Task: Look for space in North Olmsted, United States from 14th June, 2023 to 30th June, 2023 for 5 adults in price range Rs.8000 to Rs.12000. Place can be entire place or private room with 5 bedrooms having 5 beds and 5 bathrooms. Property type can be house, flat, guest house. Amenities needed are: wifi, TV, free parkinig on premises, gym, breakfast. Booking option can be shelf check-in. Required host language is English.
Action: Mouse moved to (554, 116)
Screenshot: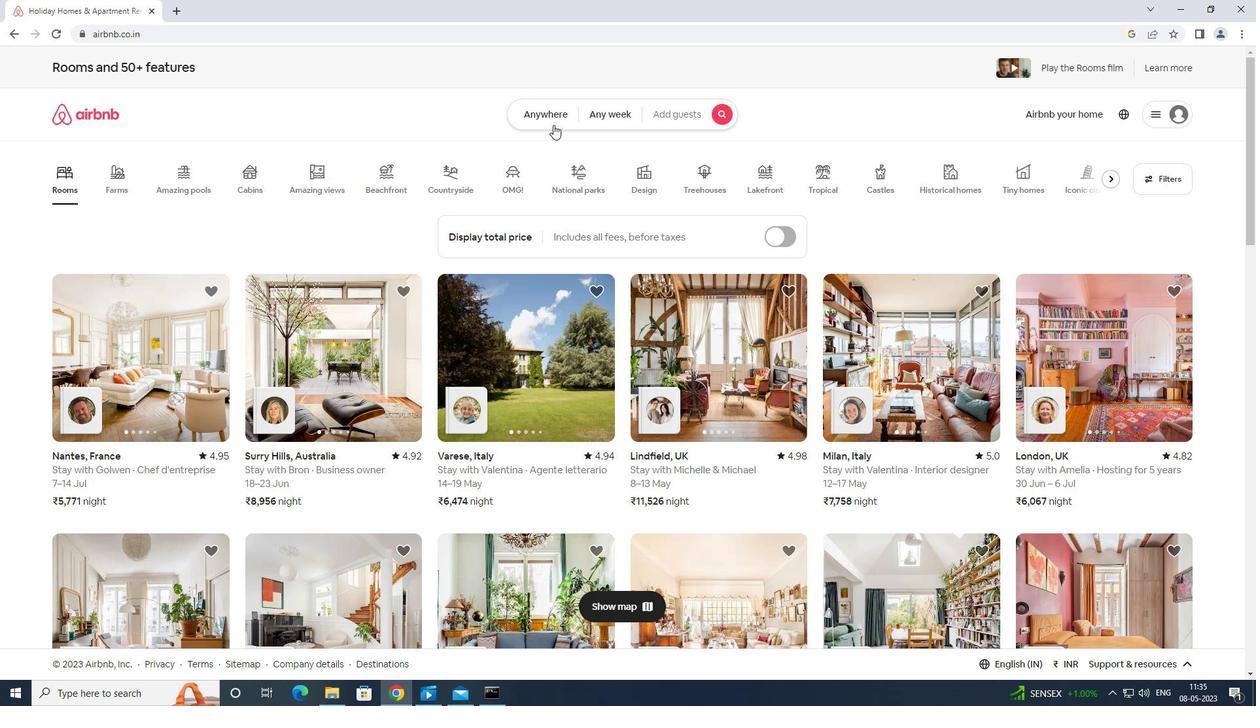 
Action: Mouse pressed left at (554, 116)
Screenshot: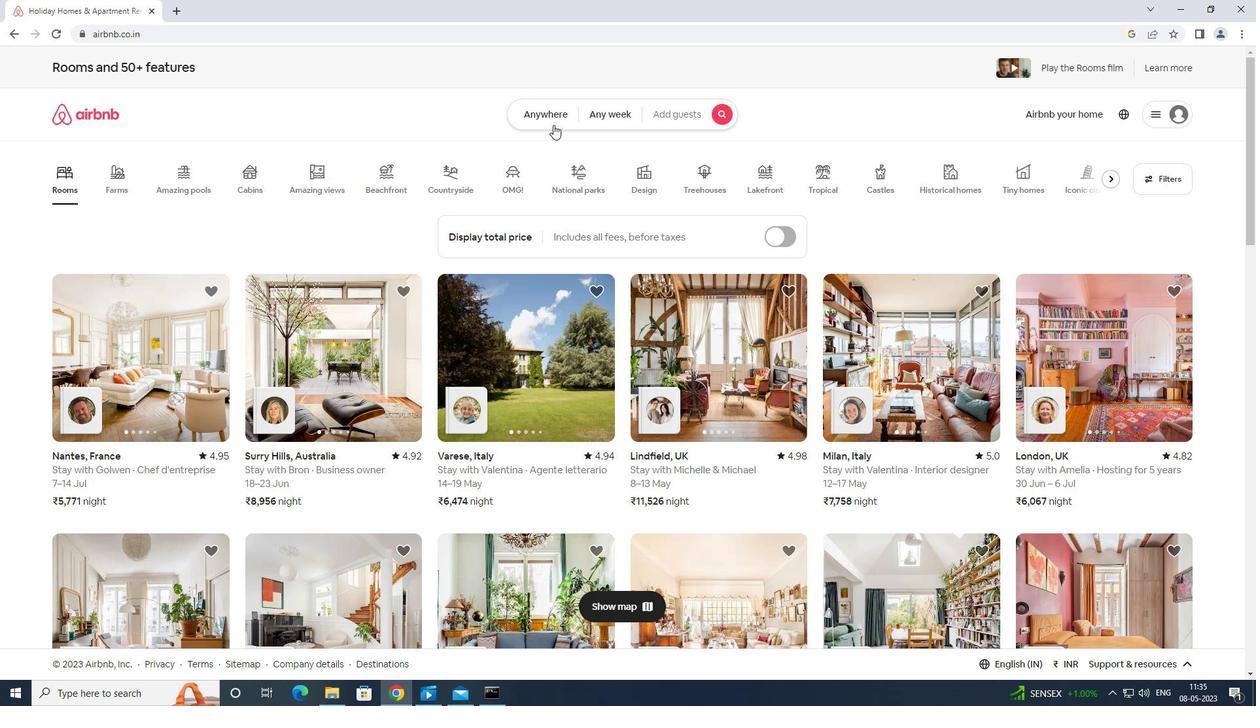 
Action: Mouse moved to (490, 164)
Screenshot: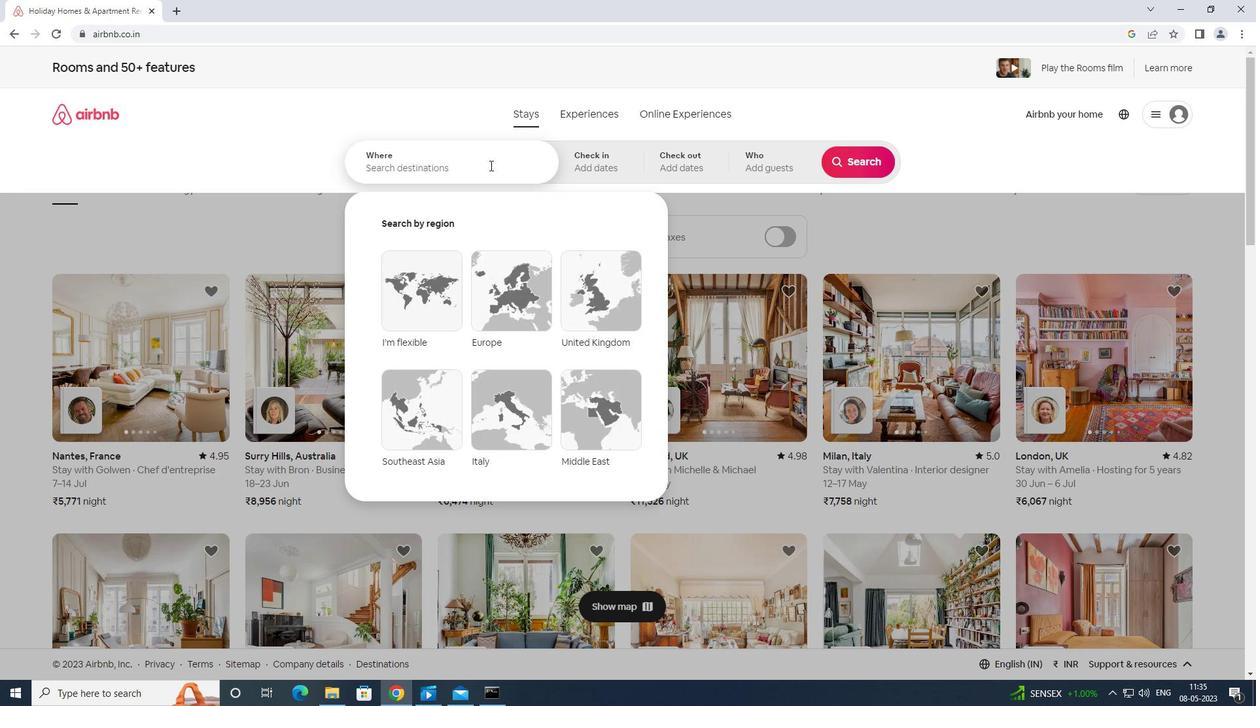 
Action: Mouse pressed left at (490, 164)
Screenshot: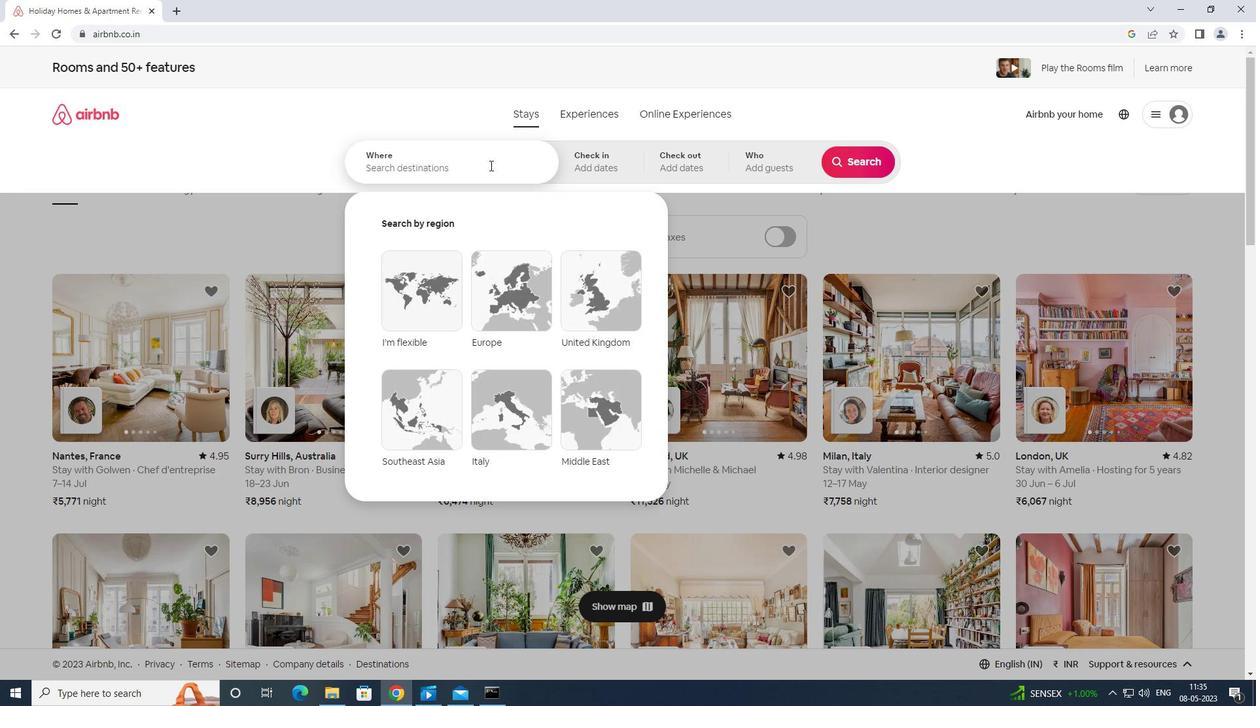 
Action: Mouse moved to (488, 164)
Screenshot: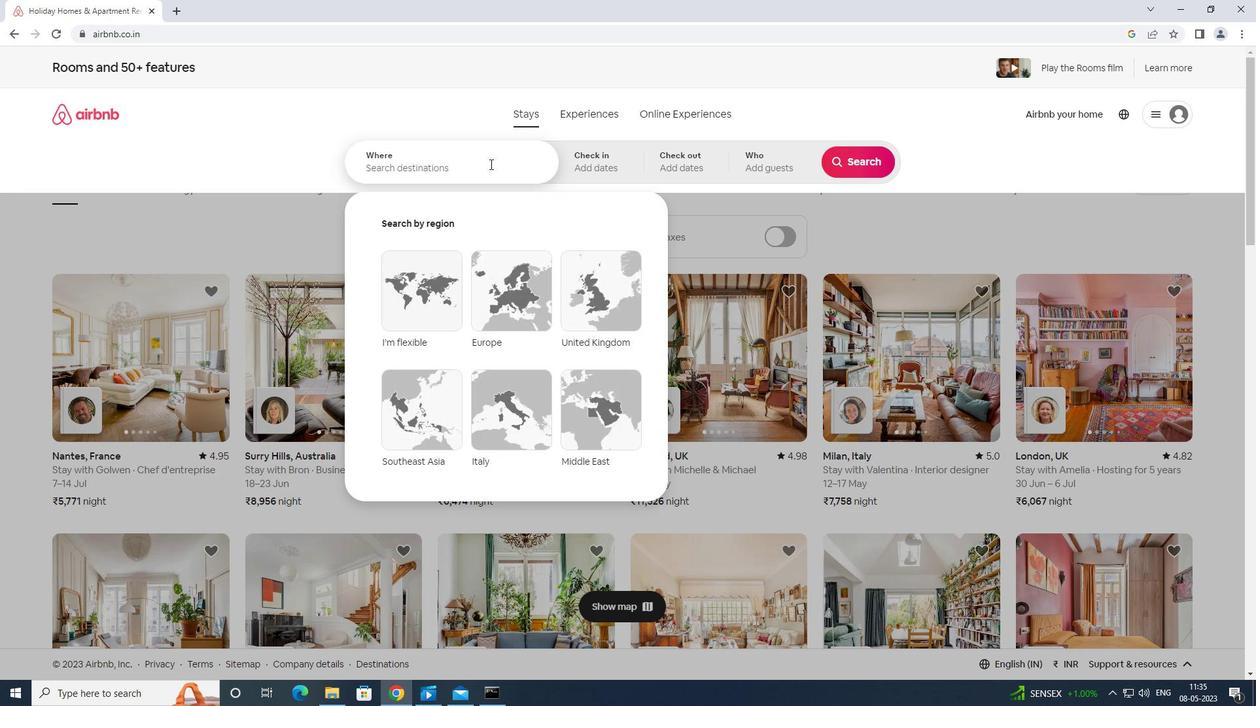
Action: Key pressed n<Key.backspace><Key.shift>NORTH<Key.space>OLMSTED<Key.space>UNITED<Key.space>STATES<Key.enter>
Screenshot: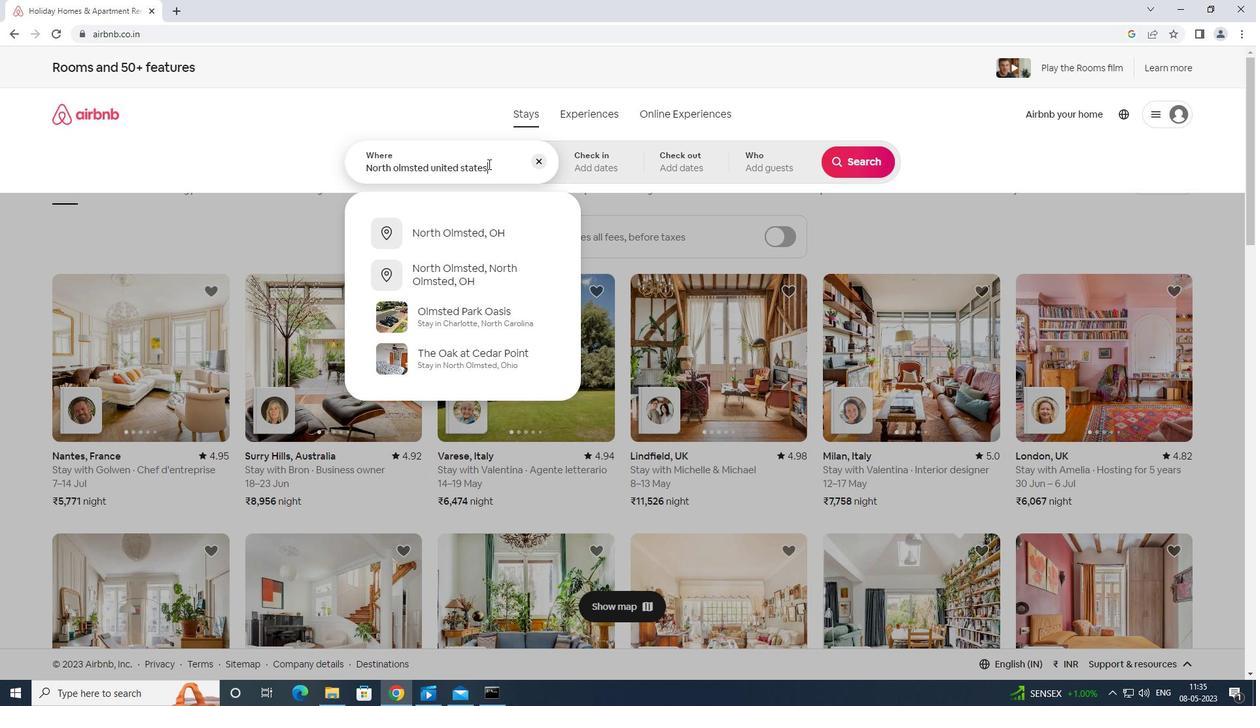 
Action: Mouse moved to (749, 376)
Screenshot: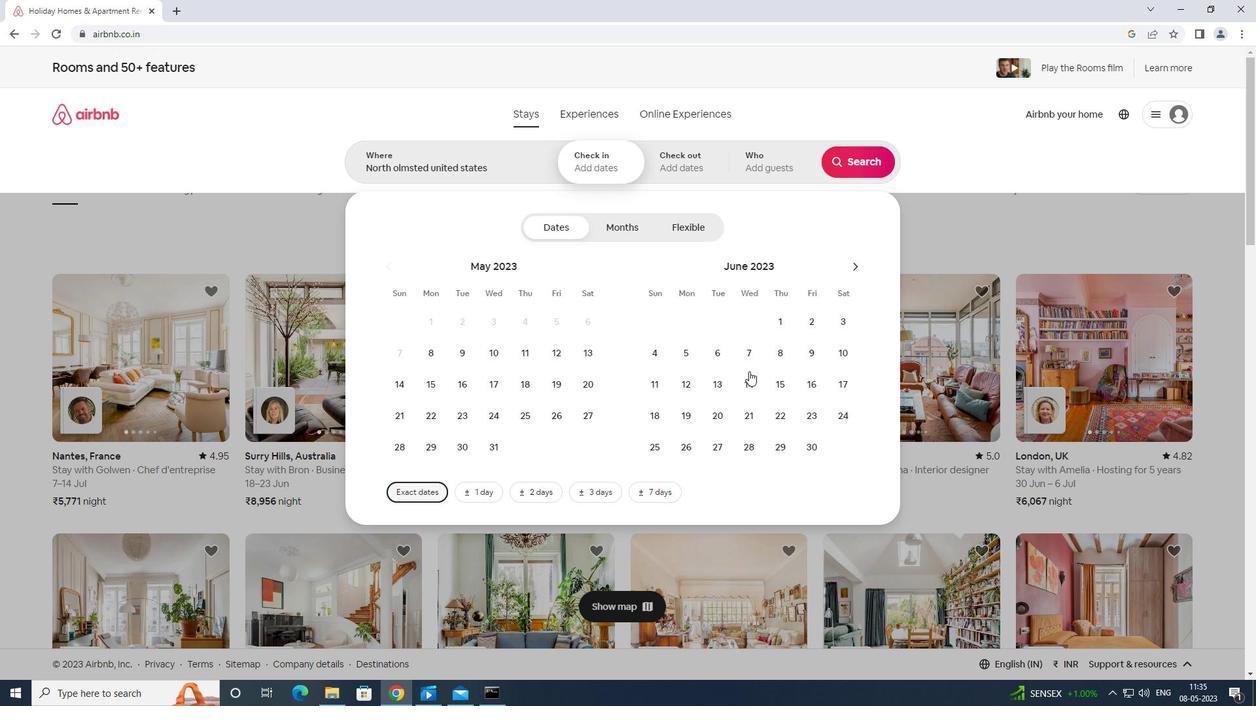 
Action: Mouse pressed left at (749, 376)
Screenshot: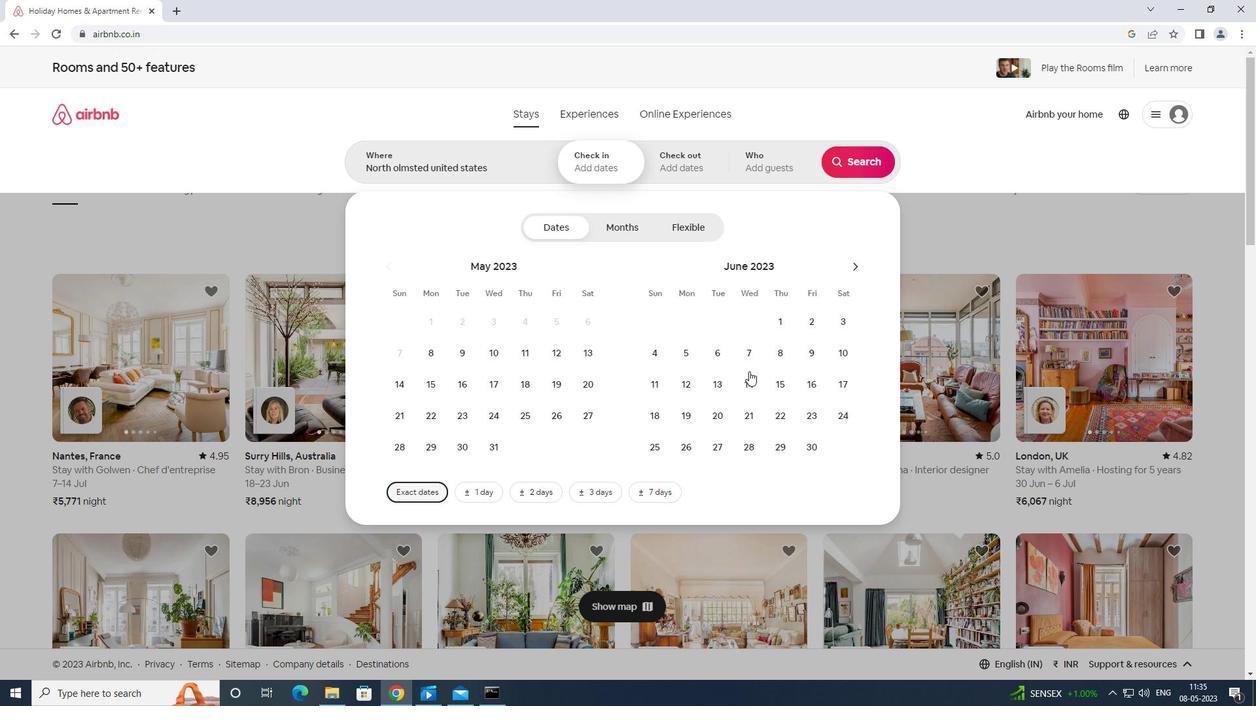
Action: Mouse moved to (810, 443)
Screenshot: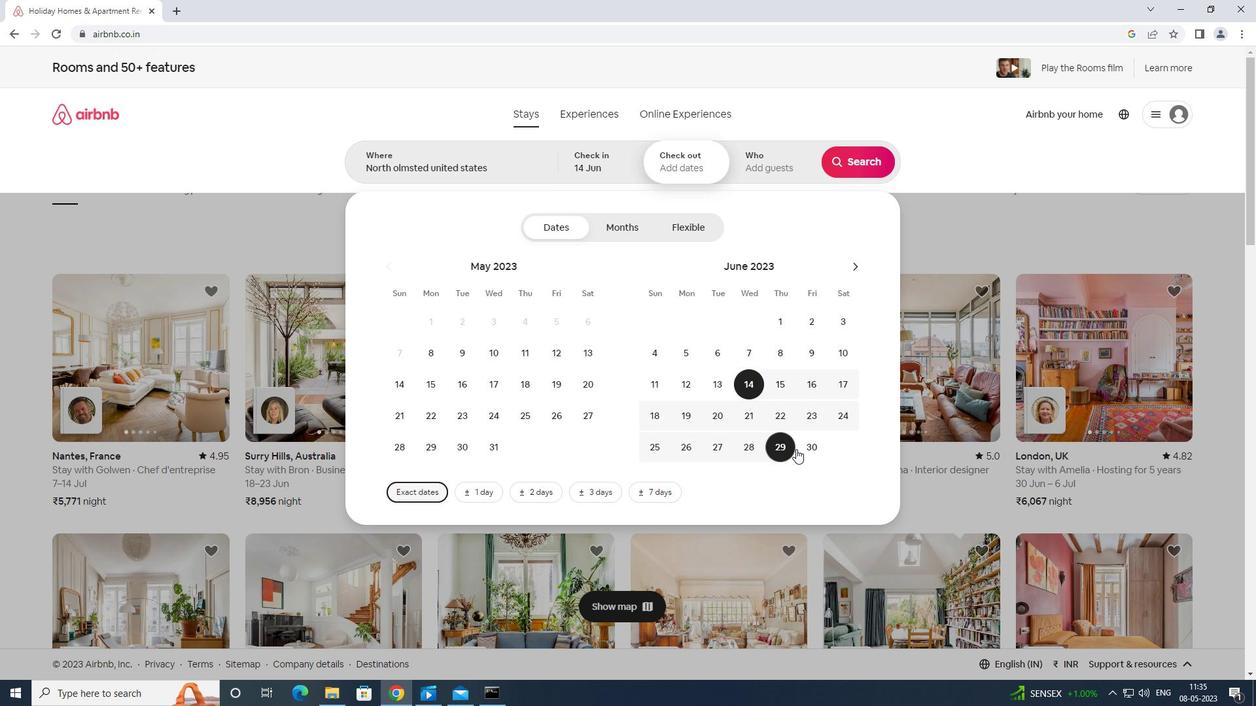 
Action: Mouse pressed left at (810, 443)
Screenshot: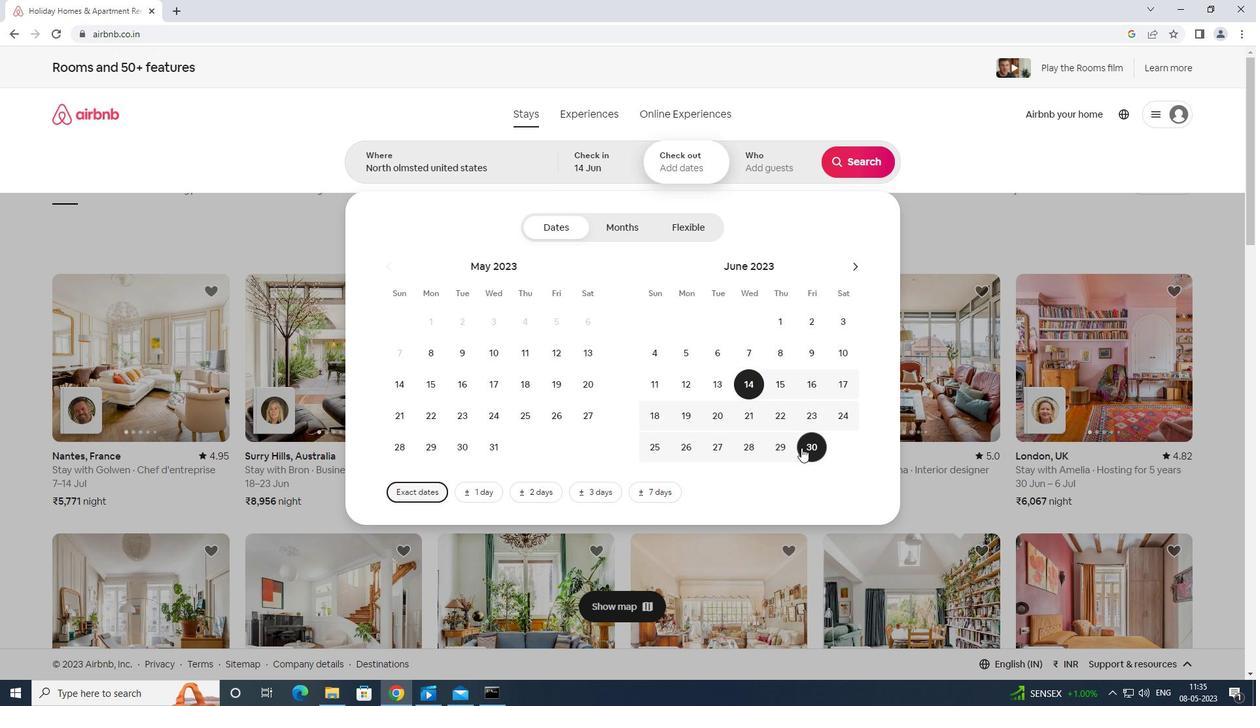 
Action: Mouse moved to (772, 164)
Screenshot: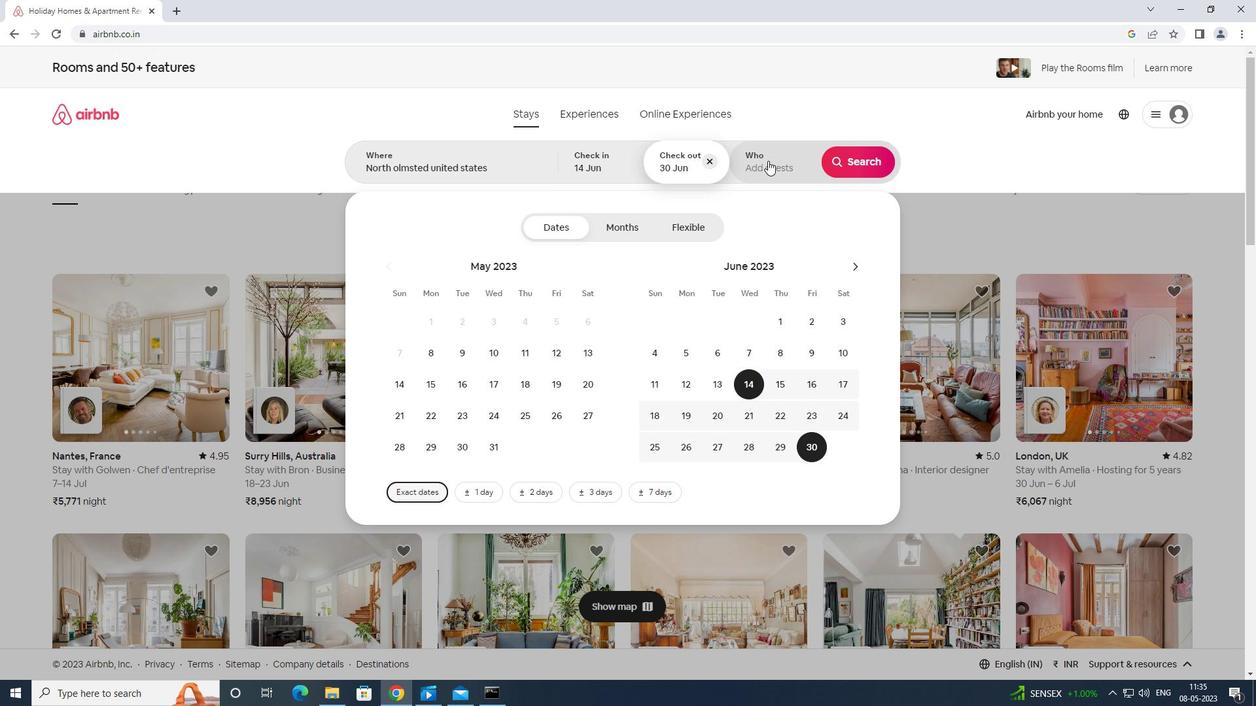 
Action: Mouse pressed left at (772, 164)
Screenshot: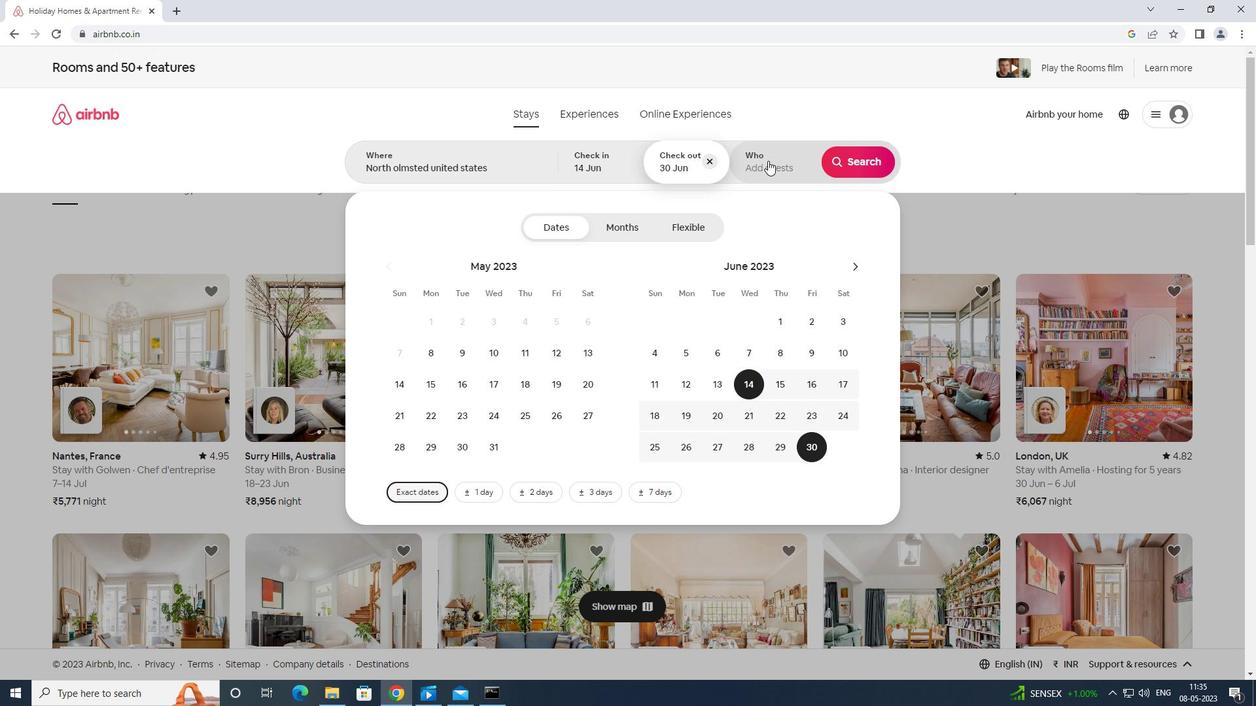 
Action: Mouse moved to (861, 231)
Screenshot: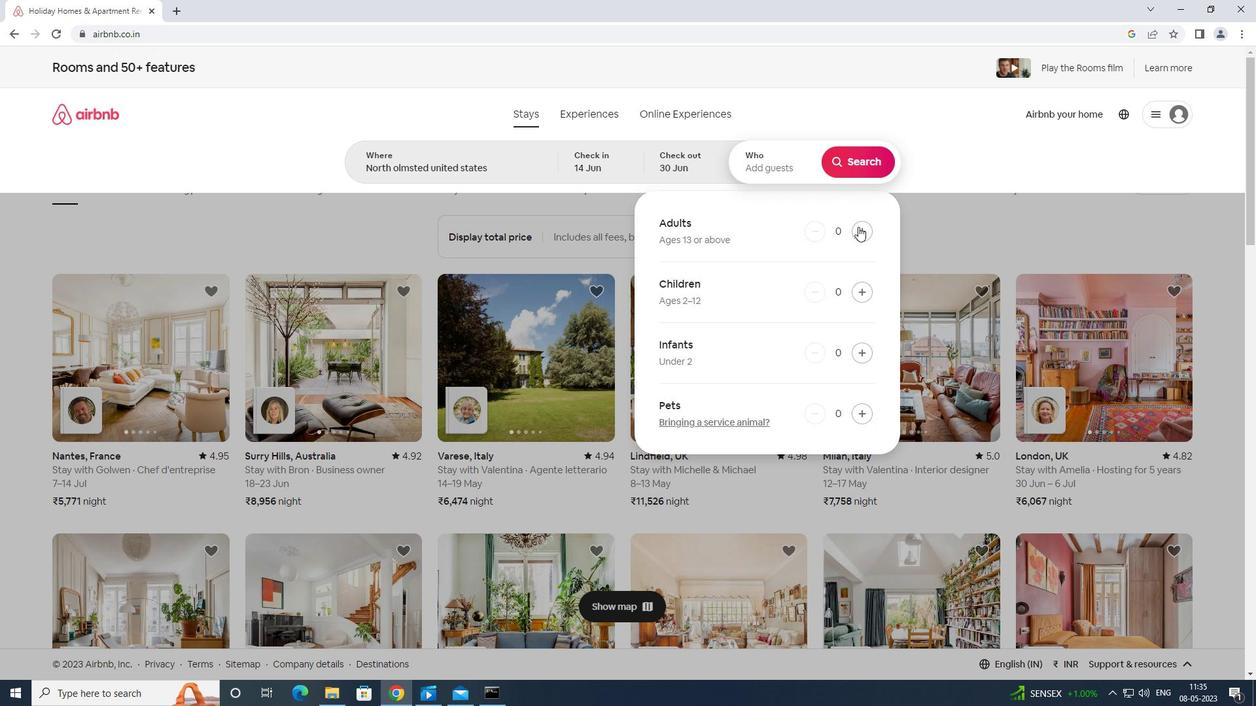 
Action: Mouse pressed left at (861, 231)
Screenshot: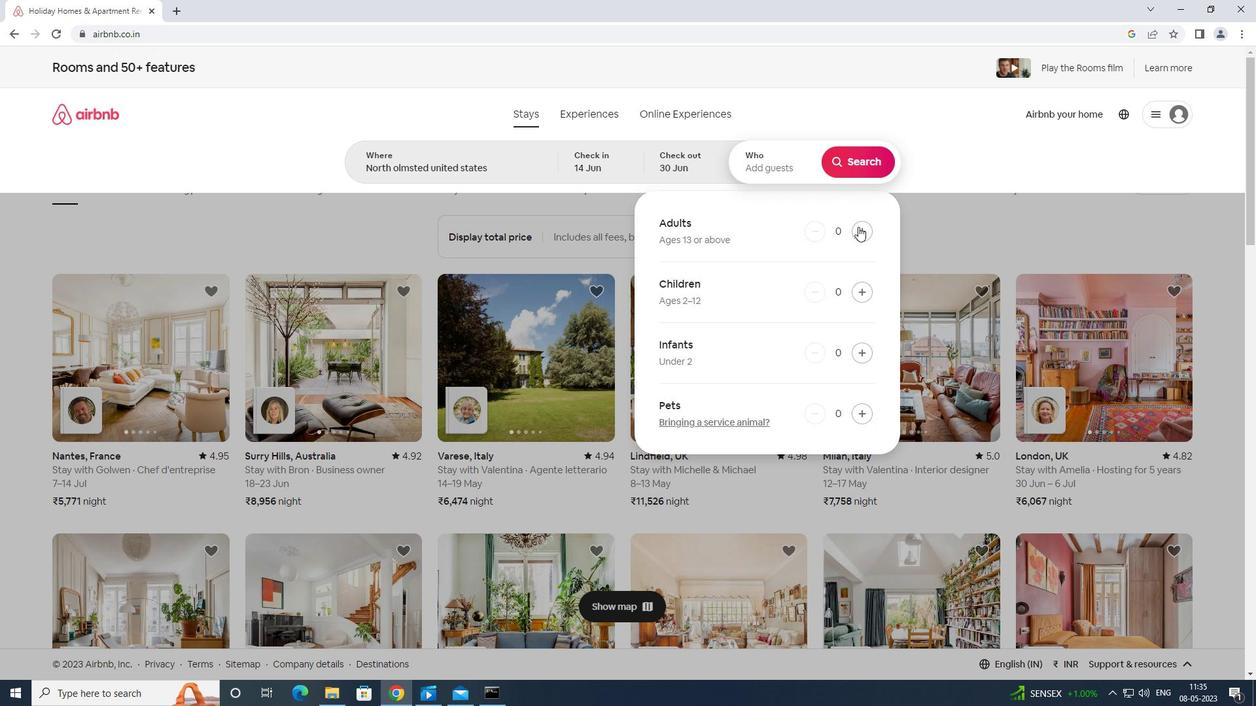 
Action: Mouse moved to (862, 227)
Screenshot: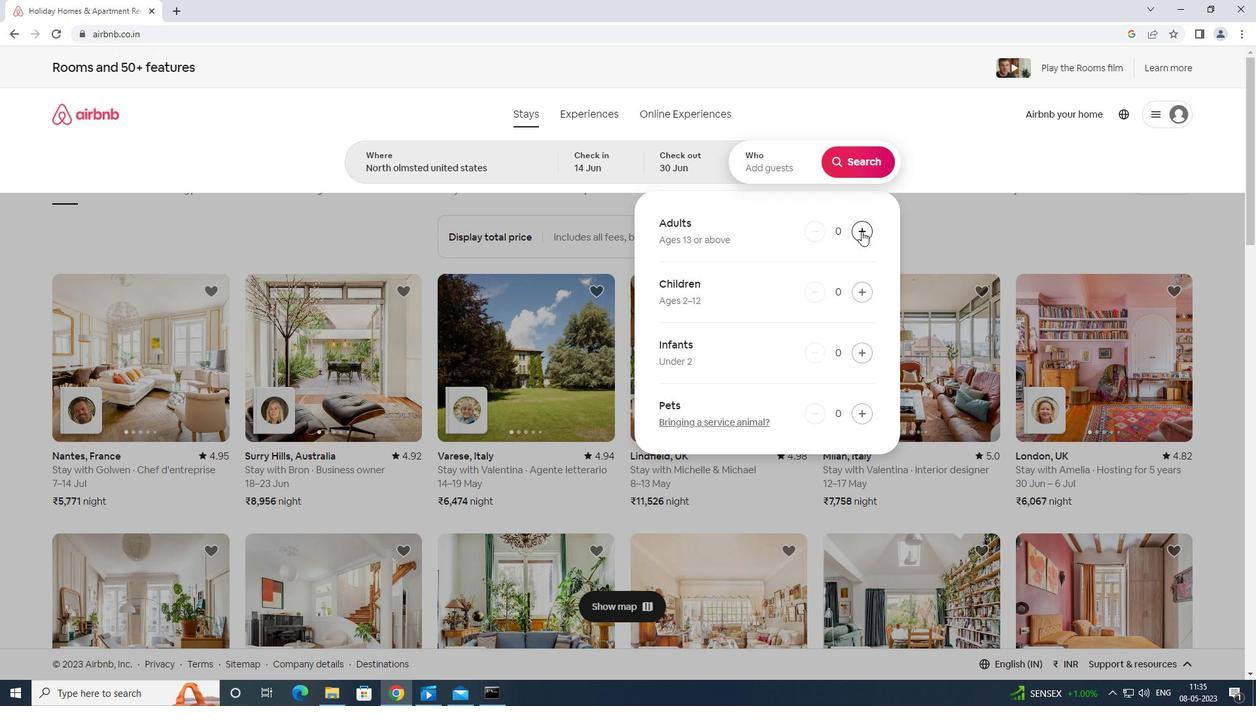 
Action: Mouse pressed left at (862, 227)
Screenshot: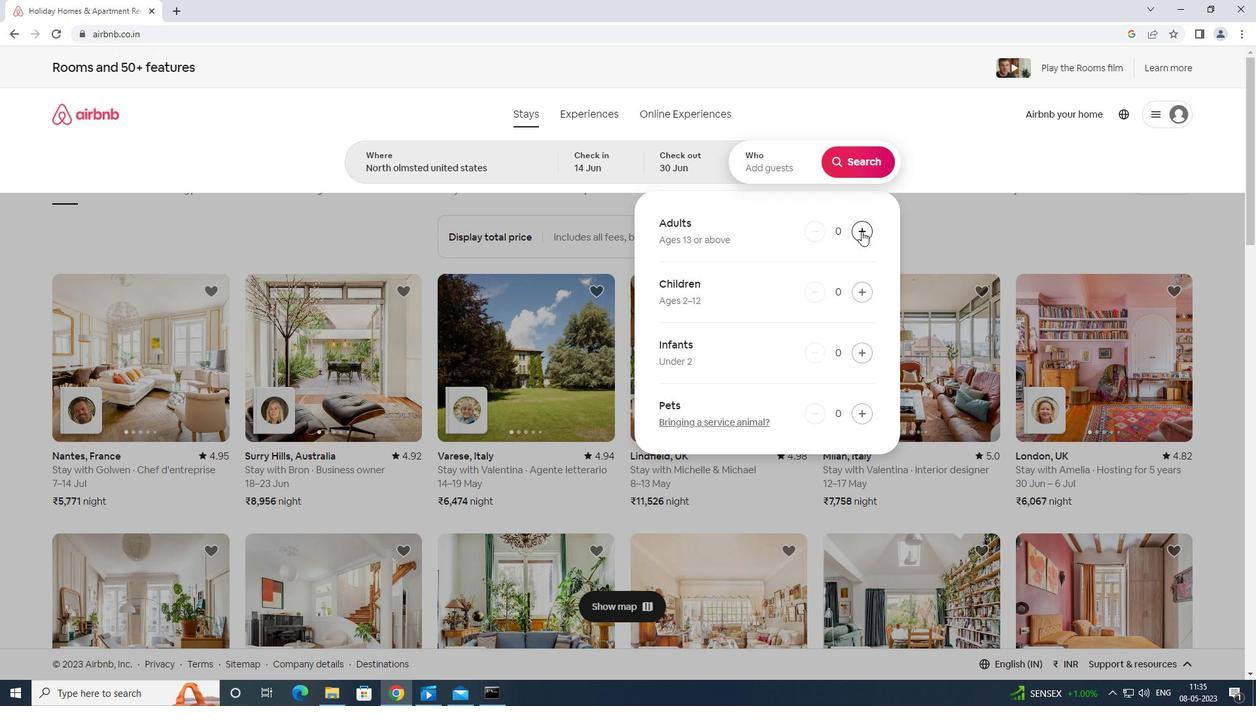 
Action: Mouse moved to (863, 227)
Screenshot: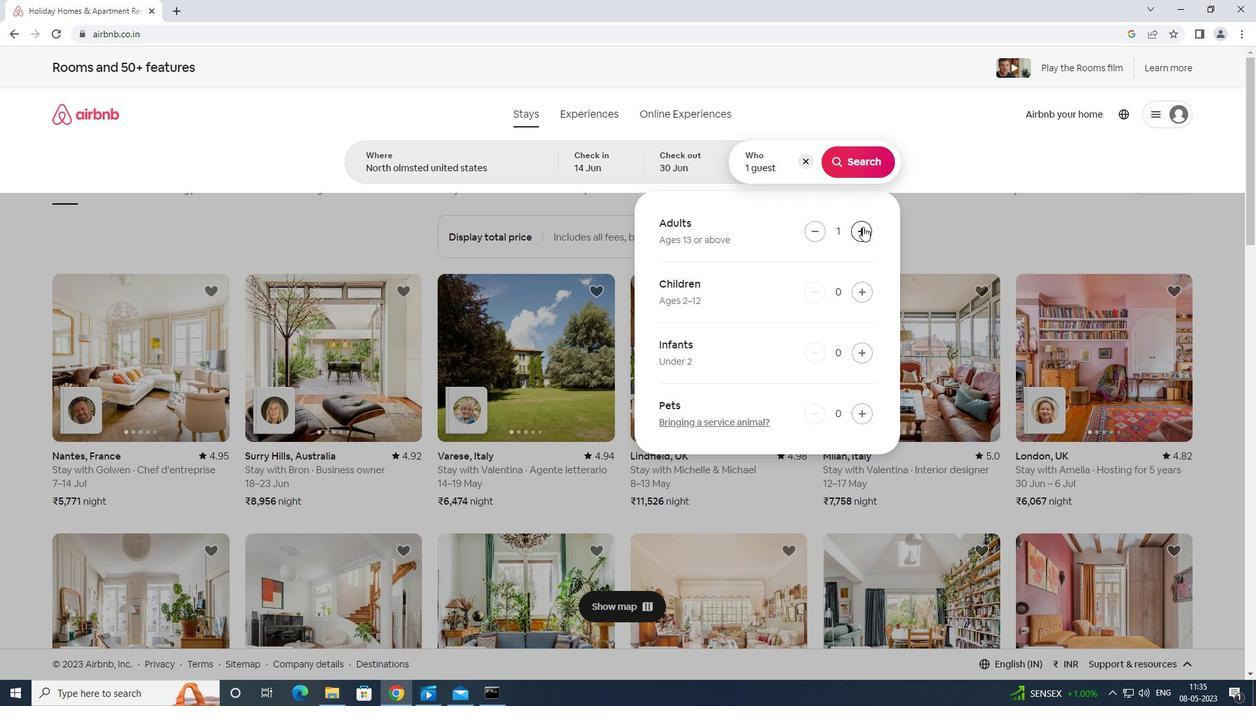 
Action: Mouse pressed left at (863, 227)
Screenshot: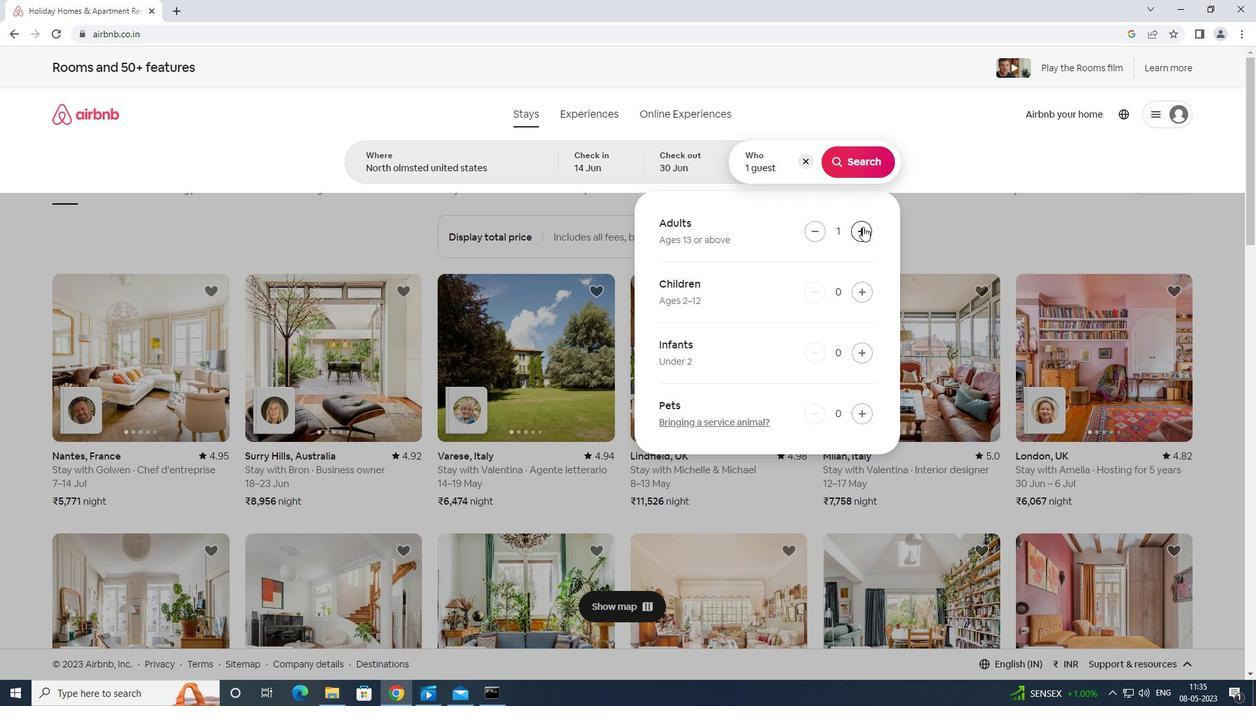 
Action: Mouse moved to (864, 226)
Screenshot: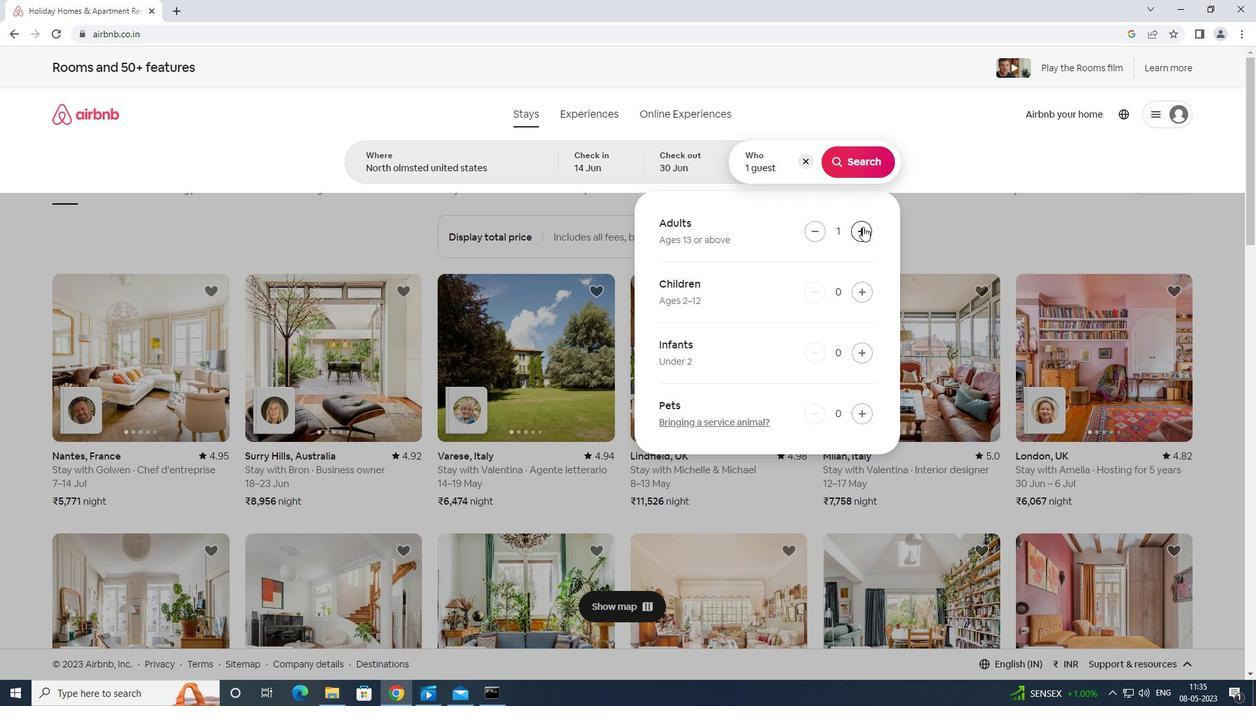 
Action: Mouse pressed left at (864, 226)
Screenshot: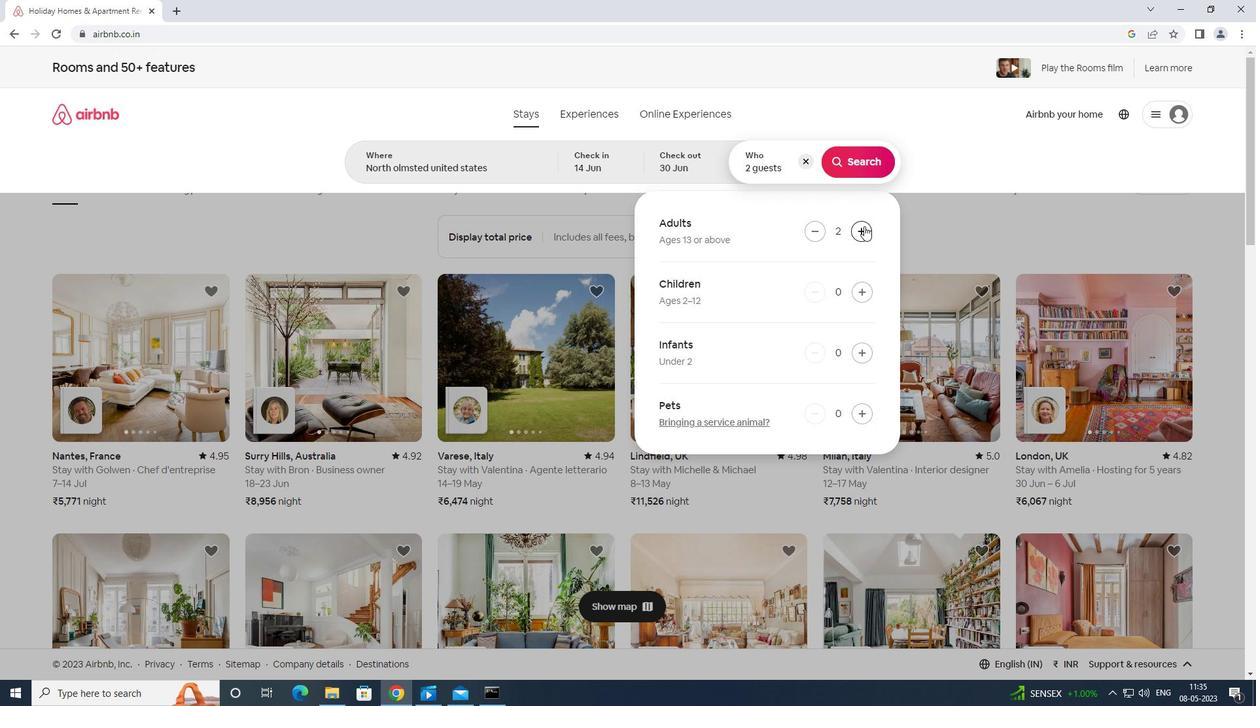 
Action: Mouse pressed left at (864, 226)
Screenshot: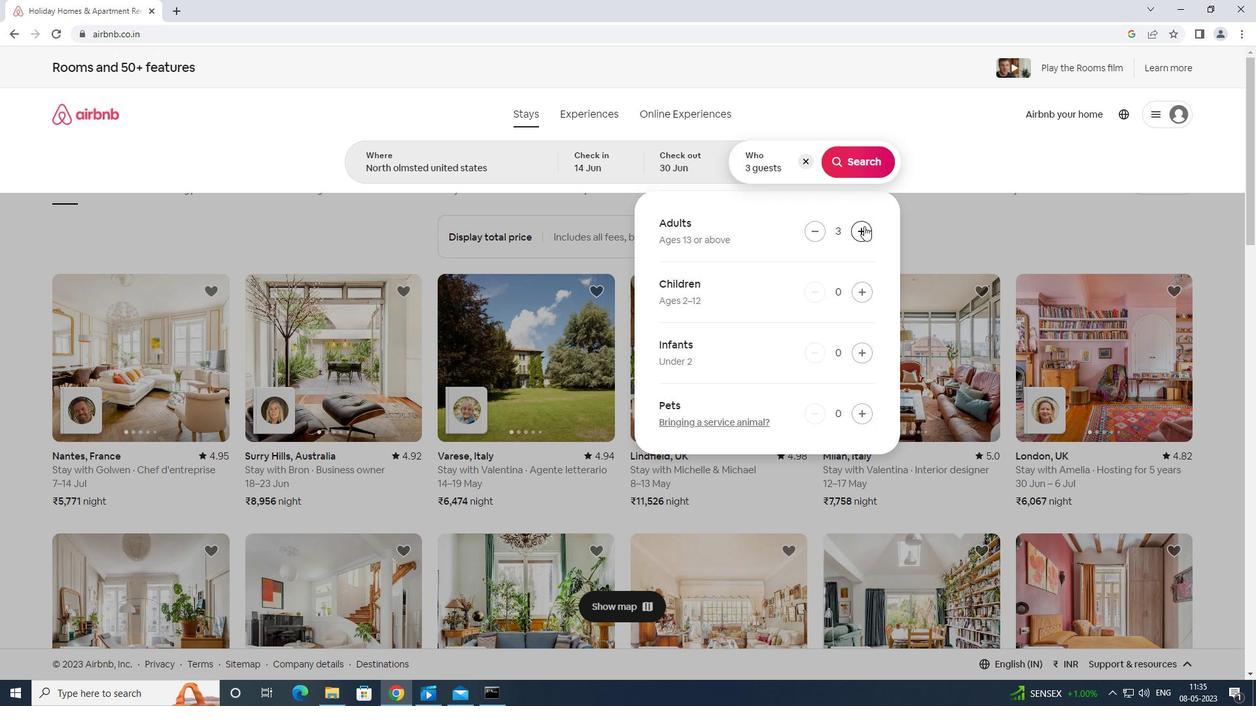 
Action: Mouse moved to (846, 149)
Screenshot: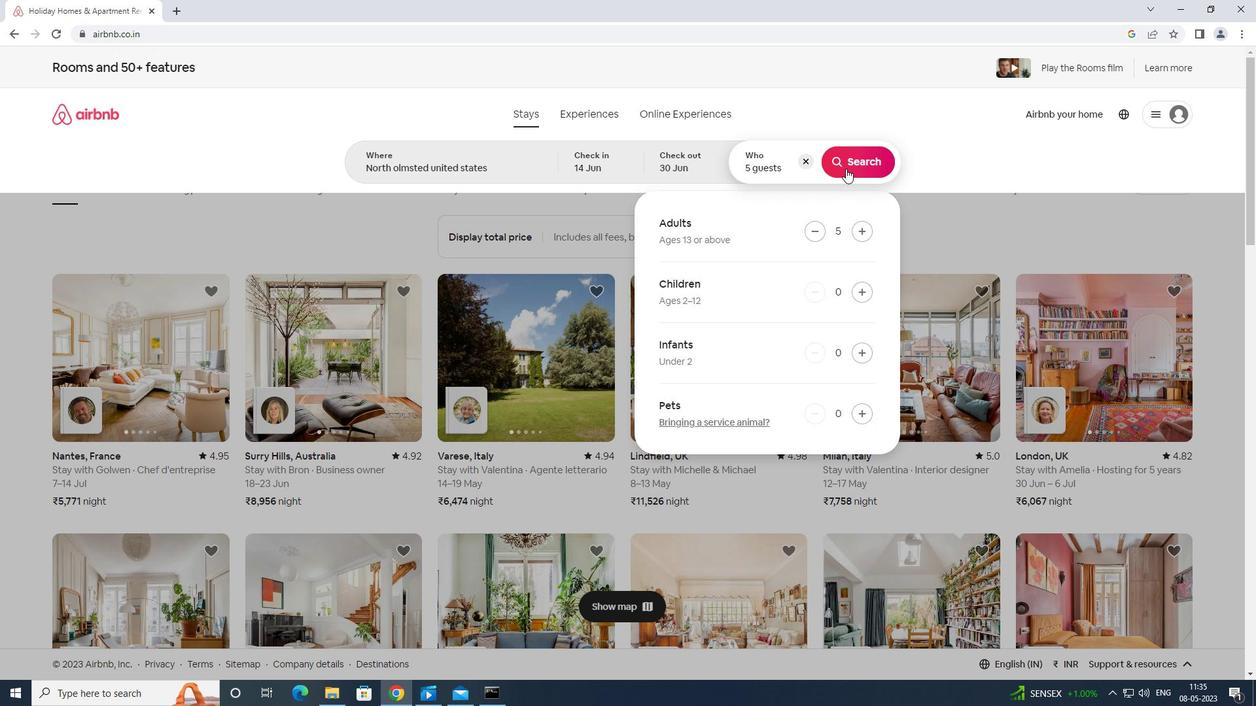 
Action: Mouse pressed left at (846, 149)
Screenshot: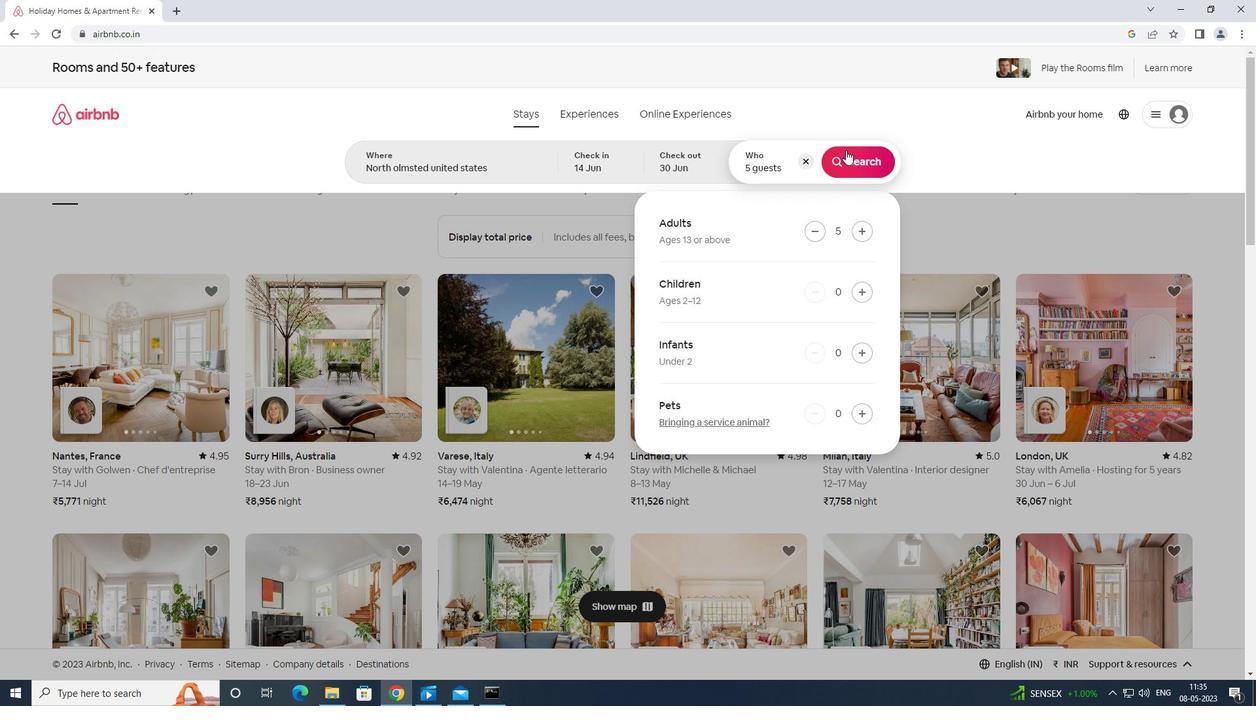 
Action: Mouse moved to (1206, 129)
Screenshot: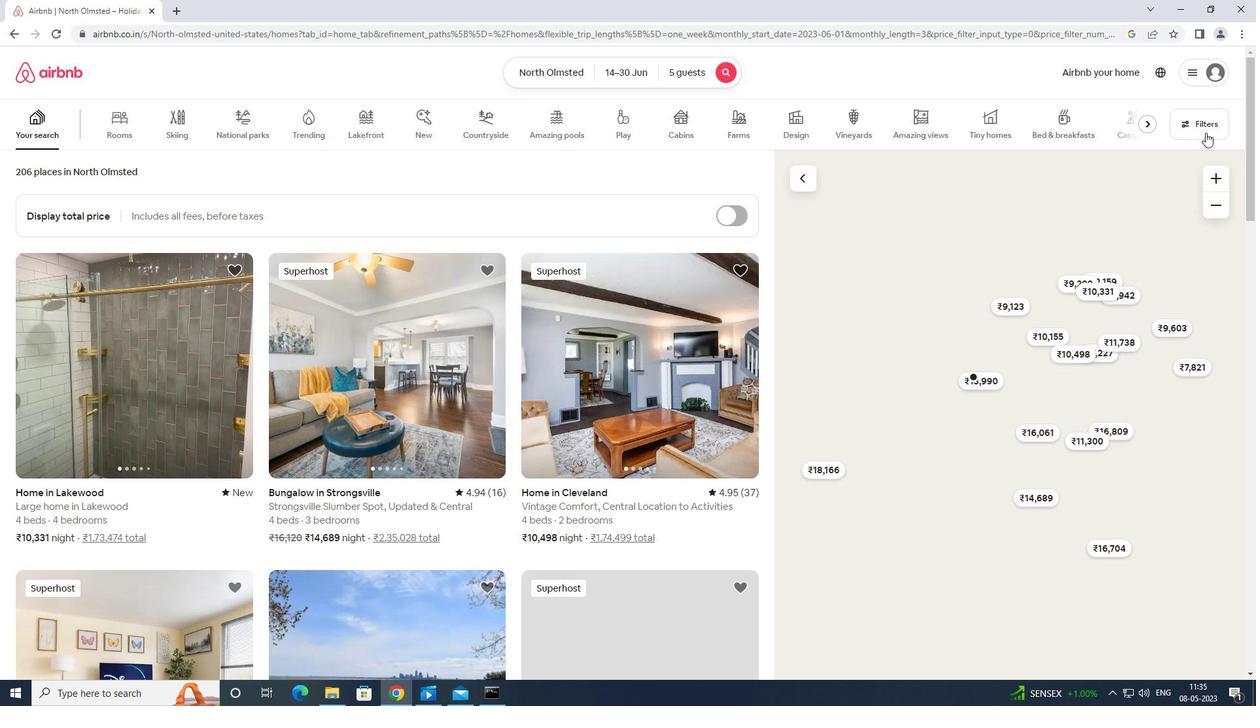 
Action: Mouse pressed left at (1206, 129)
Screenshot: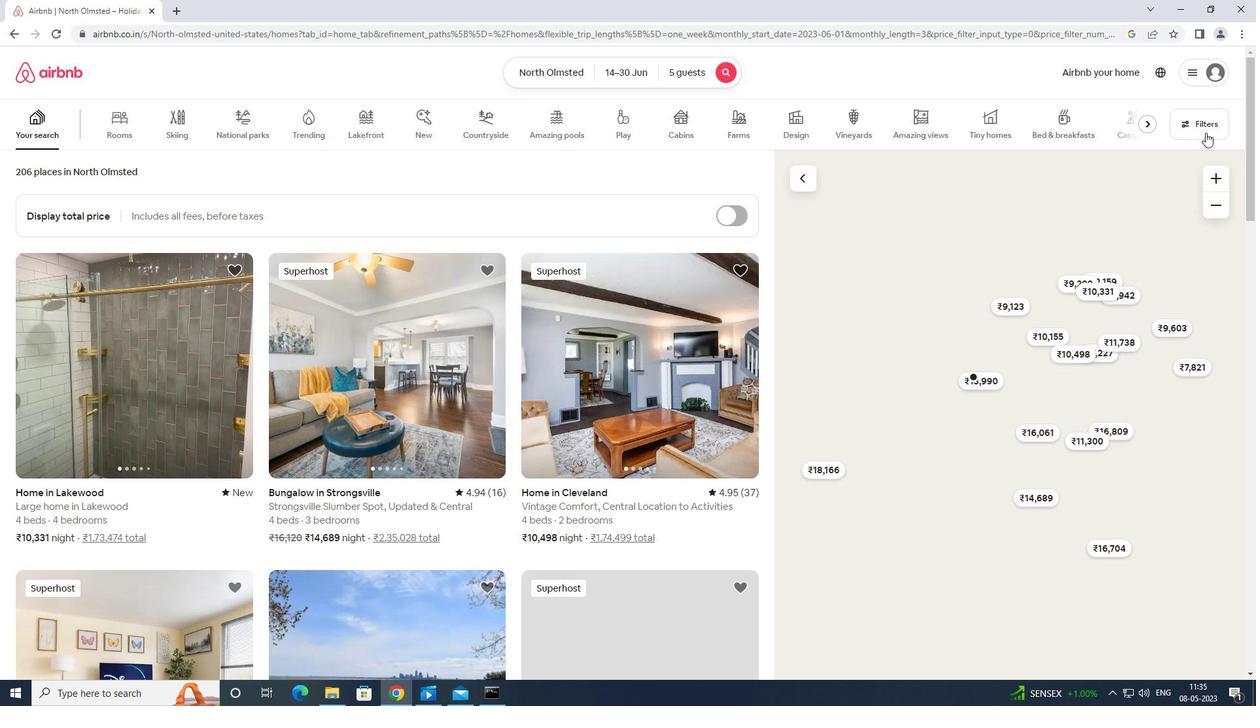 
Action: Mouse moved to (497, 438)
Screenshot: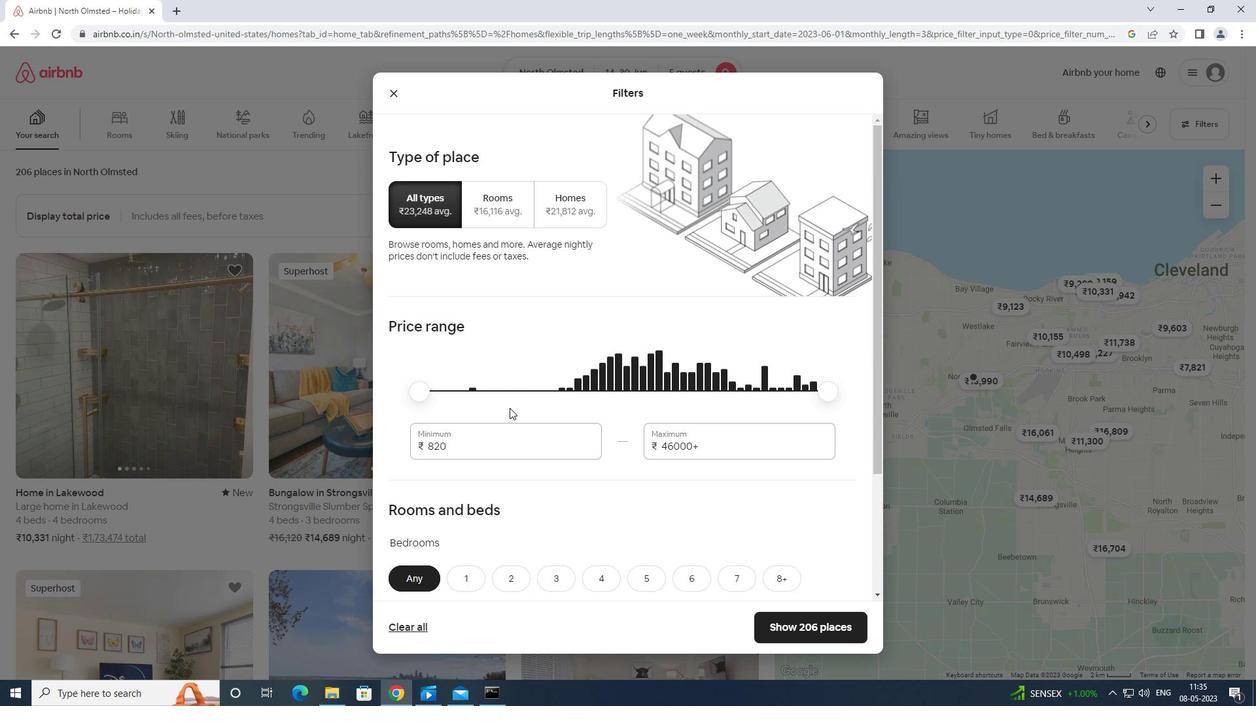 
Action: Mouse pressed left at (497, 438)
Screenshot: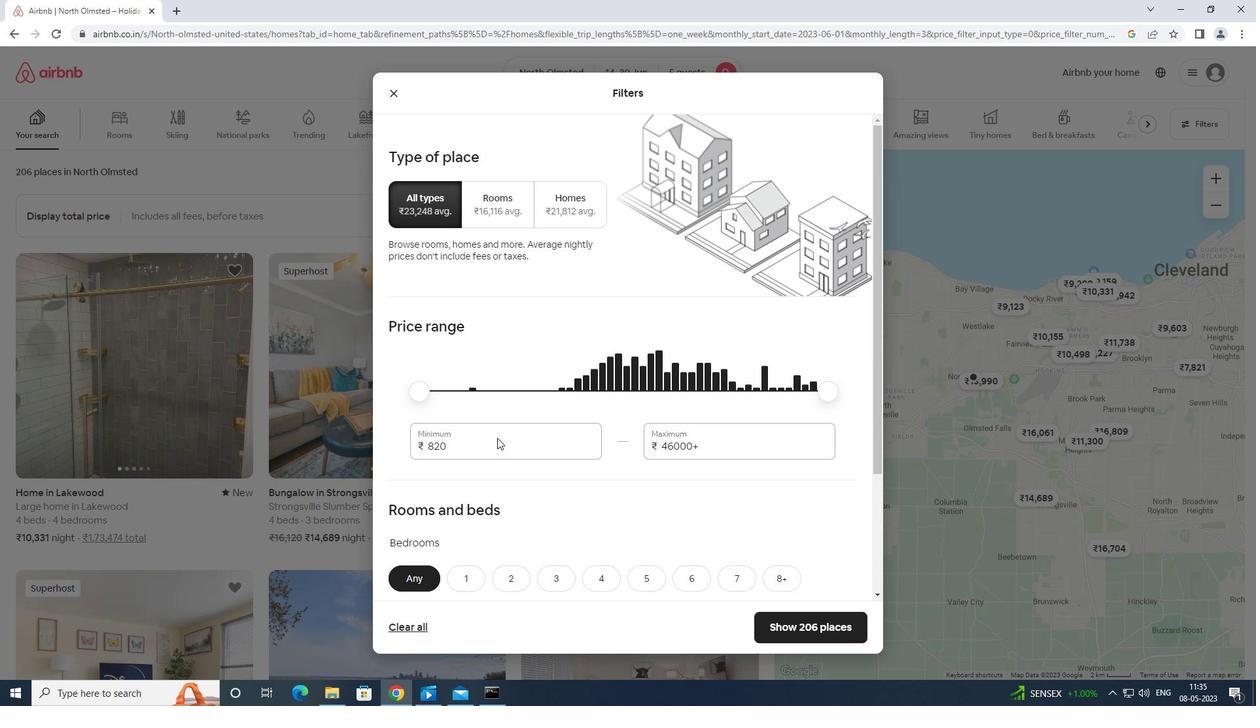 
Action: Mouse moved to (554, 420)
Screenshot: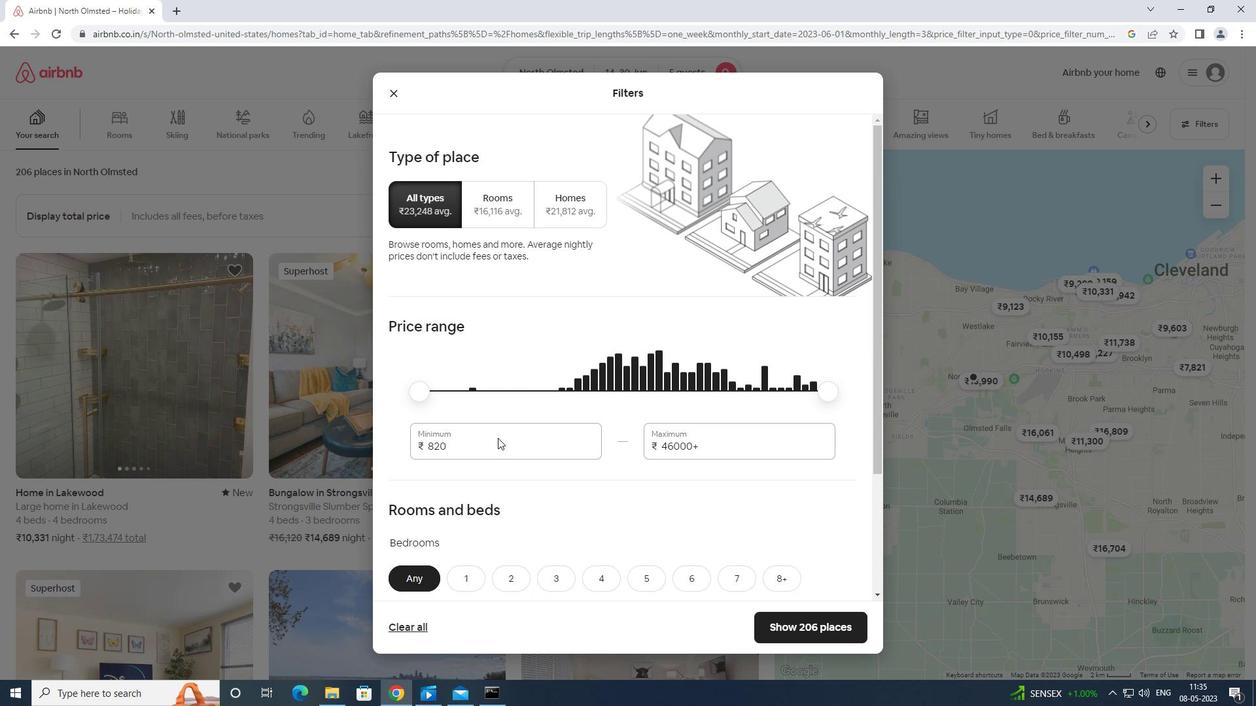 
Action: Key pressed <Key.backspace><Key.backspace><Key.backspace><Key.backspace><Key.backspace><Key.backspace><Key.backspace>8000
Screenshot: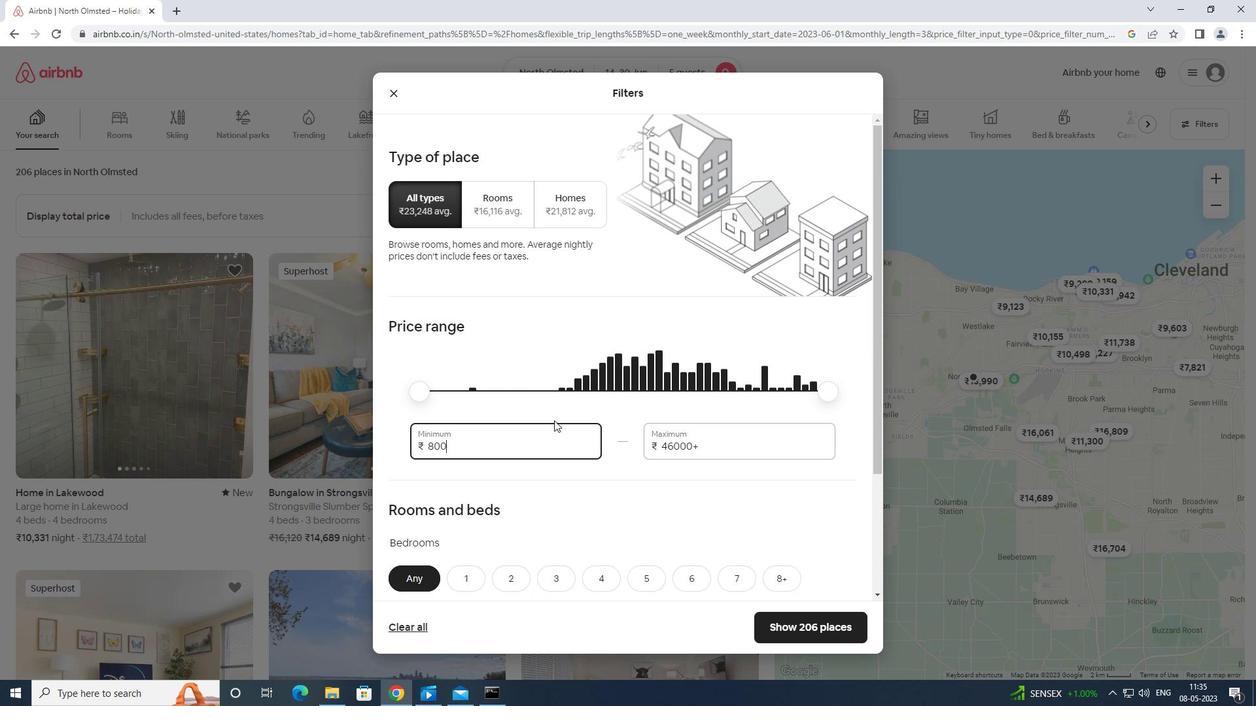 
Action: Mouse moved to (701, 443)
Screenshot: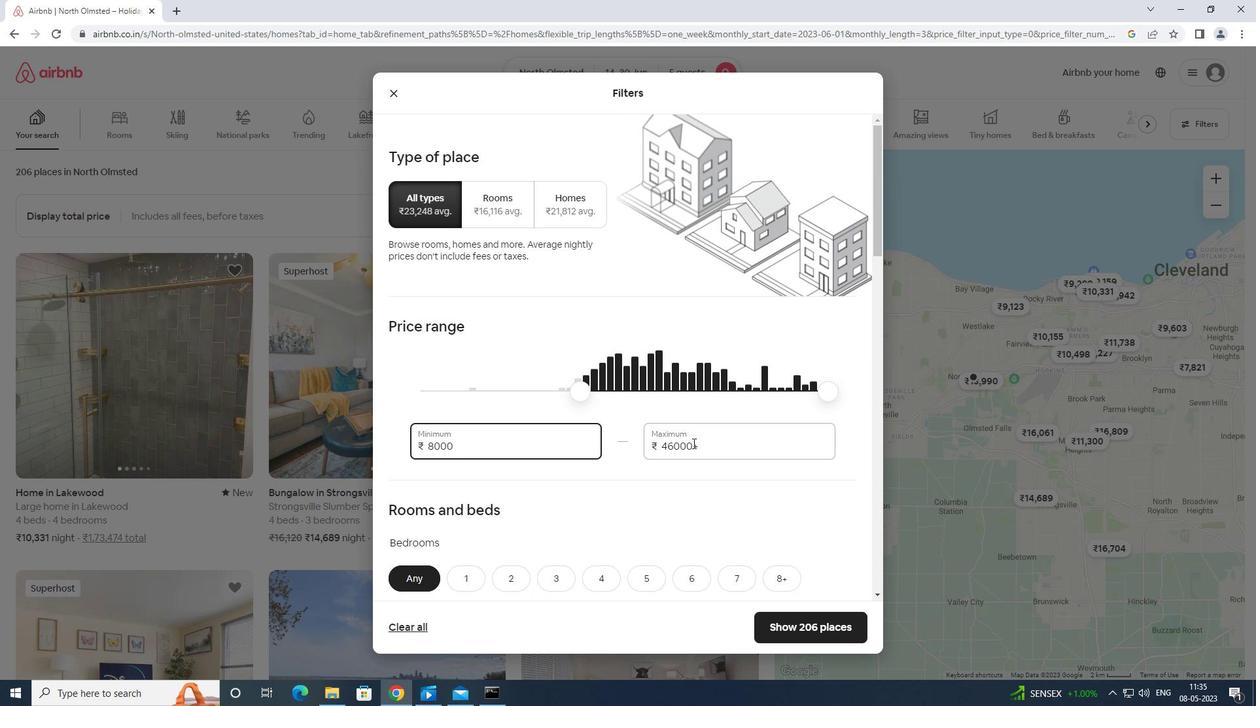 
Action: Mouse pressed left at (701, 443)
Screenshot: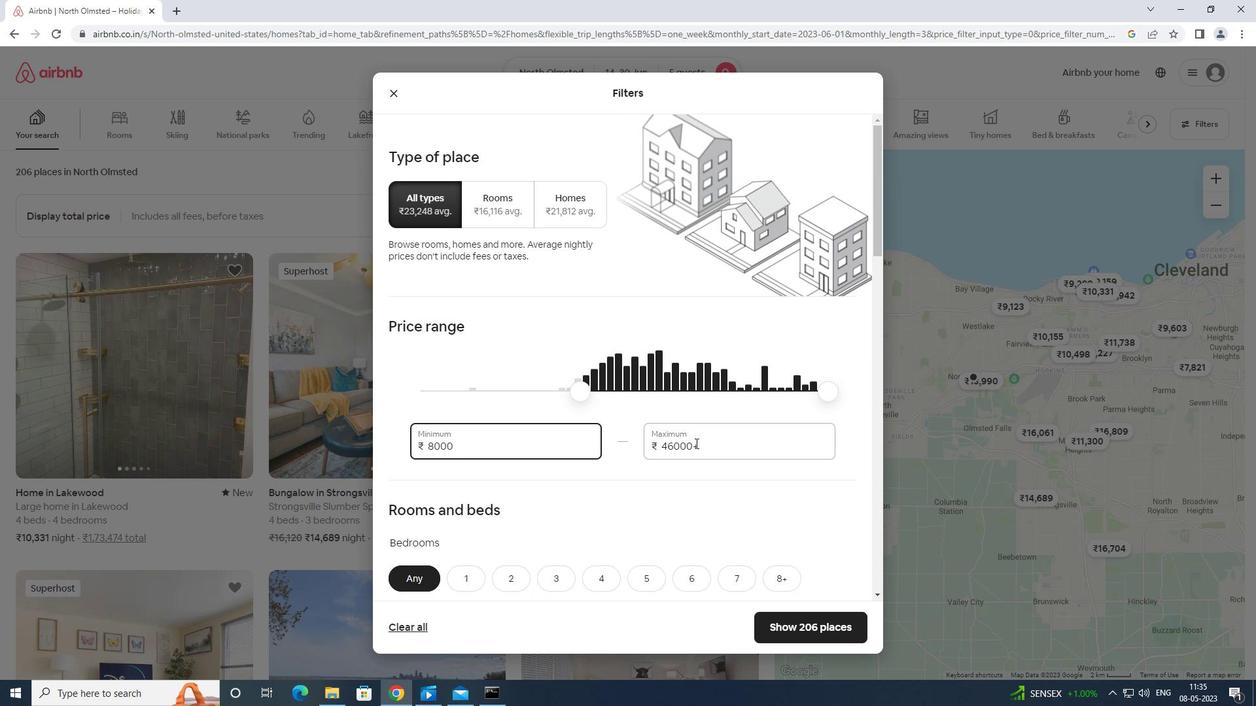
Action: Mouse moved to (710, 437)
Screenshot: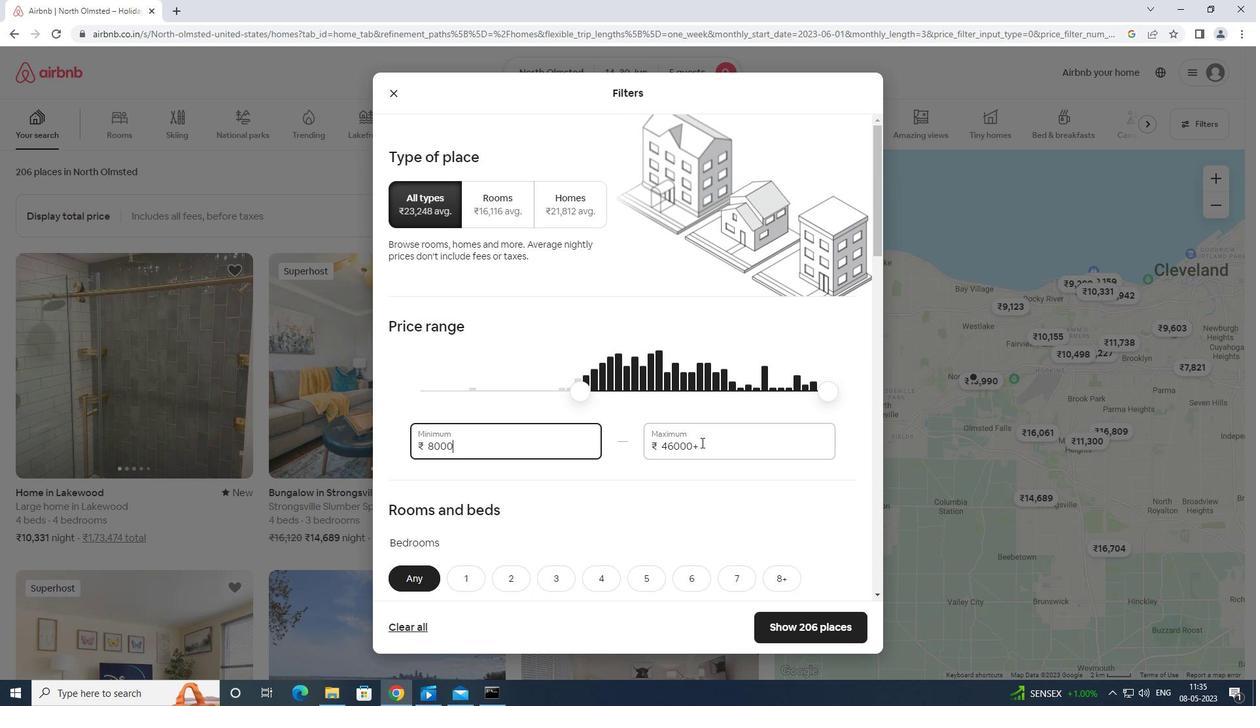 
Action: Key pressed <Key.backspace><Key.backspace><Key.backspace><Key.backspace><Key.backspace><Key.backspace><Key.backspace><Key.backspace><Key.backspace><Key.backspace><Key.backspace><Key.backspace><Key.backspace><Key.backspace><Key.backspace><Key.backspace>12000
Screenshot: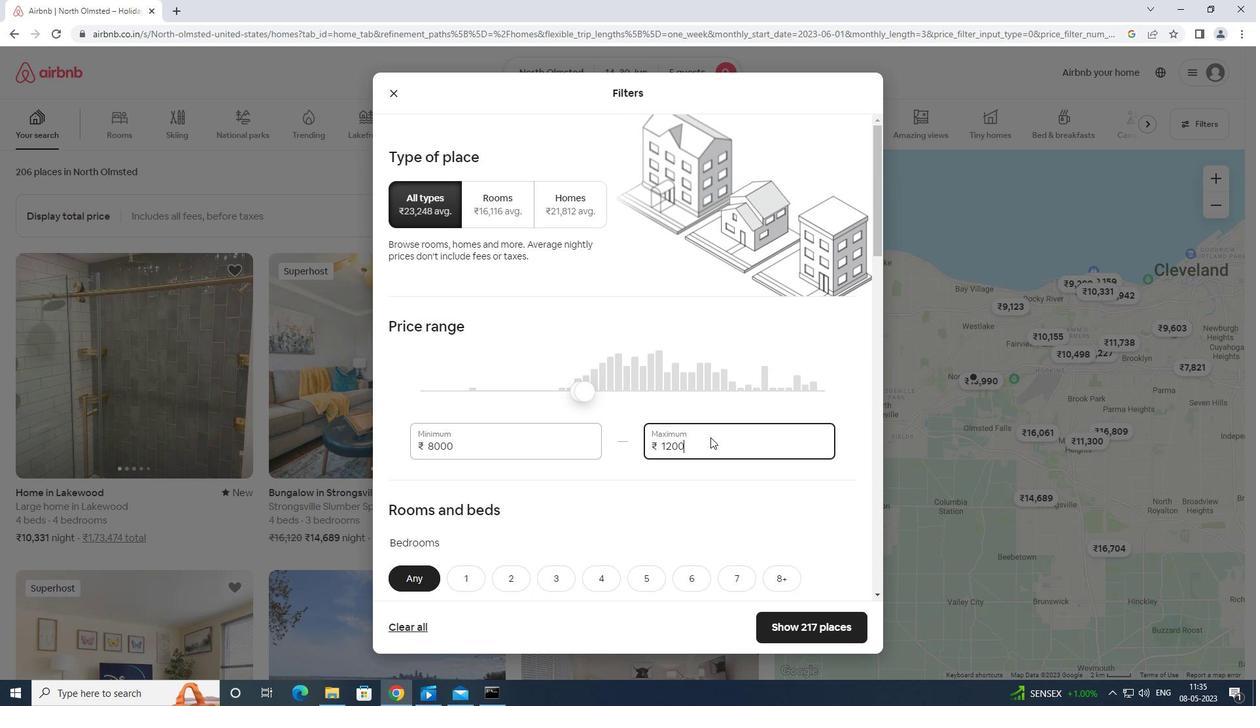 
Action: Mouse scrolled (710, 437) with delta (0, 0)
Screenshot: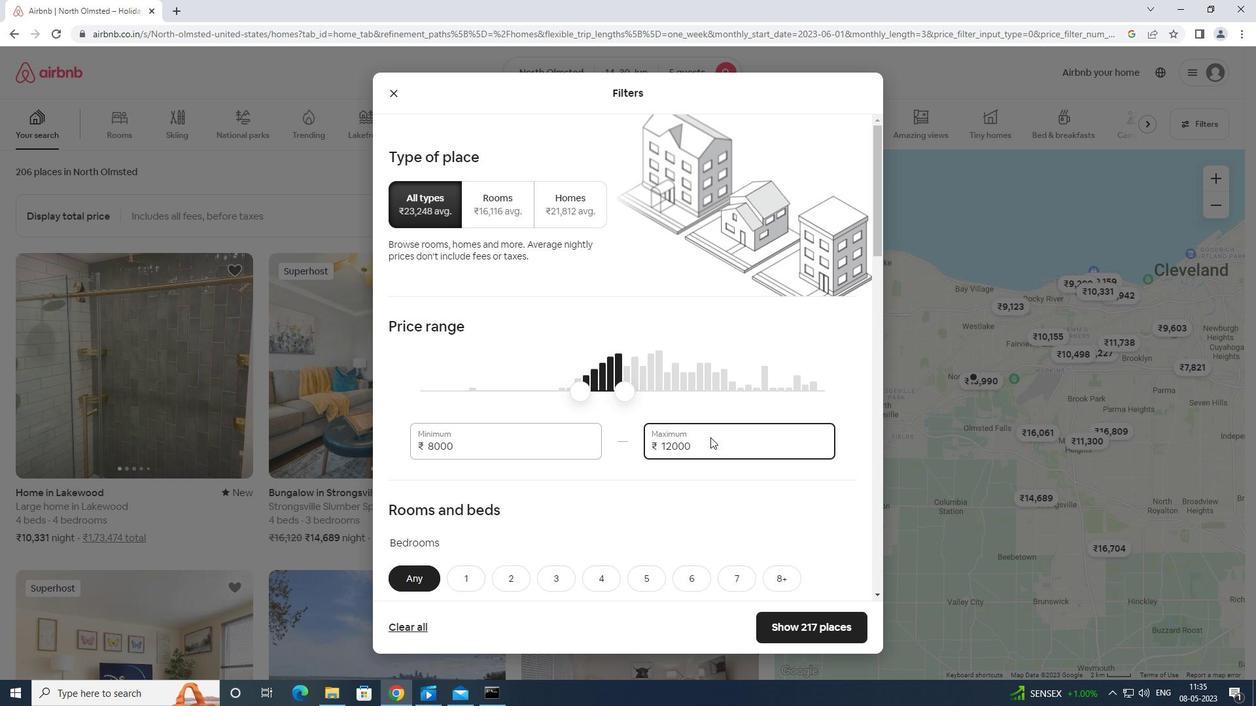 
Action: Mouse moved to (712, 437)
Screenshot: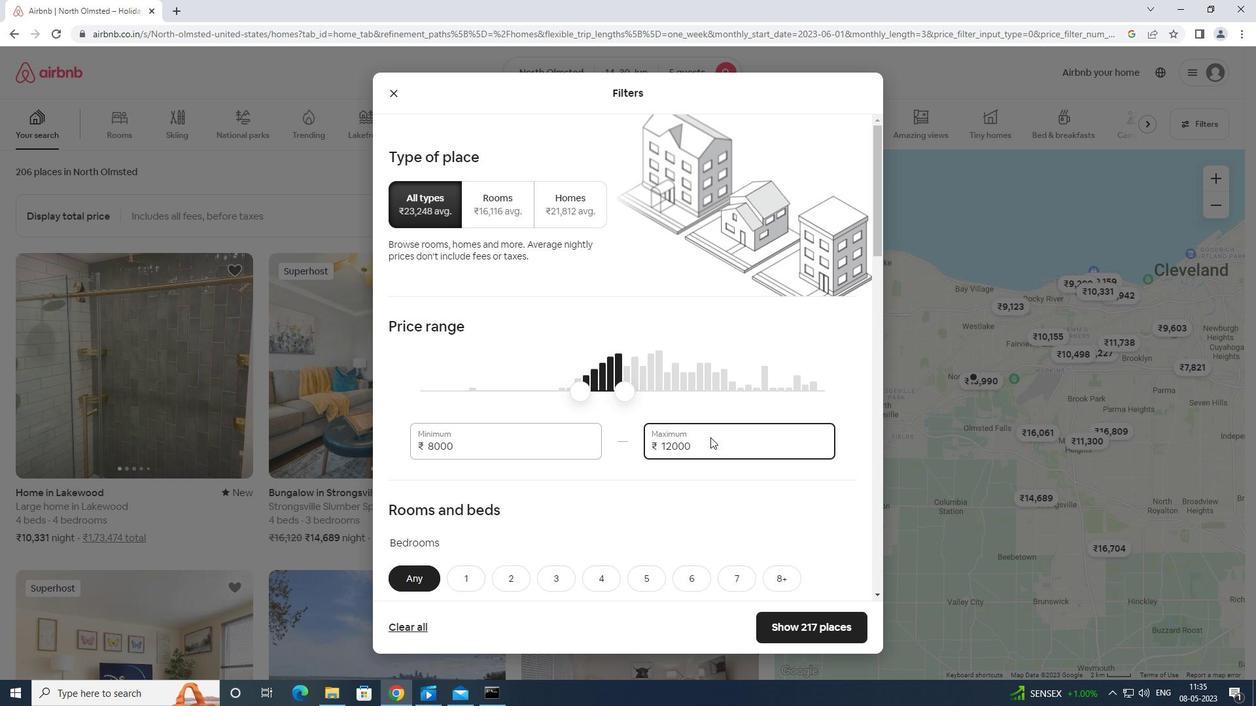
Action: Mouse scrolled (712, 437) with delta (0, 0)
Screenshot: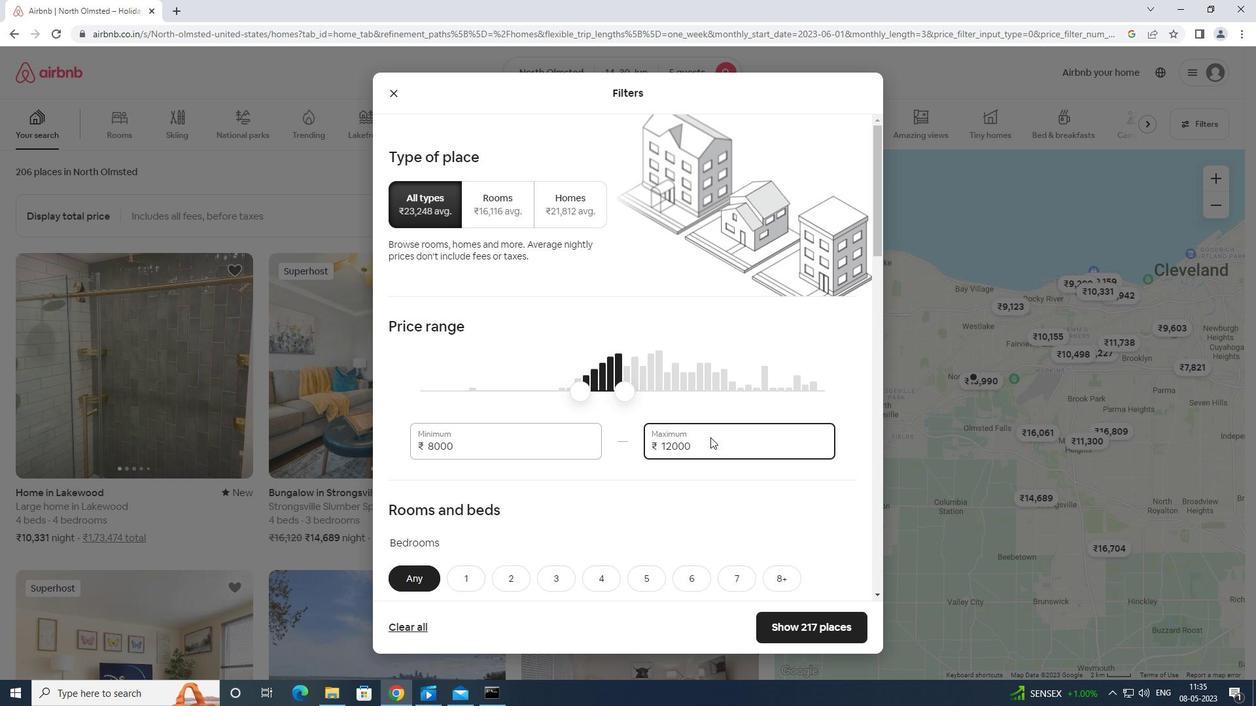 
Action: Mouse moved to (713, 437)
Screenshot: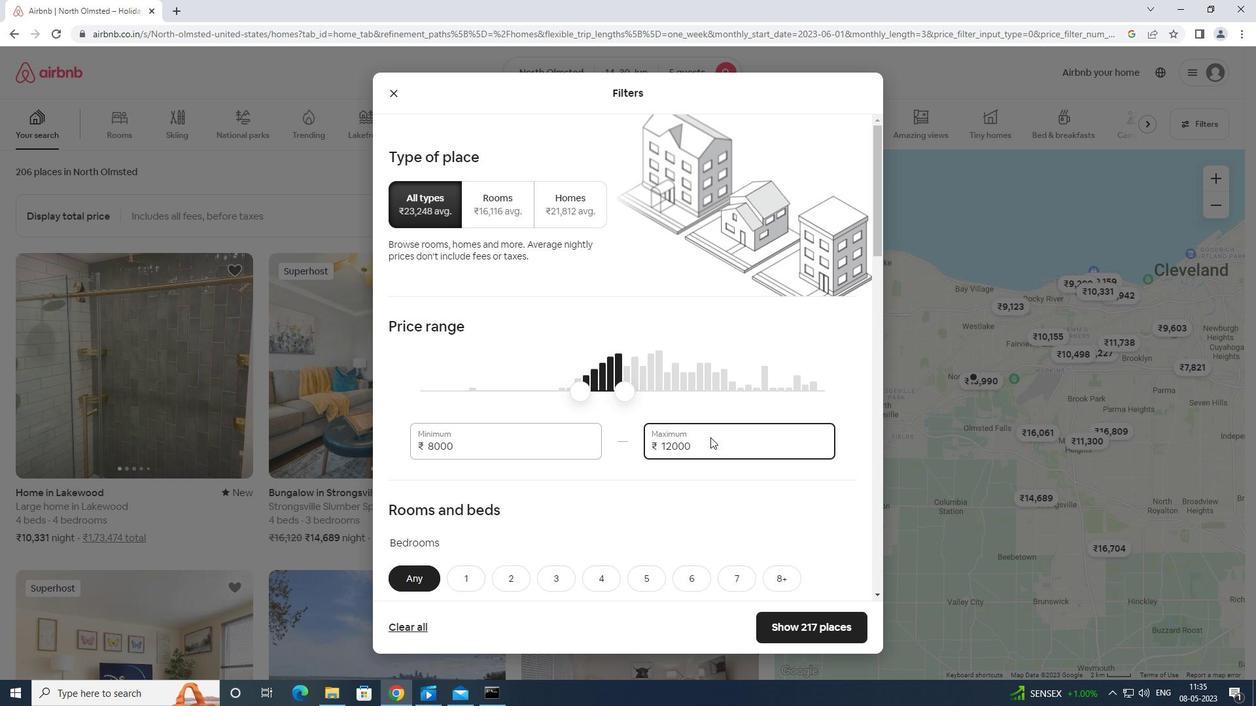 
Action: Mouse scrolled (713, 437) with delta (0, 0)
Screenshot: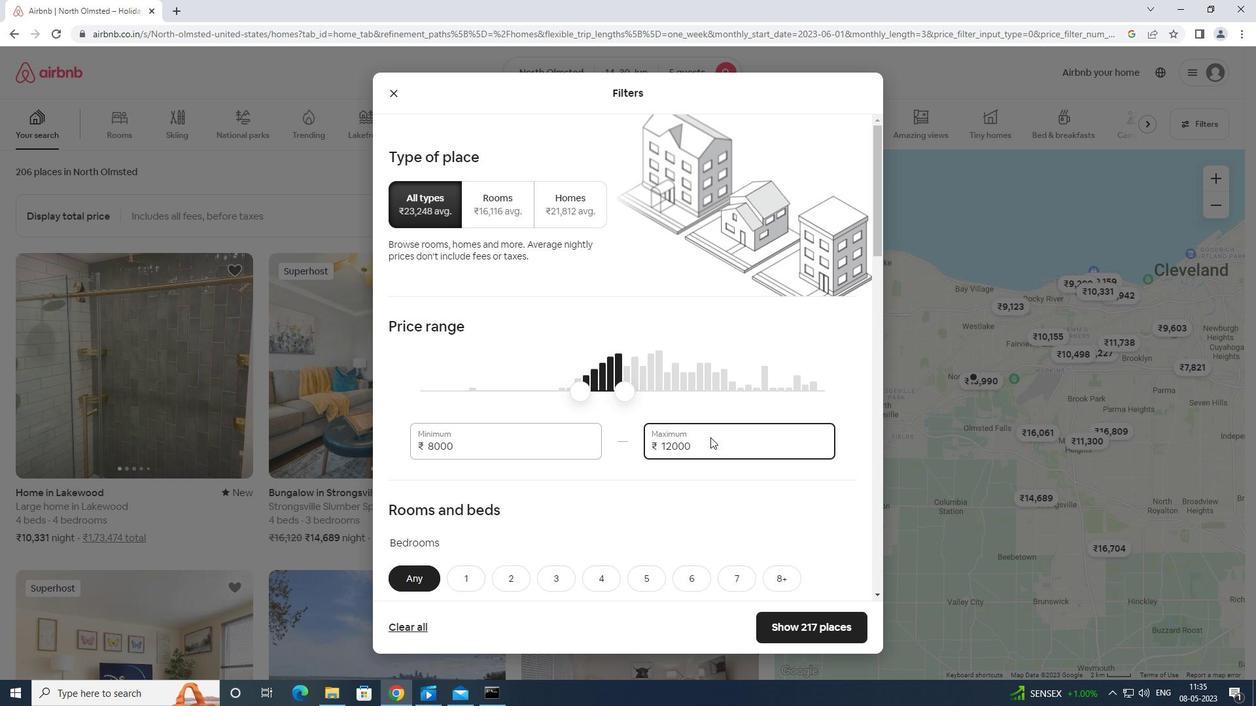 
Action: Mouse moved to (647, 382)
Screenshot: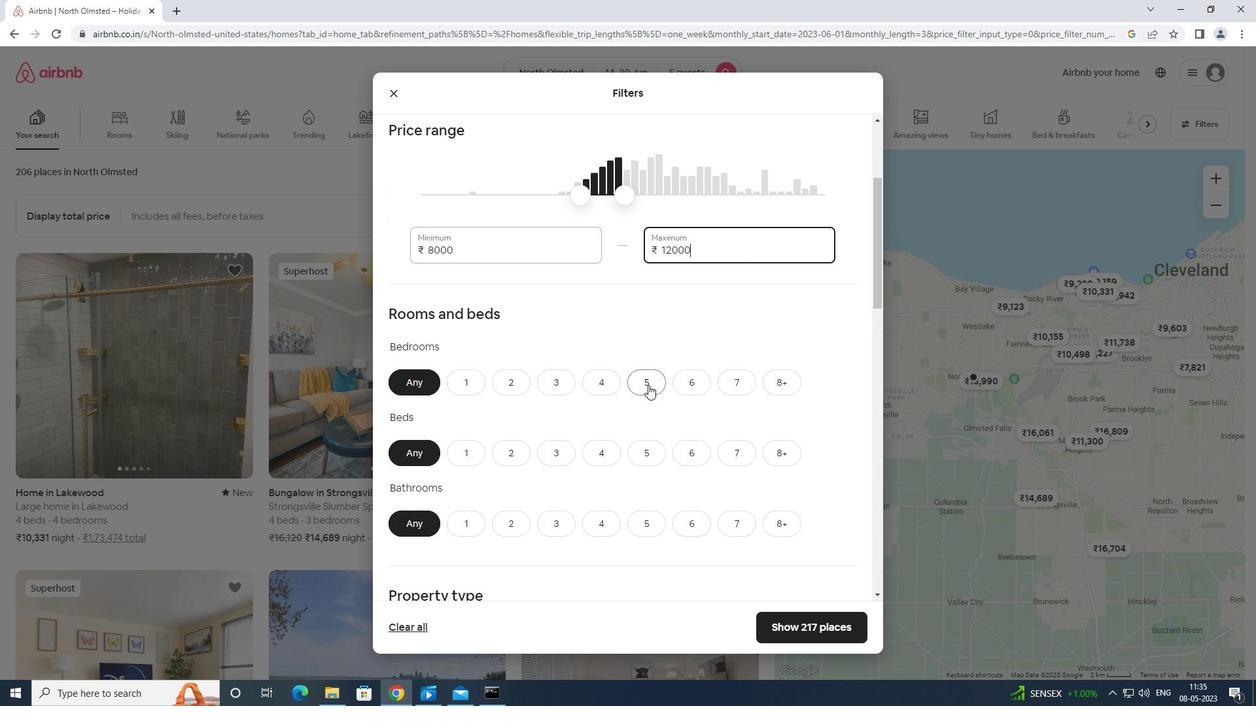 
Action: Mouse pressed left at (647, 382)
Screenshot: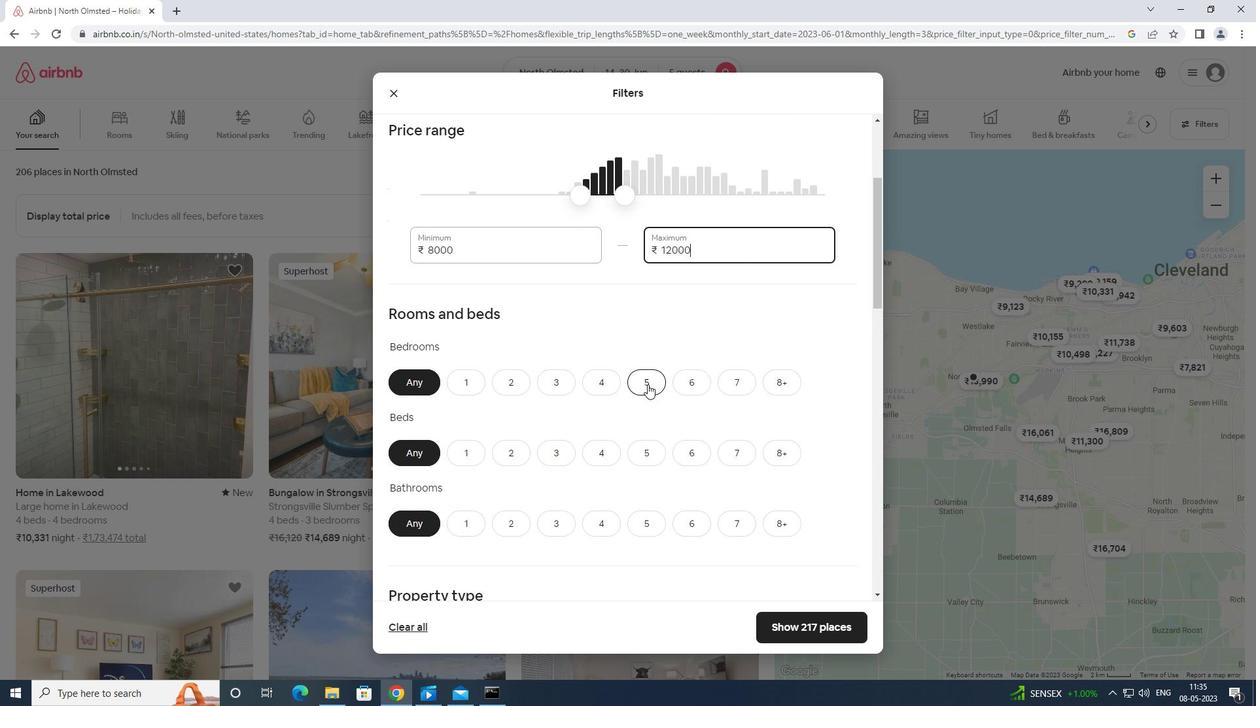 
Action: Mouse moved to (649, 452)
Screenshot: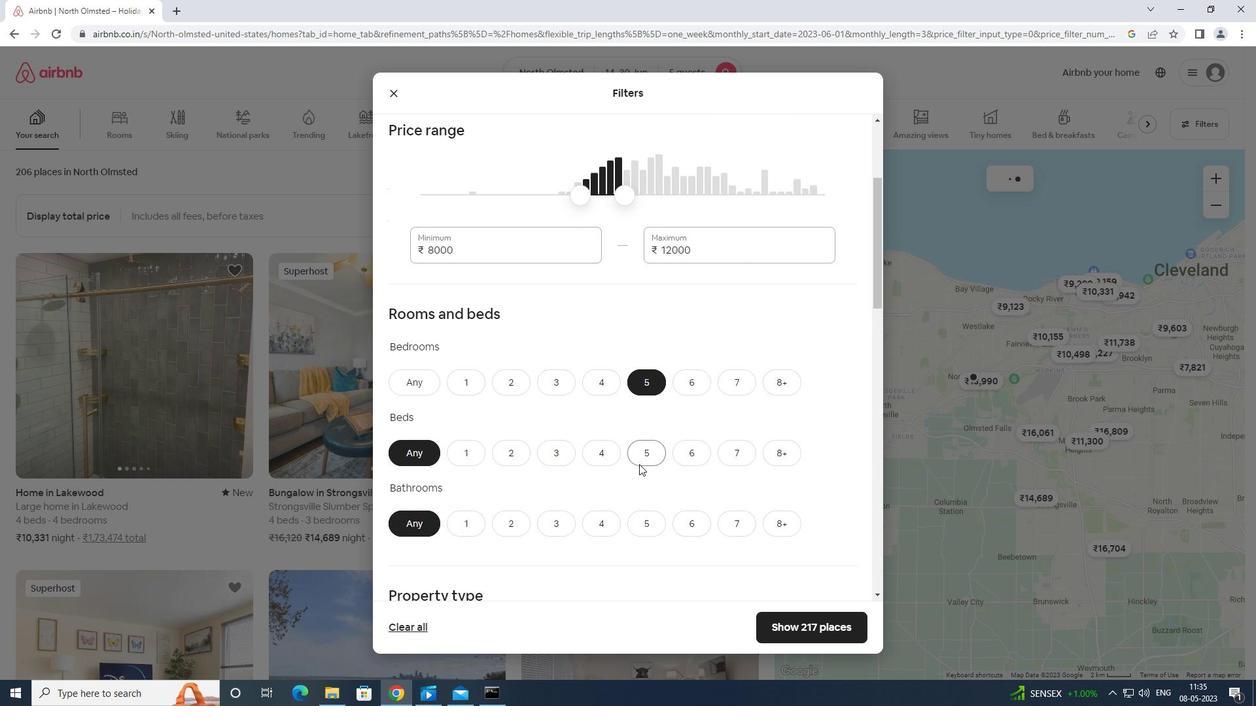 
Action: Mouse pressed left at (649, 452)
Screenshot: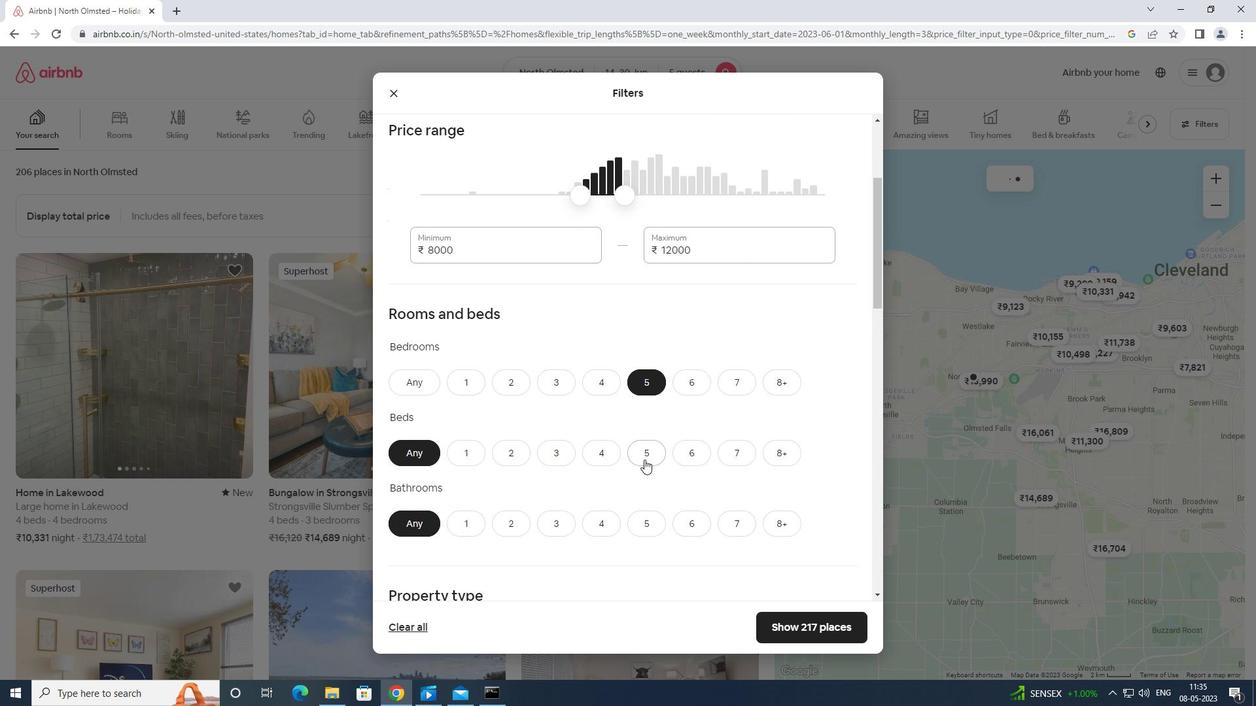 
Action: Mouse moved to (636, 512)
Screenshot: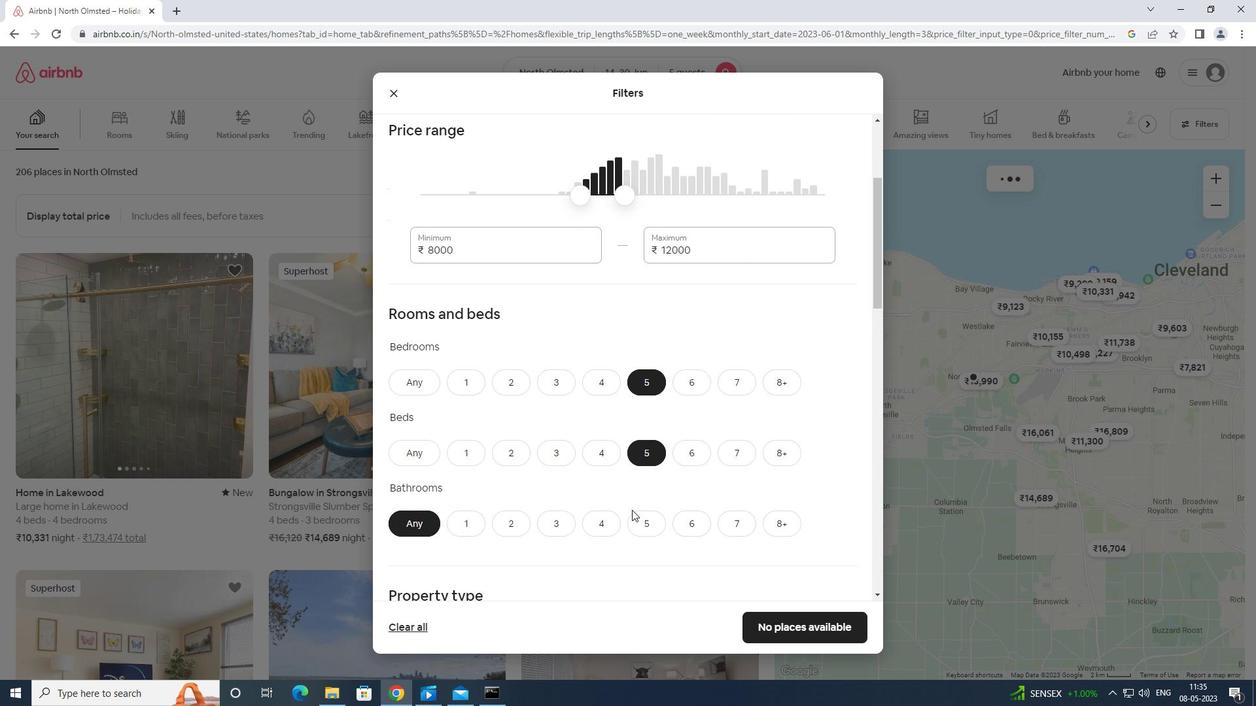 
Action: Mouse pressed left at (636, 512)
Screenshot: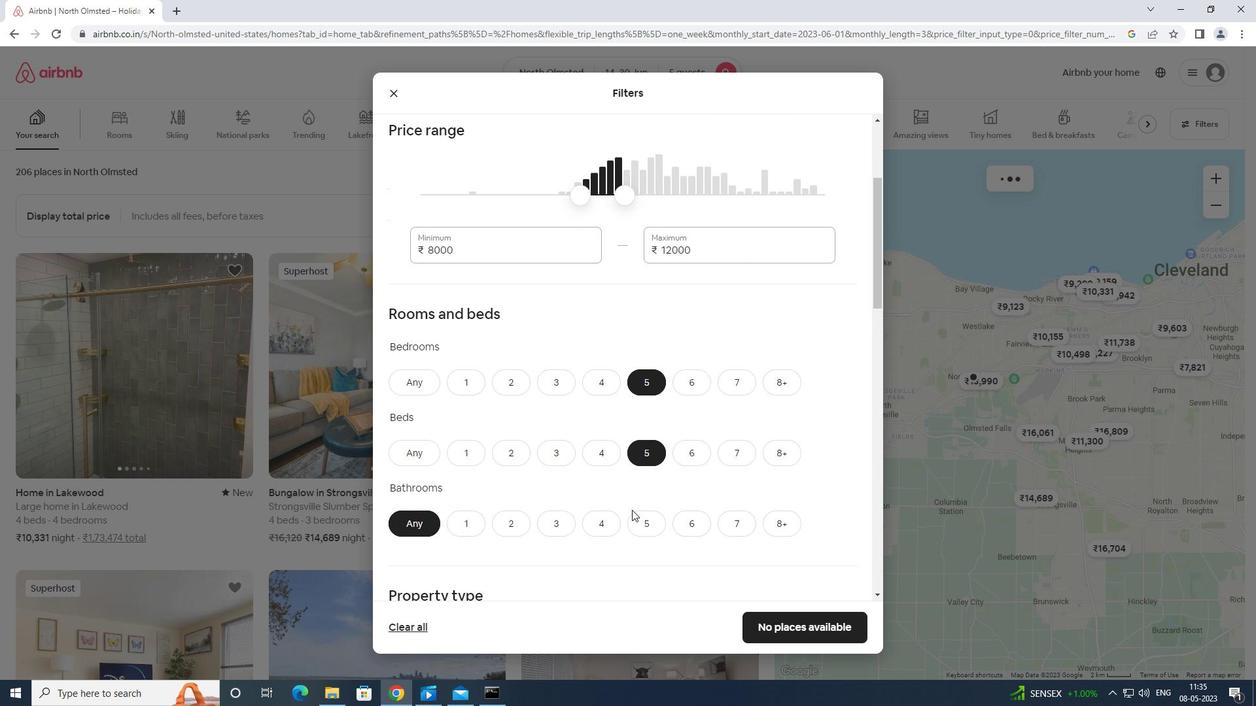 
Action: Mouse moved to (639, 520)
Screenshot: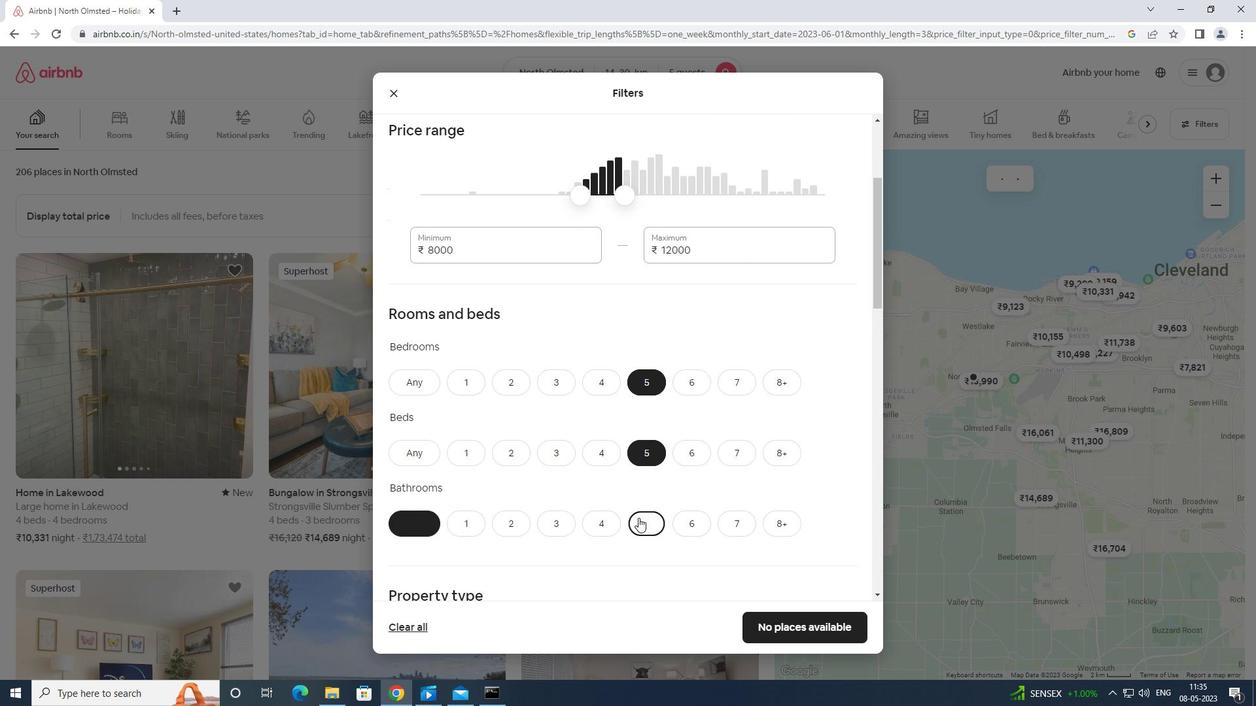 
Action: Mouse scrolled (639, 520) with delta (0, 0)
Screenshot: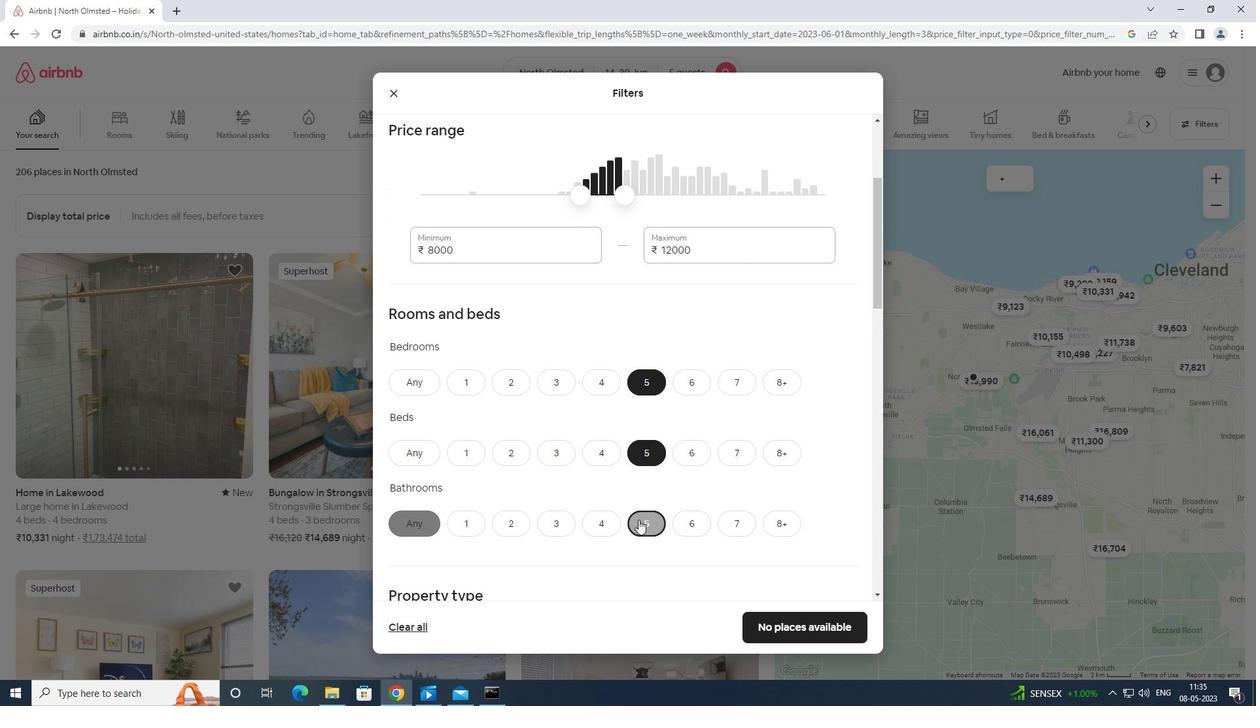 
Action: Mouse moved to (639, 521)
Screenshot: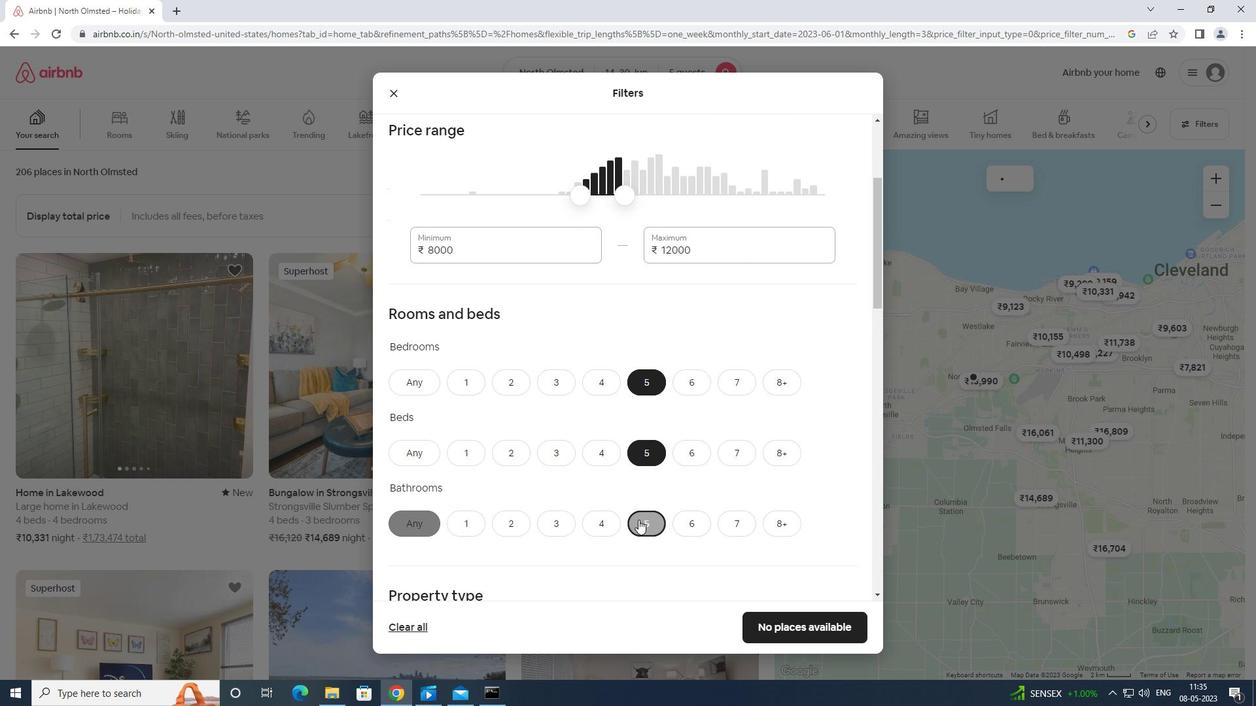 
Action: Mouse scrolled (639, 520) with delta (0, 0)
Screenshot: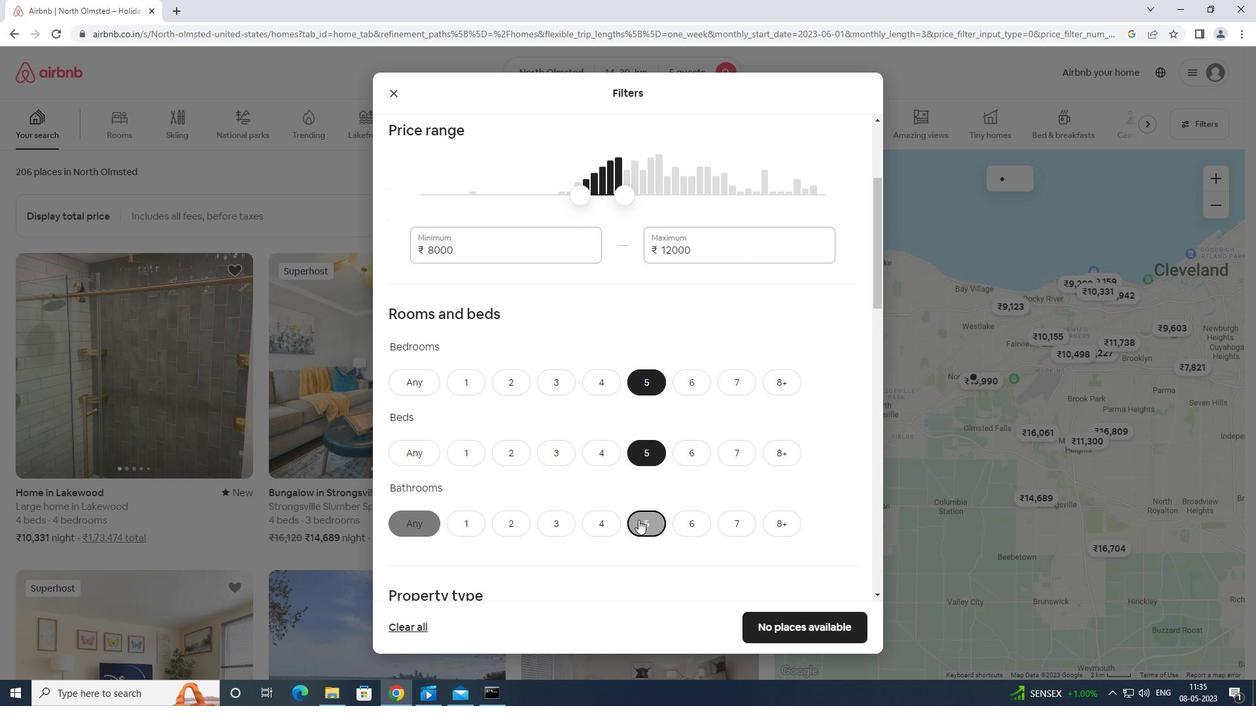 
Action: Mouse scrolled (639, 520) with delta (0, 0)
Screenshot: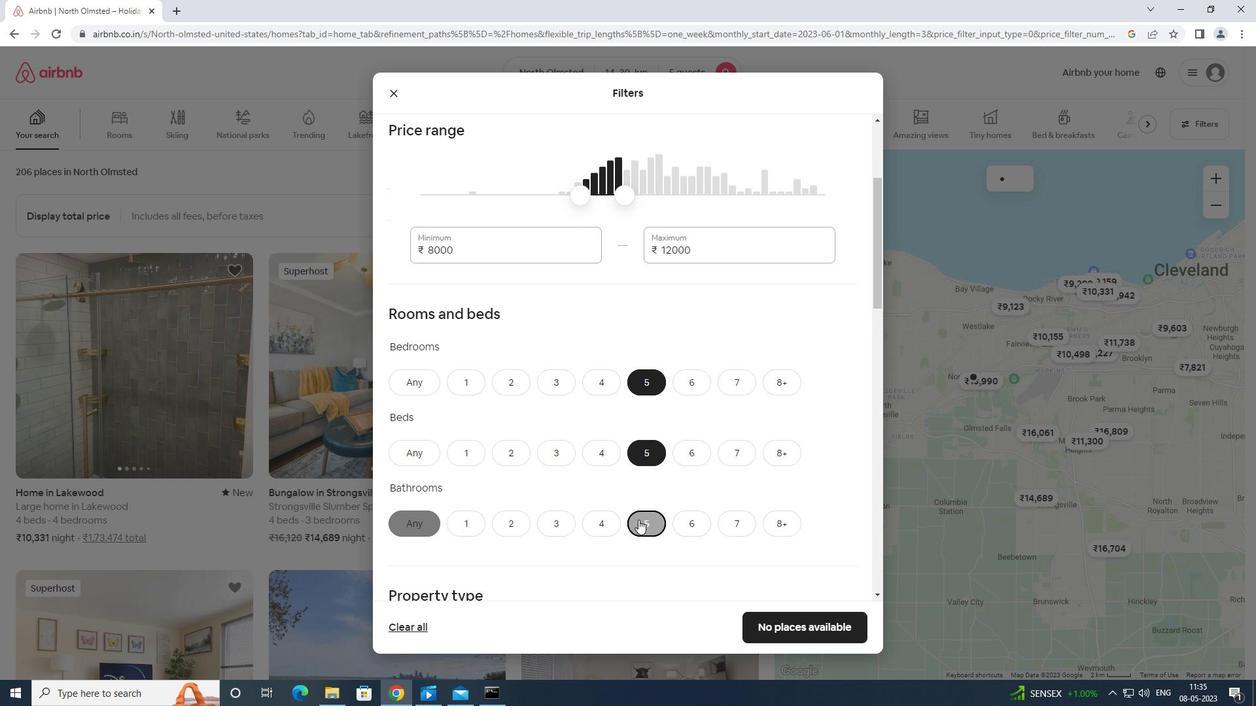
Action: Mouse moved to (638, 518)
Screenshot: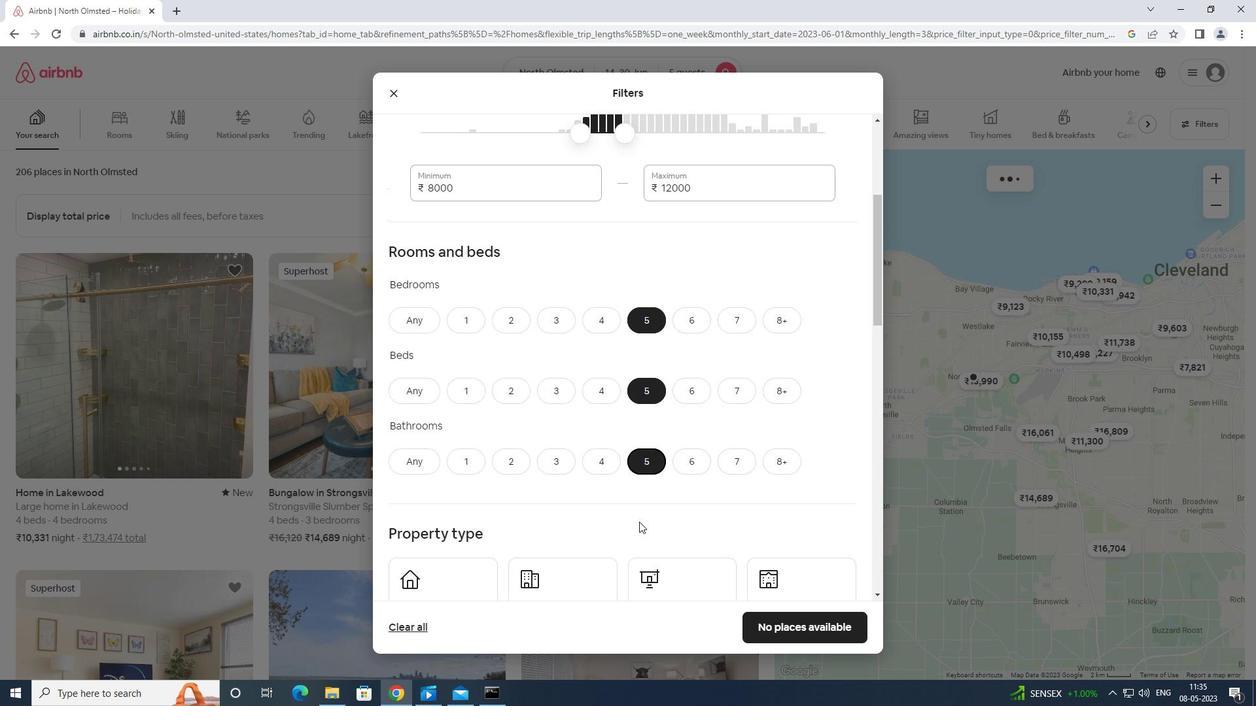 
Action: Mouse scrolled (638, 517) with delta (0, 0)
Screenshot: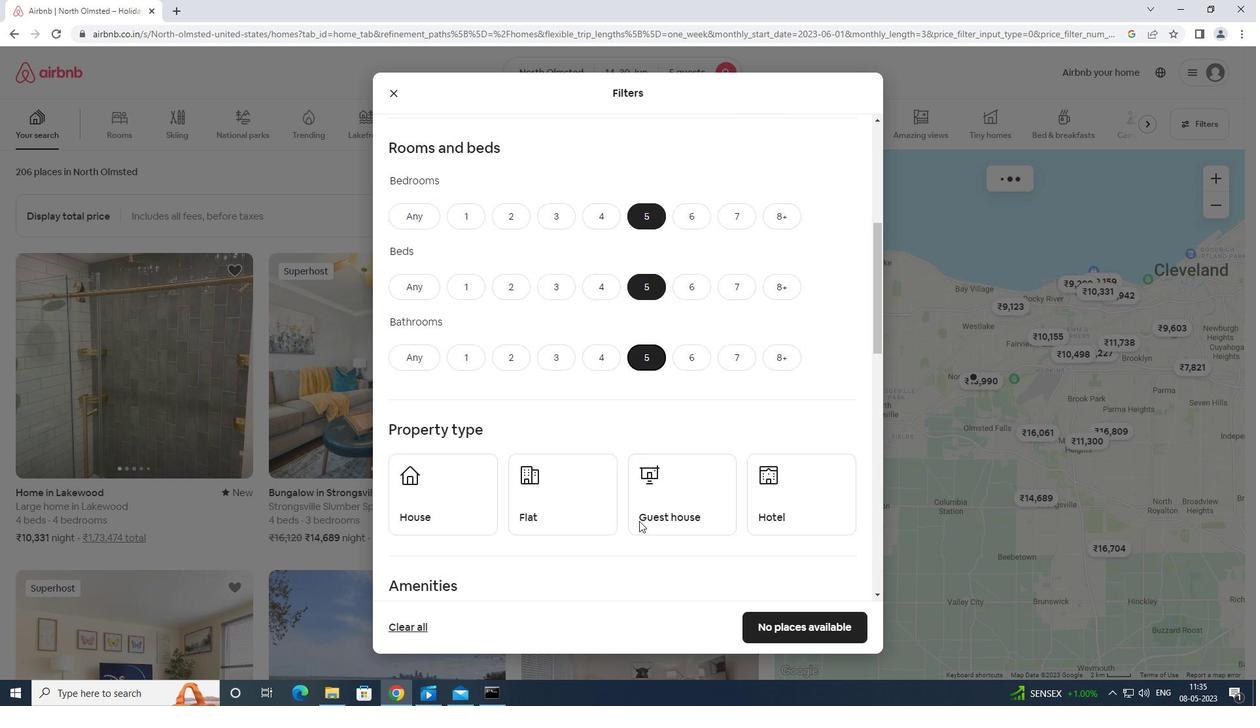 
Action: Mouse scrolled (638, 517) with delta (0, 0)
Screenshot: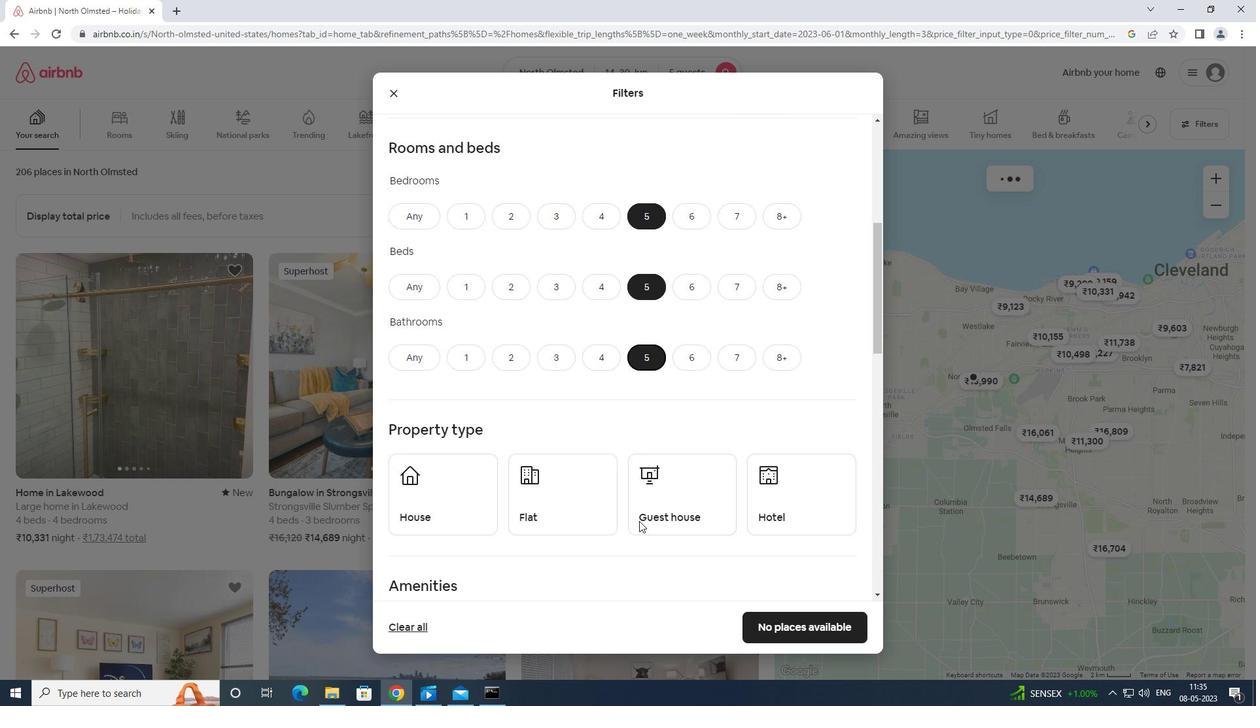 
Action: Mouse moved to (433, 323)
Screenshot: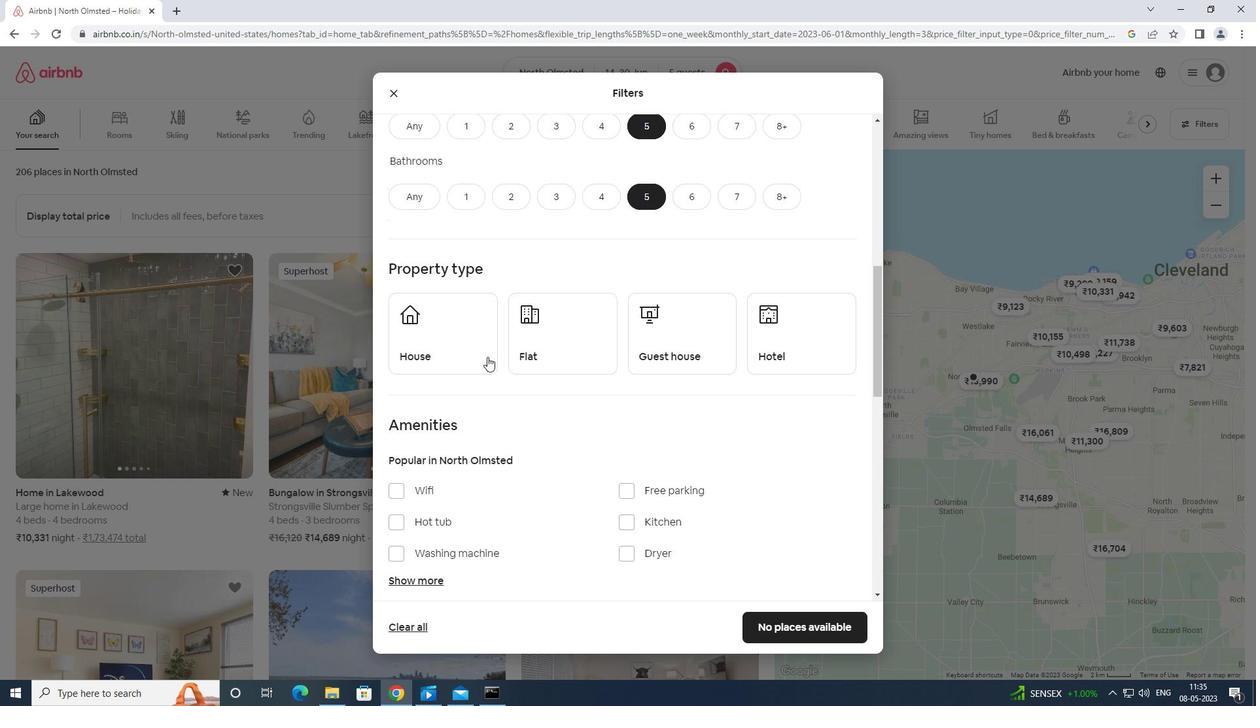 
Action: Mouse pressed left at (433, 323)
Screenshot: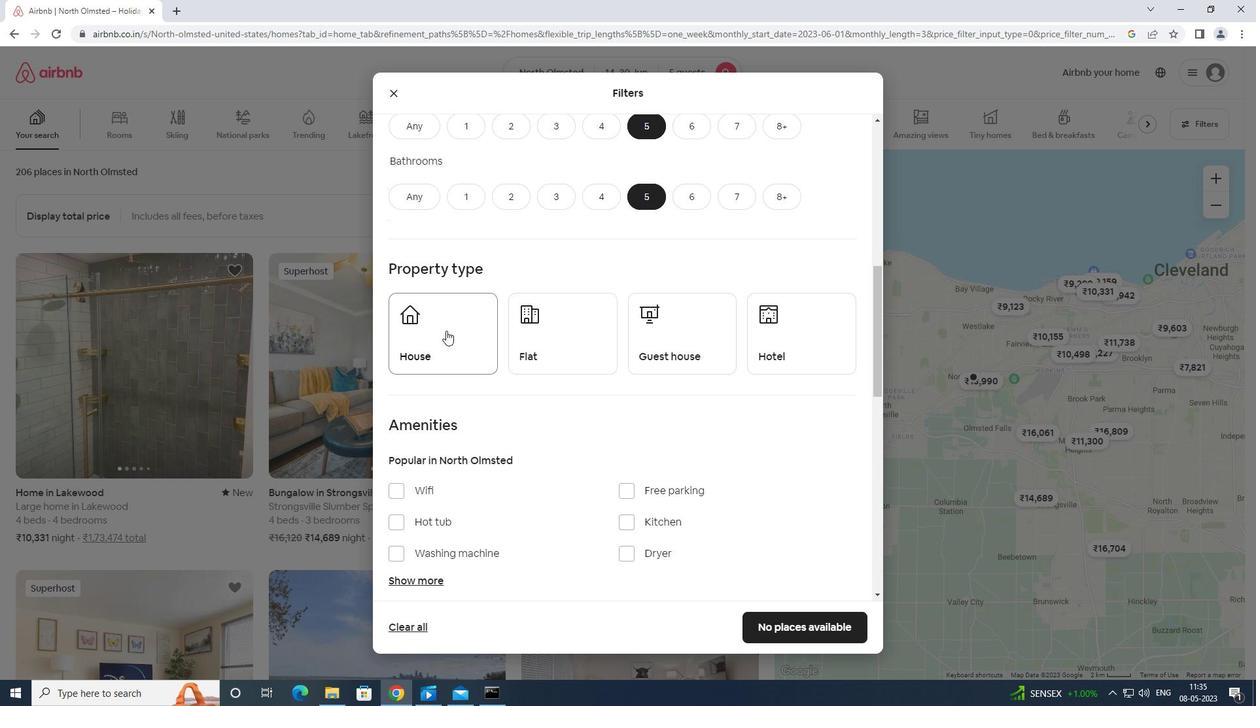 
Action: Mouse moved to (552, 352)
Screenshot: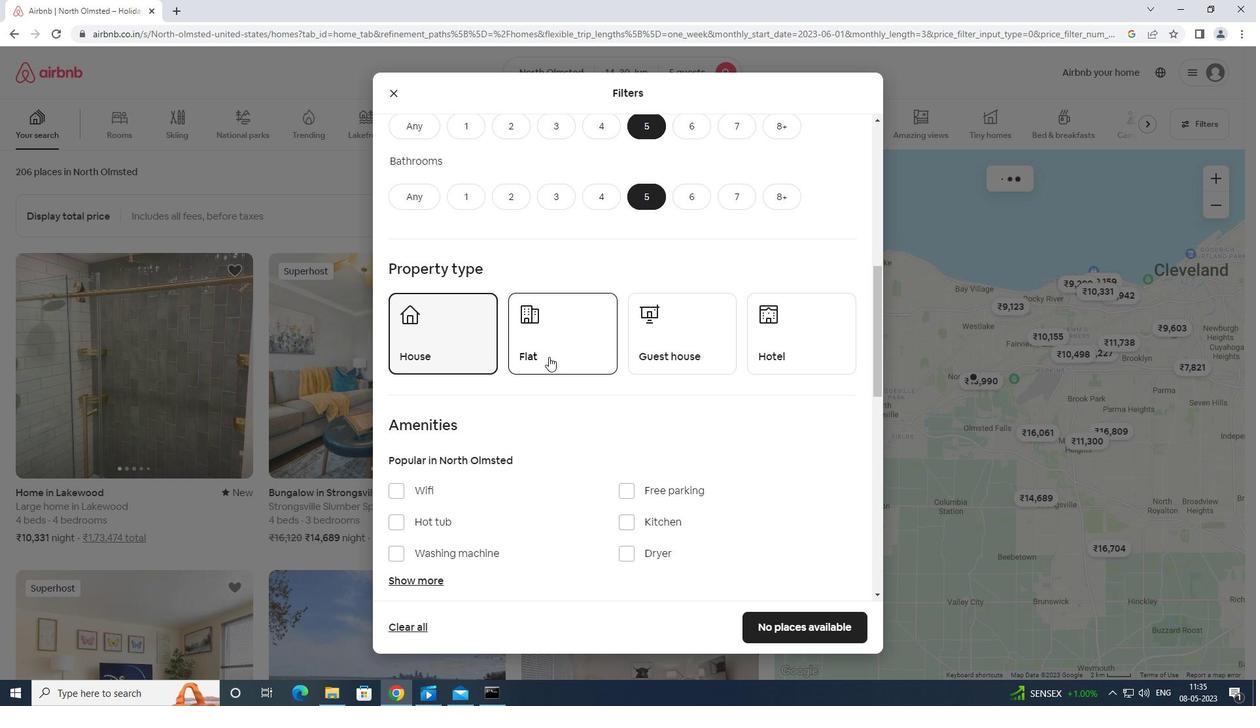
Action: Mouse pressed left at (552, 352)
Screenshot: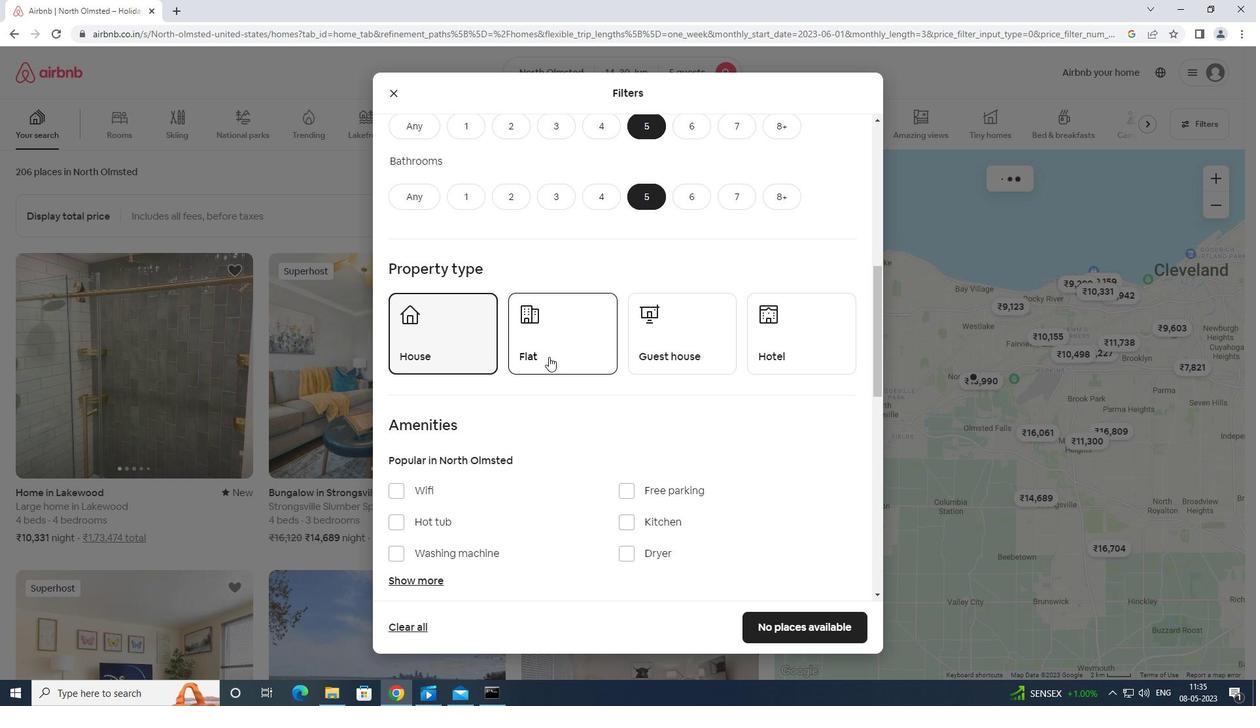 
Action: Mouse moved to (663, 331)
Screenshot: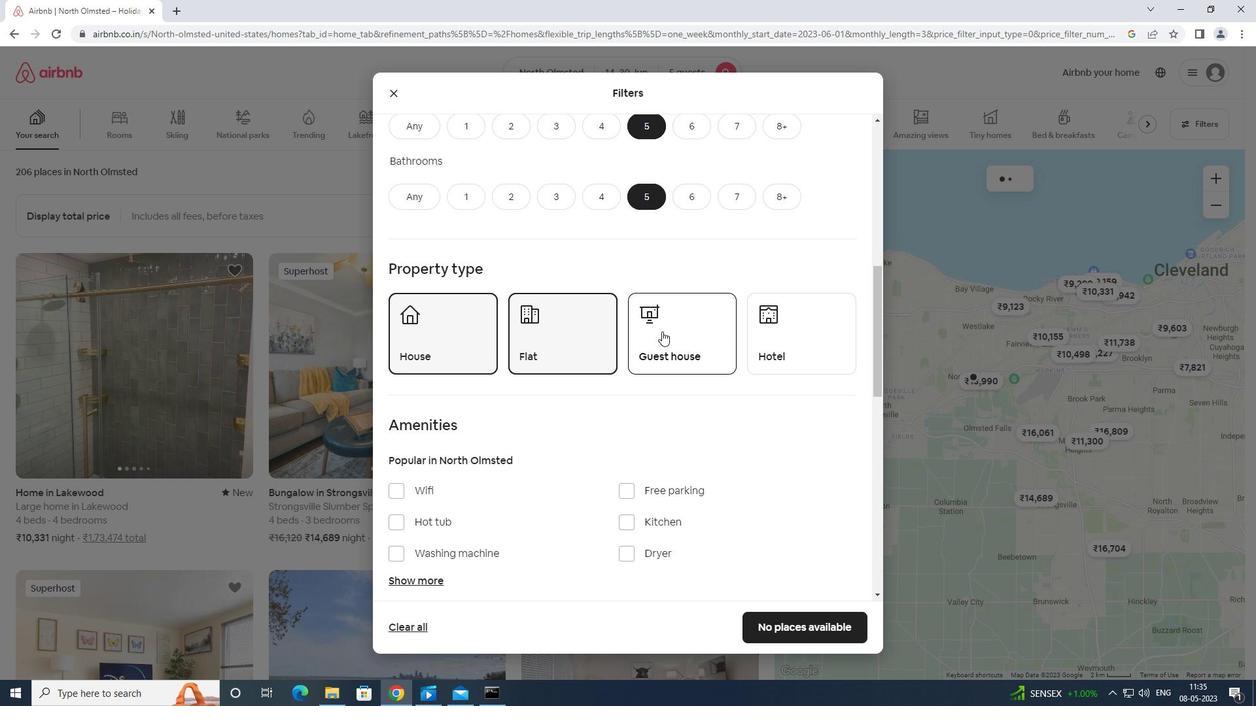 
Action: Mouse pressed left at (663, 331)
Screenshot: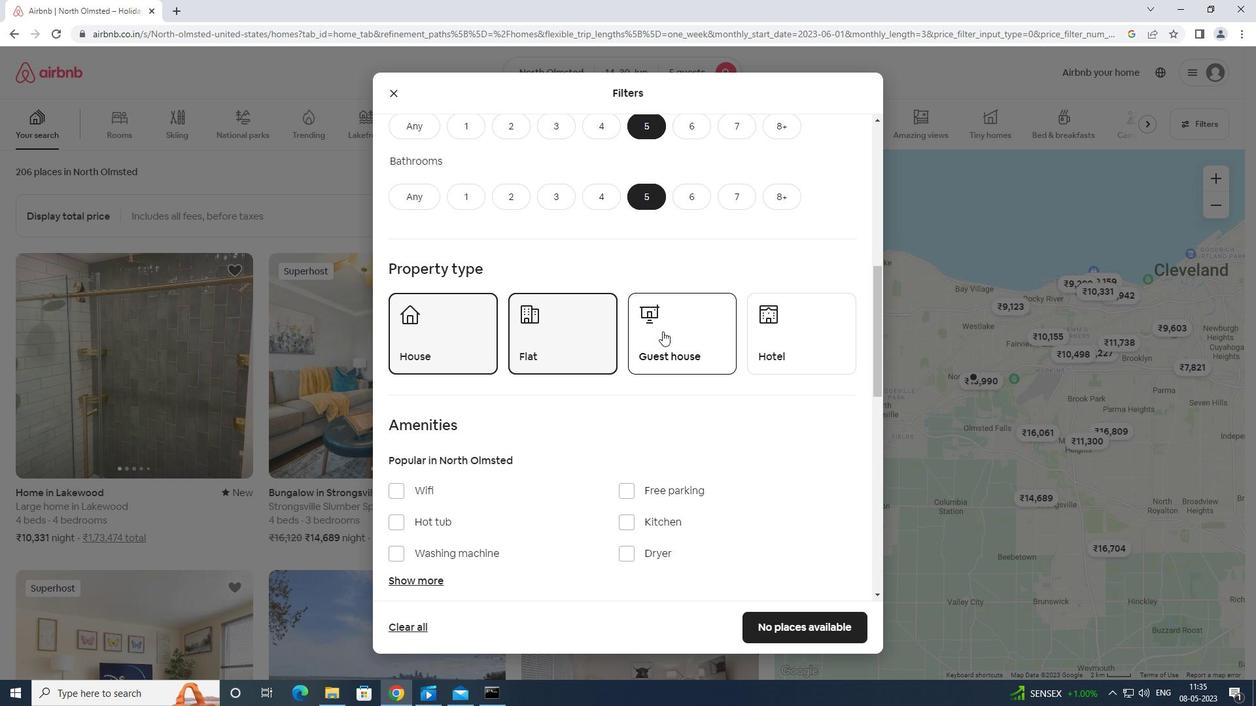 
Action: Mouse moved to (664, 335)
Screenshot: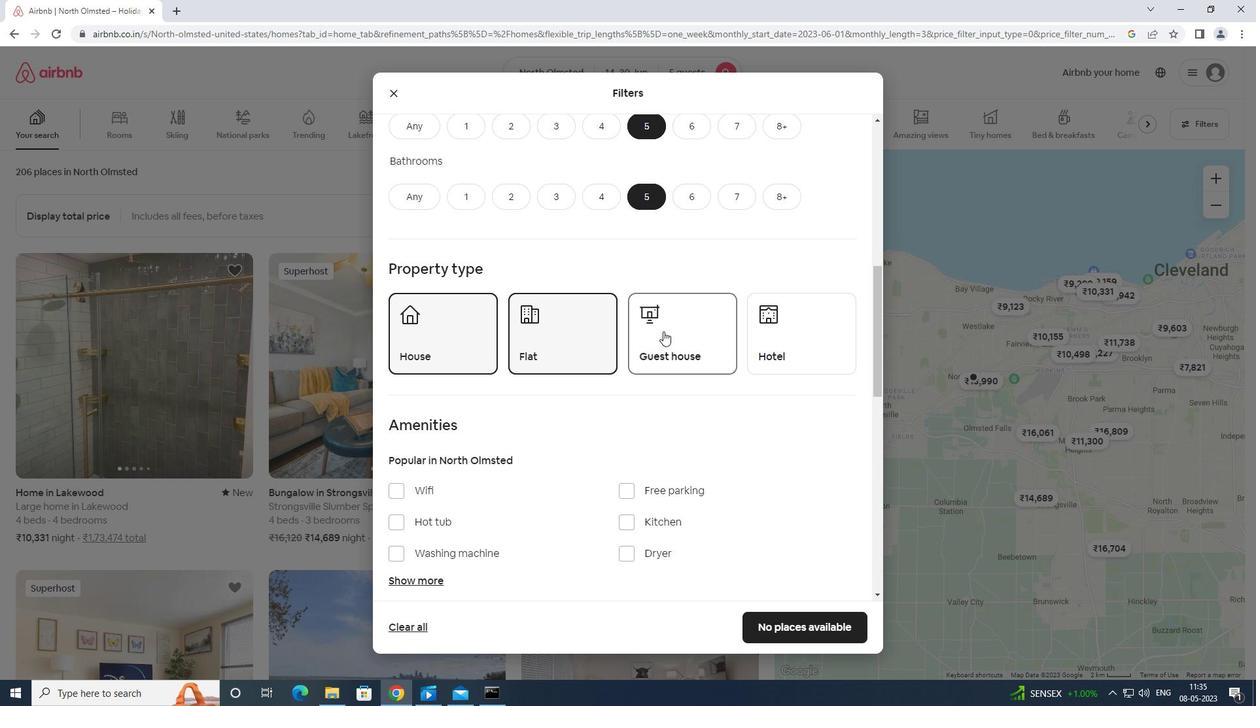 
Action: Mouse scrolled (664, 334) with delta (0, 0)
Screenshot: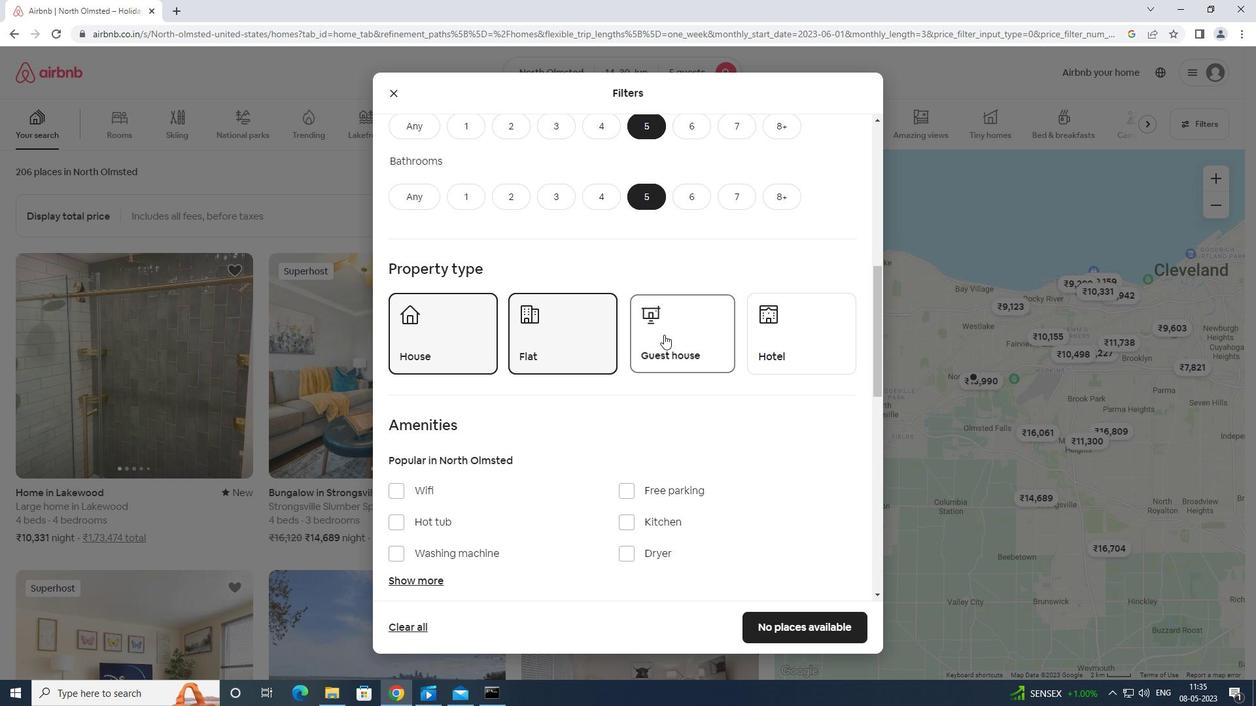 
Action: Mouse scrolled (664, 334) with delta (0, 0)
Screenshot: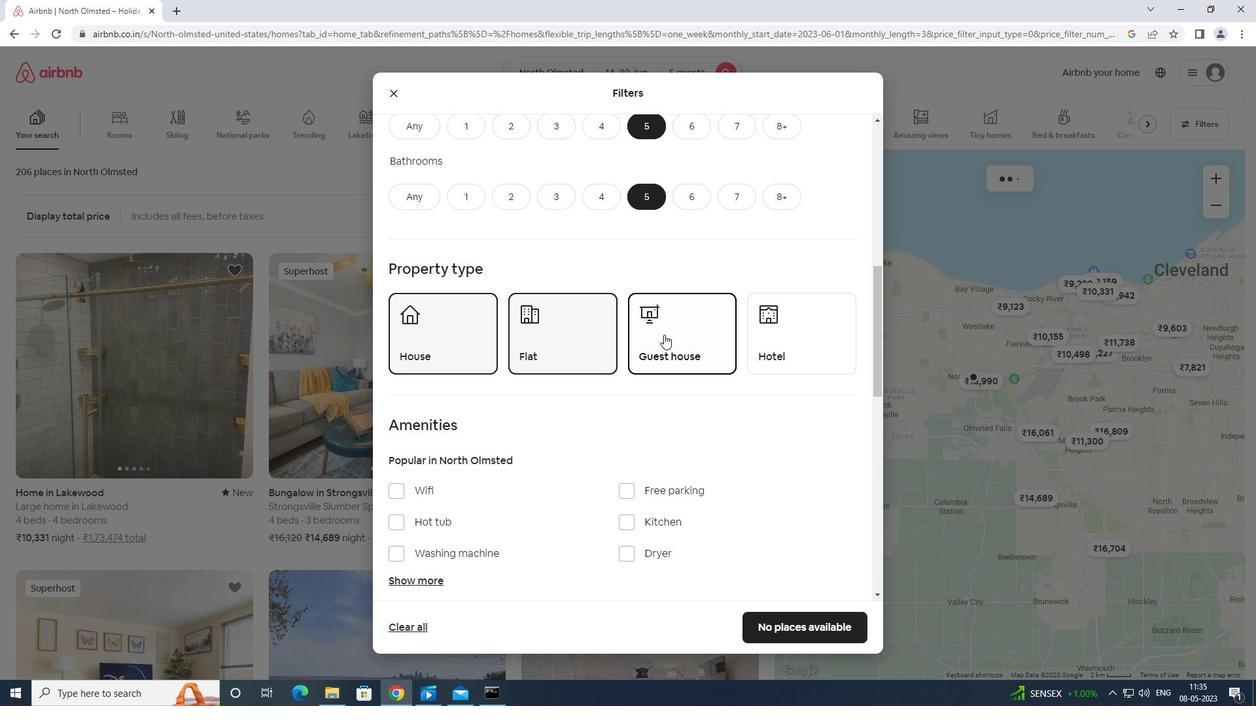 
Action: Mouse scrolled (664, 334) with delta (0, 0)
Screenshot: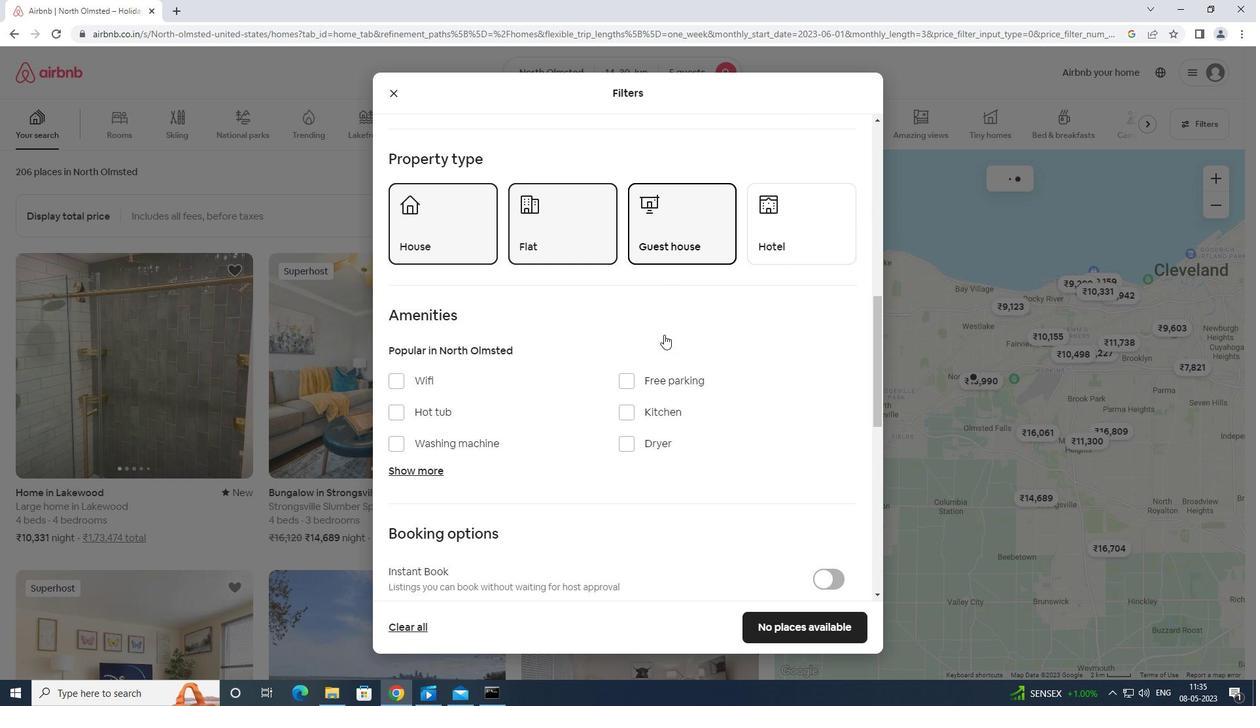 
Action: Mouse scrolled (664, 334) with delta (0, 0)
Screenshot: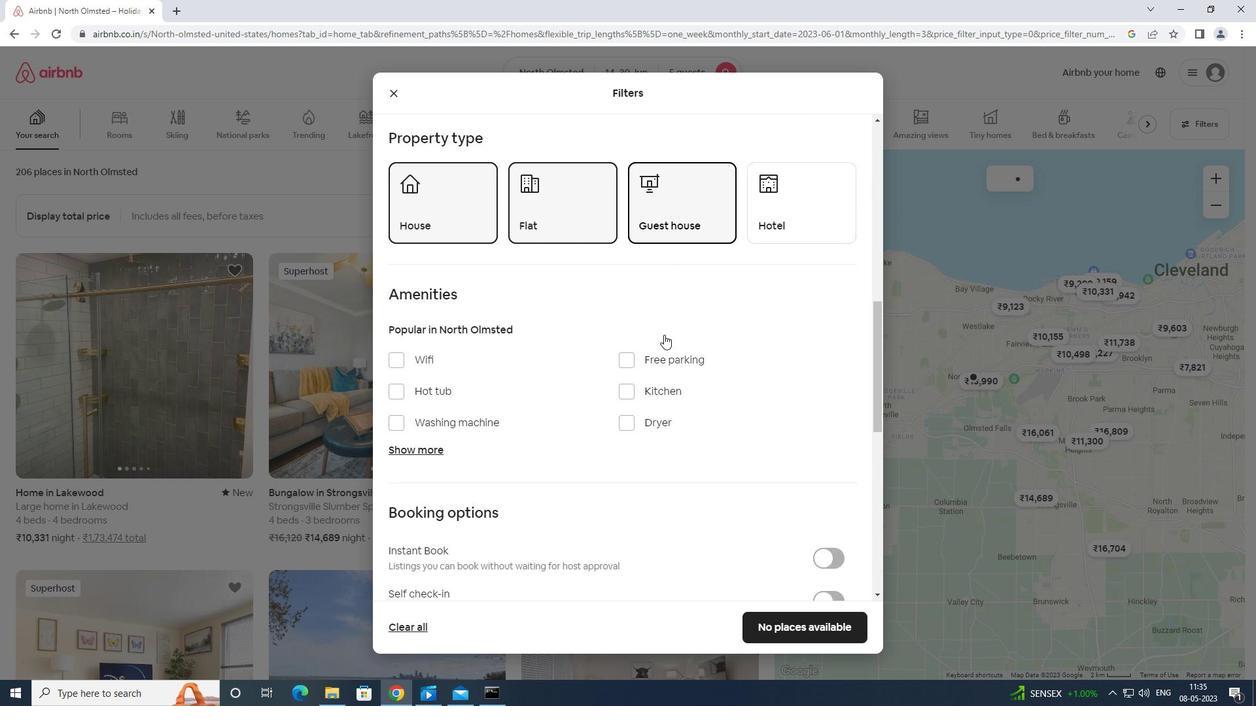 
Action: Mouse moved to (399, 227)
Screenshot: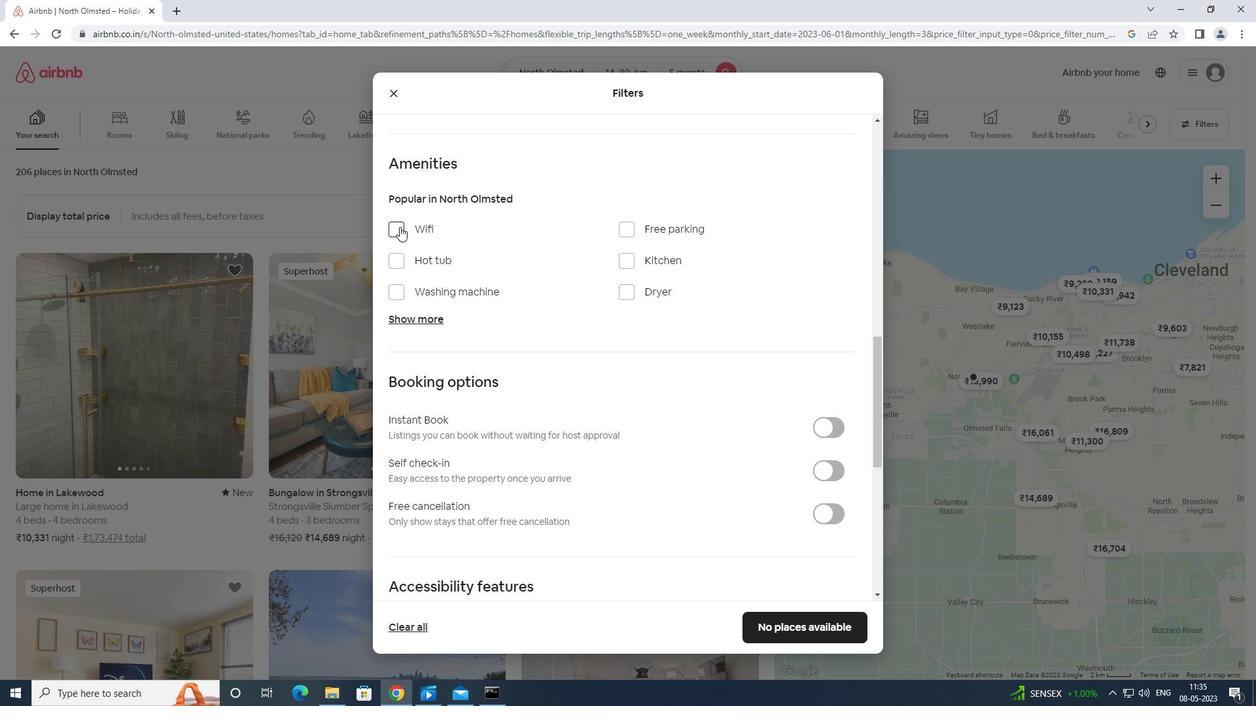 
Action: Mouse pressed left at (399, 227)
Screenshot: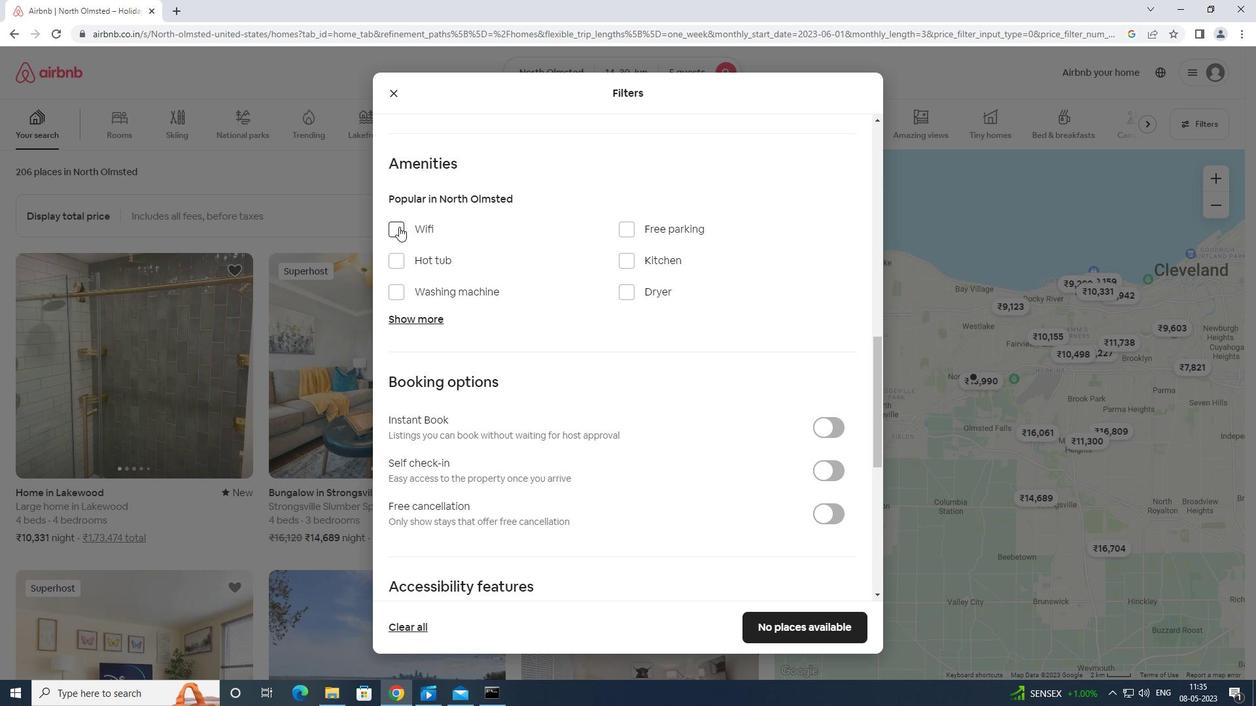 
Action: Mouse moved to (632, 229)
Screenshot: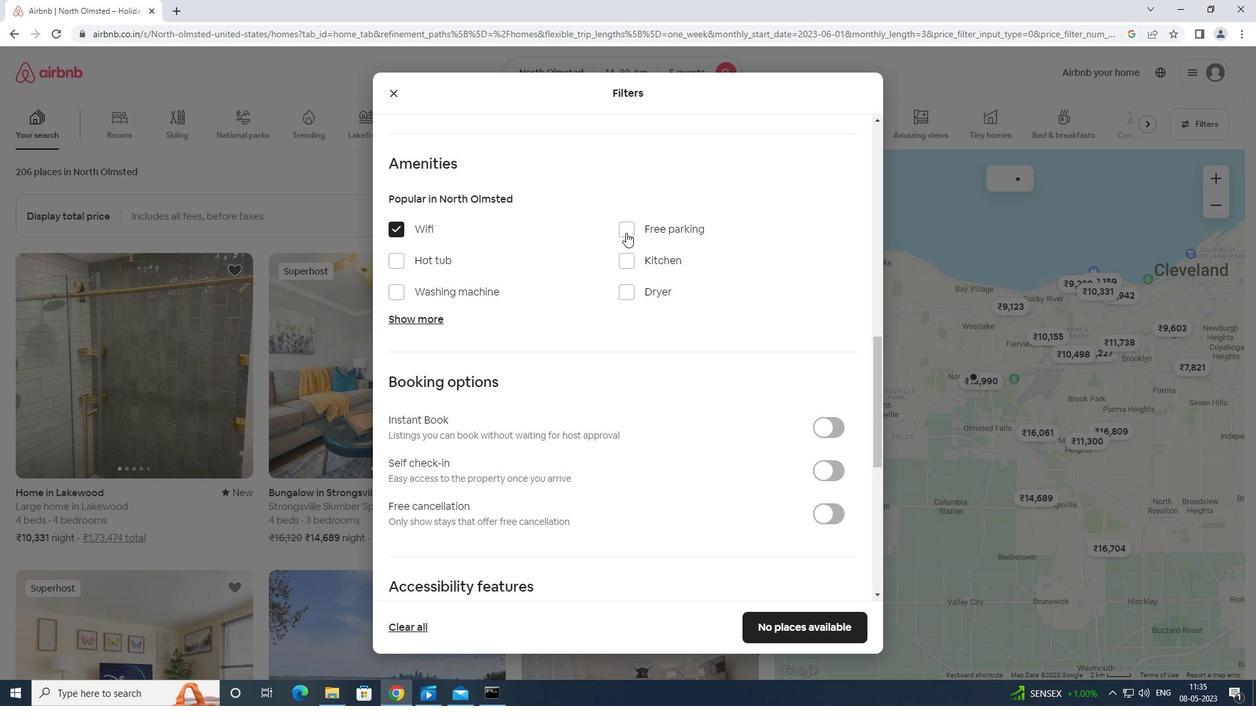 
Action: Mouse pressed left at (632, 229)
Screenshot: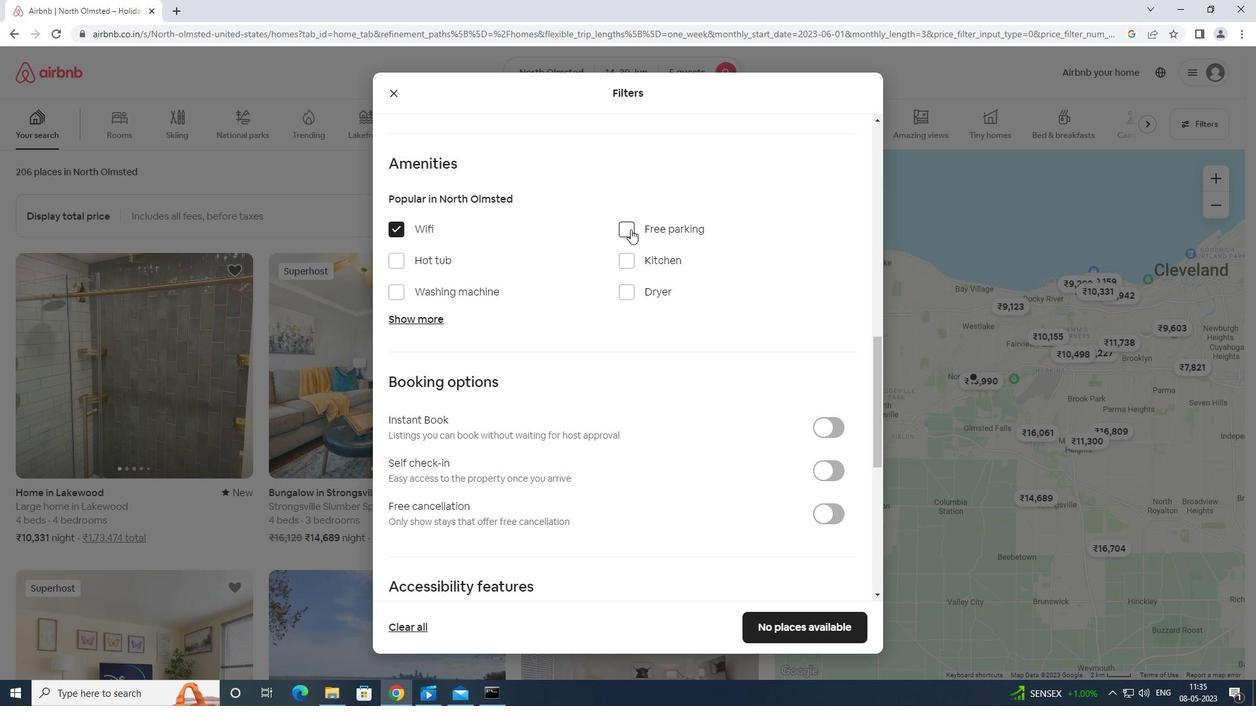 
Action: Mouse moved to (417, 314)
Screenshot: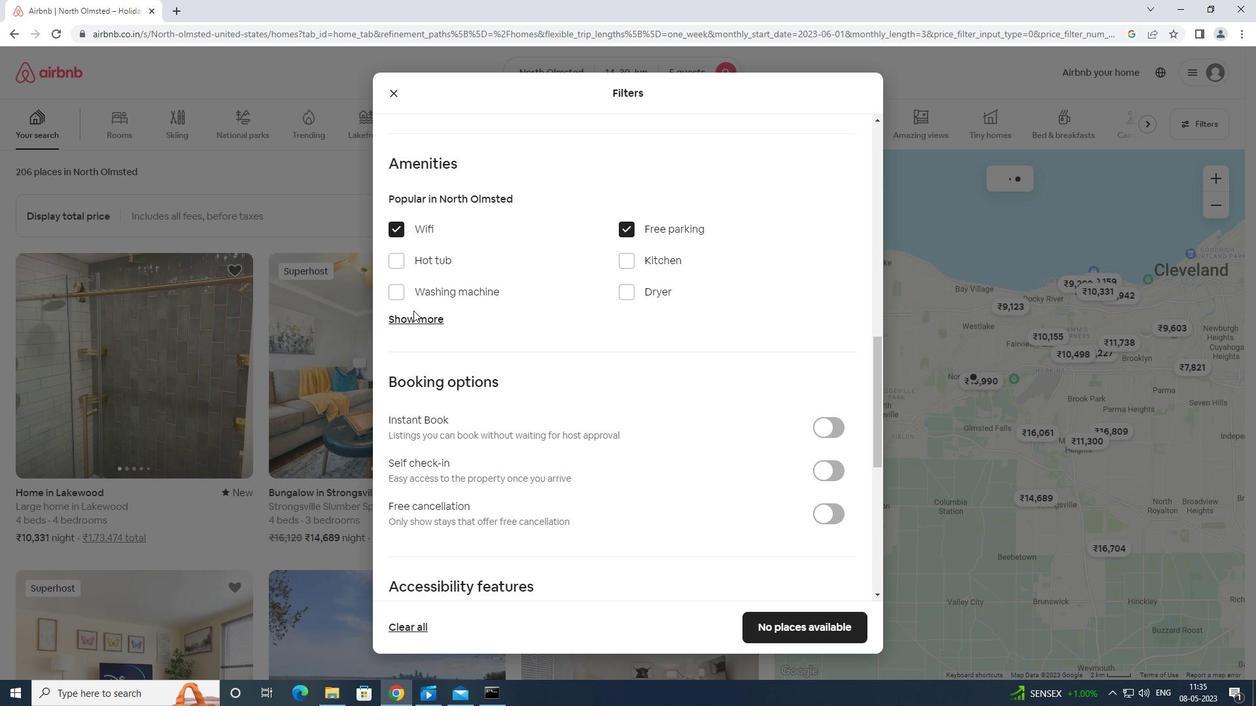 
Action: Mouse pressed left at (417, 314)
Screenshot: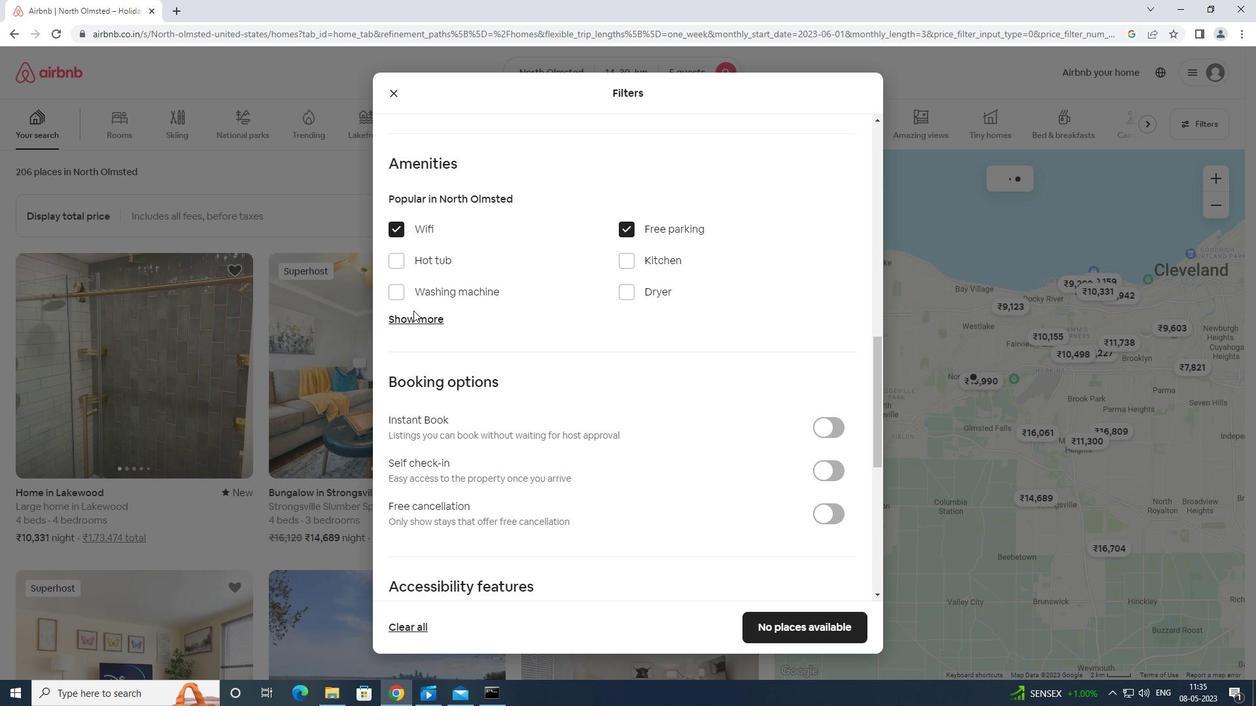 
Action: Mouse moved to (625, 394)
Screenshot: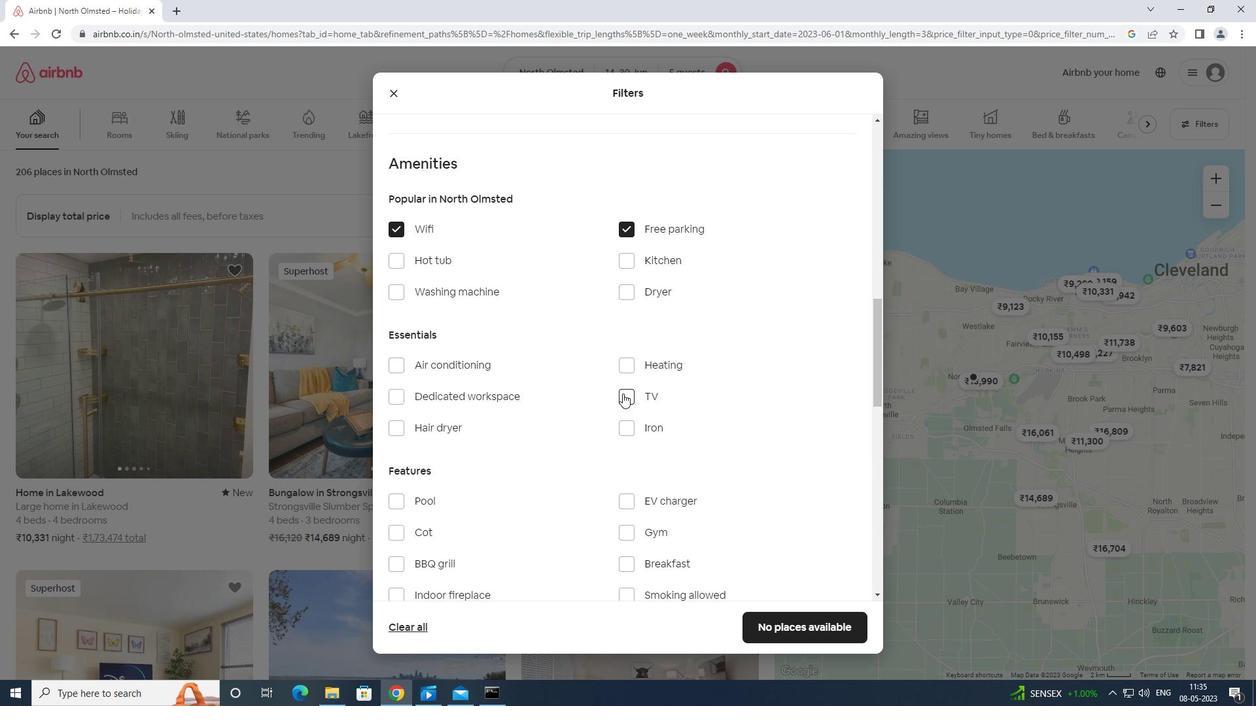 
Action: Mouse pressed left at (625, 394)
Screenshot: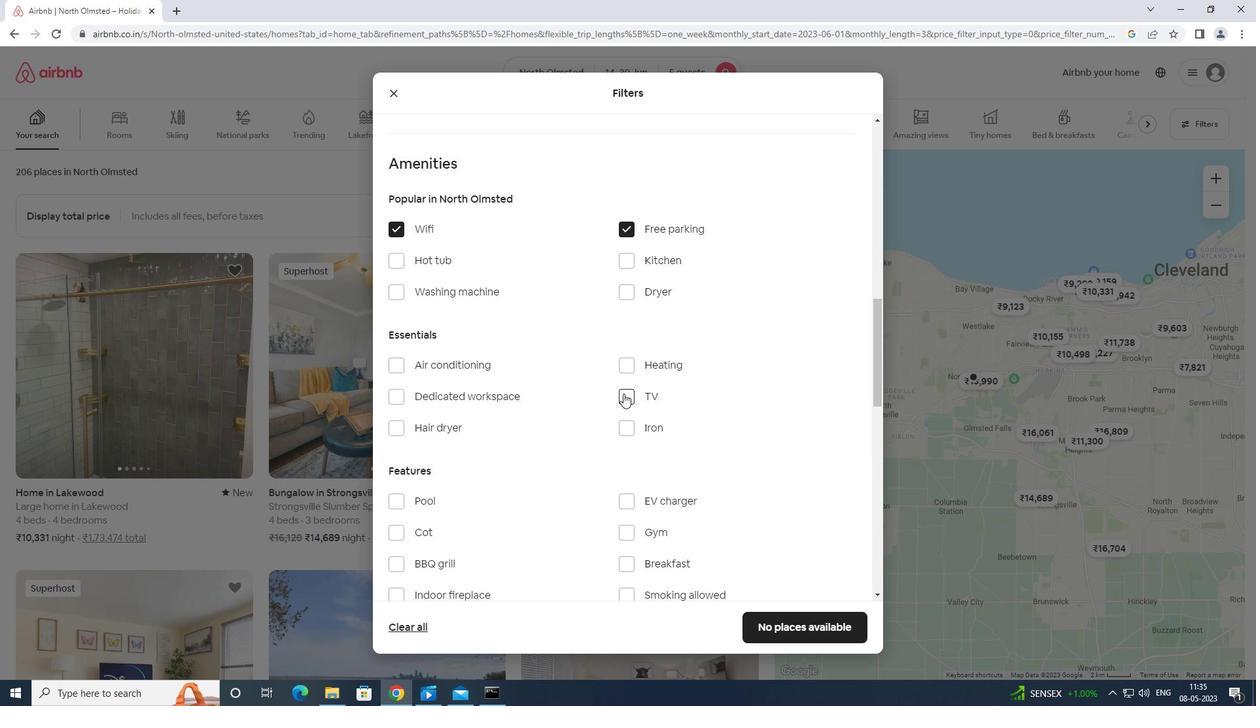 
Action: Mouse moved to (623, 394)
Screenshot: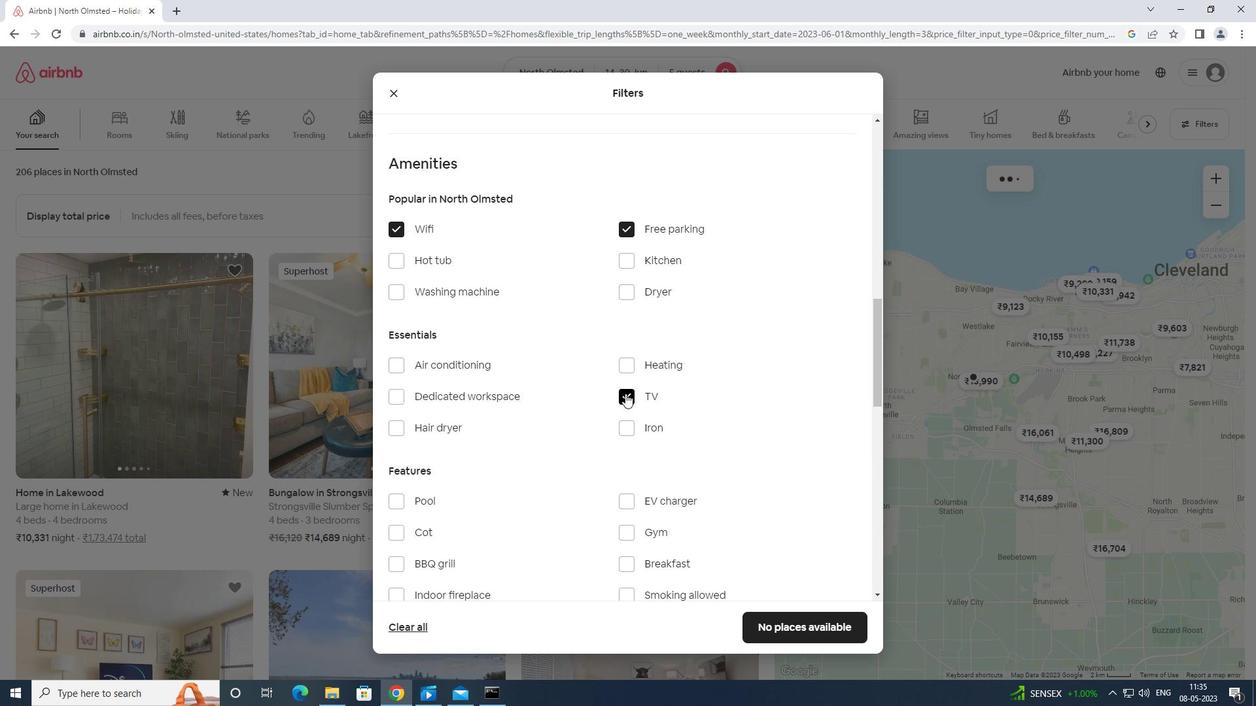 
Action: Mouse scrolled (623, 393) with delta (0, 0)
Screenshot: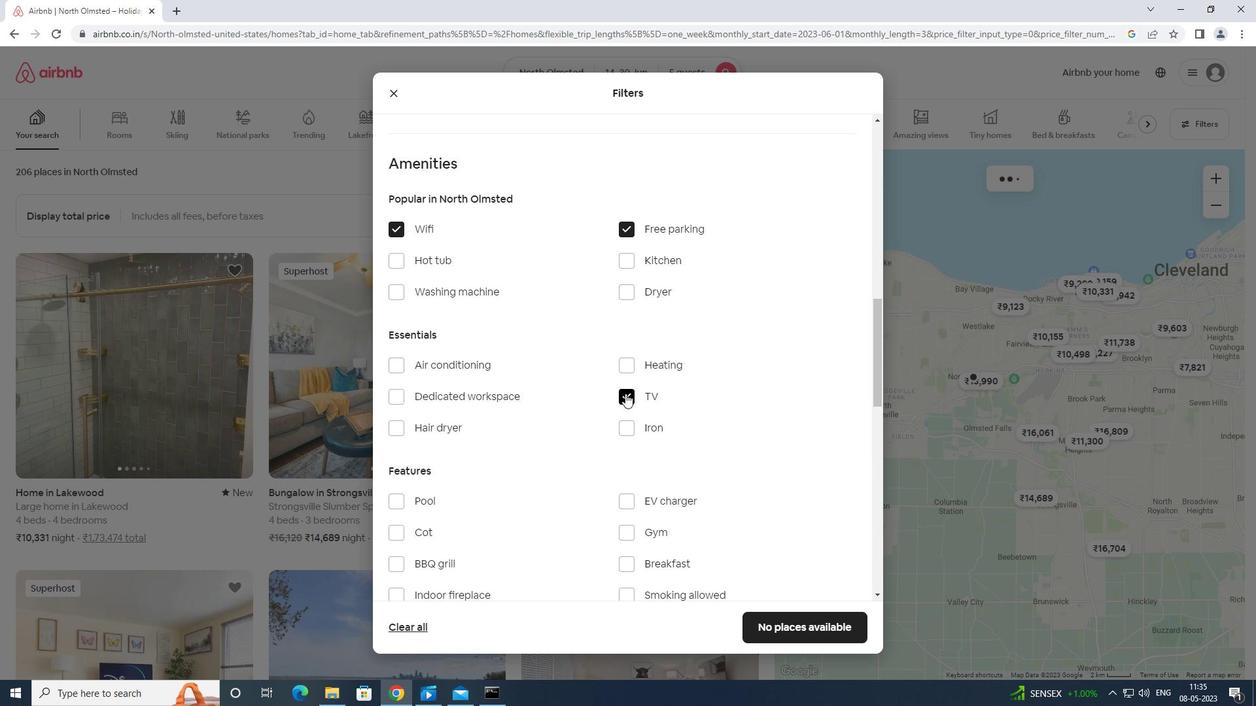 
Action: Mouse scrolled (623, 393) with delta (0, 0)
Screenshot: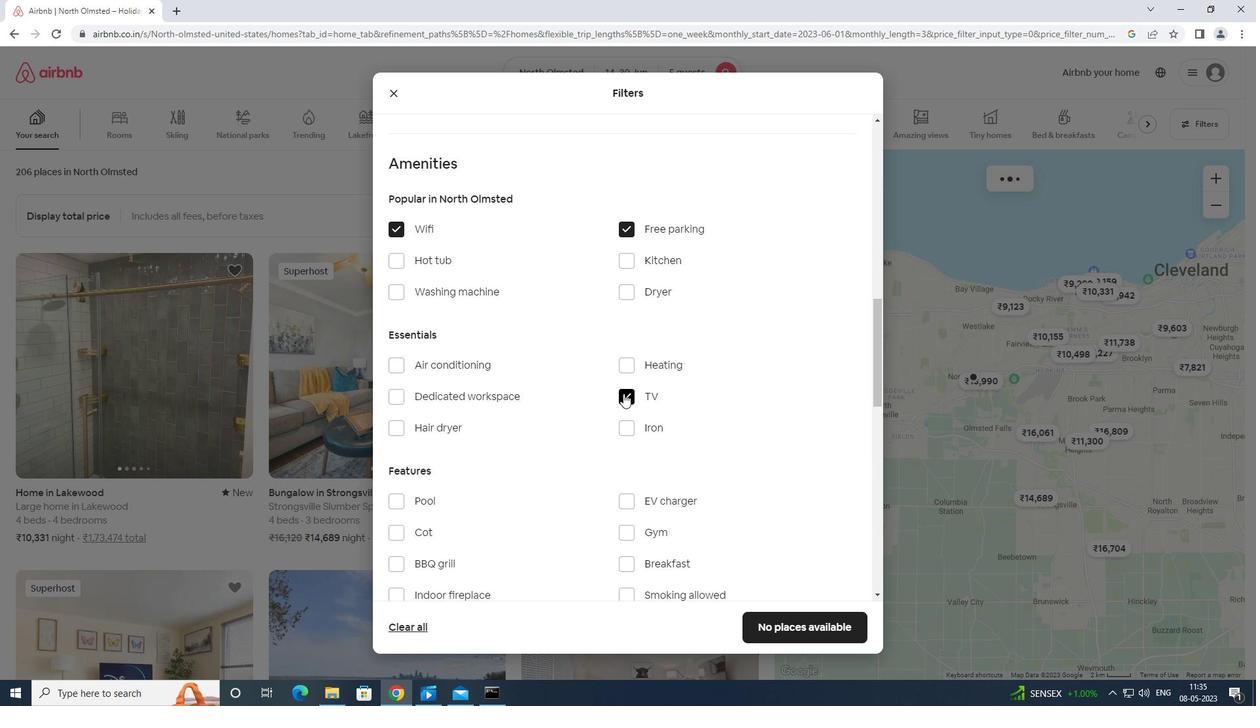 
Action: Mouse scrolled (623, 393) with delta (0, 0)
Screenshot: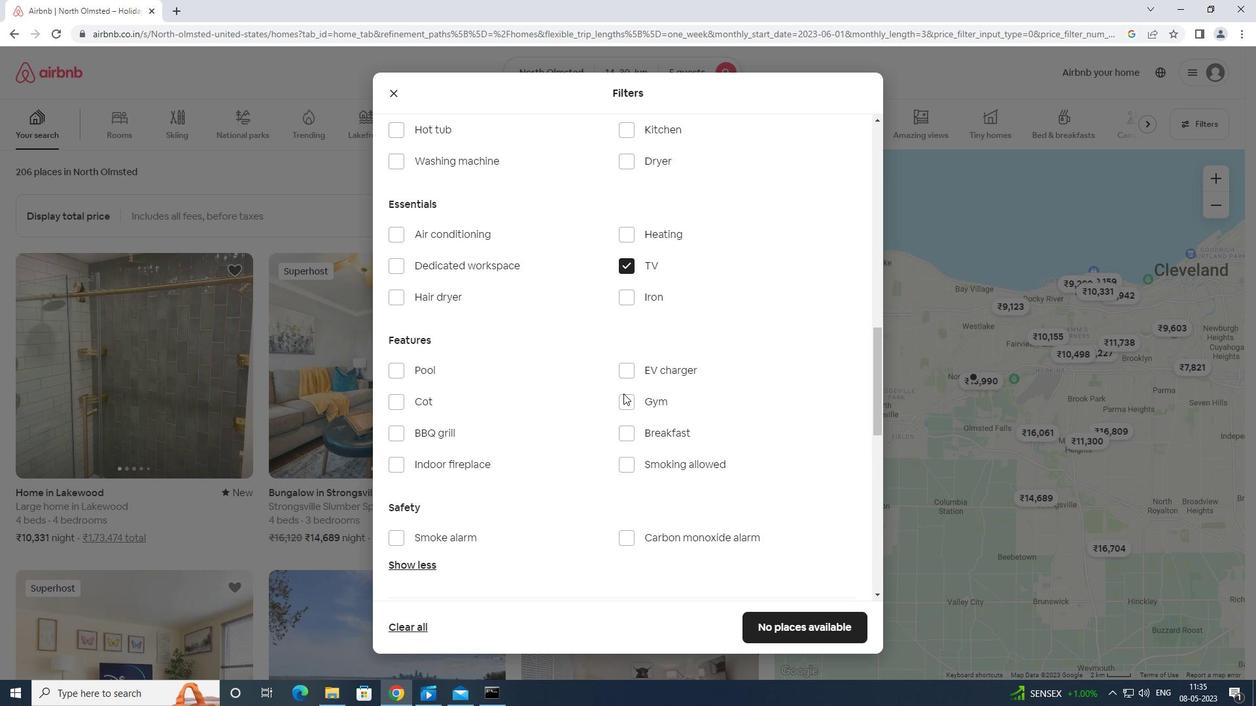 
Action: Mouse moved to (621, 327)
Screenshot: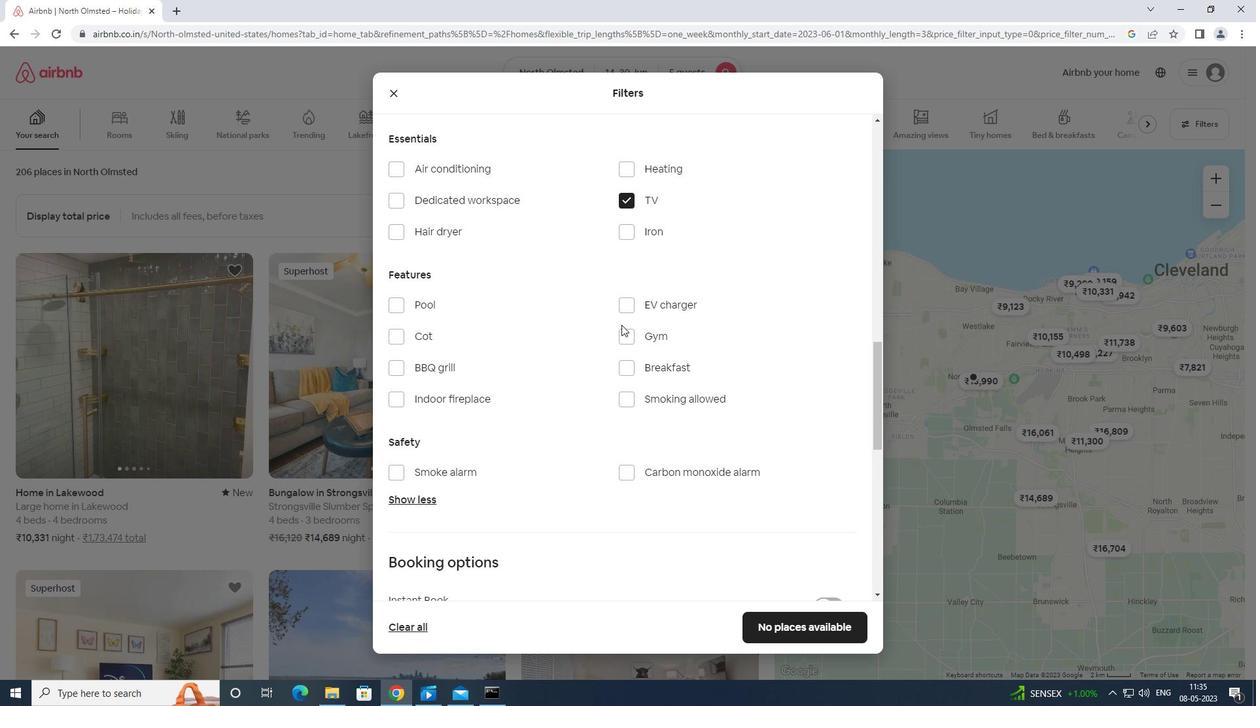 
Action: Mouse pressed left at (621, 327)
Screenshot: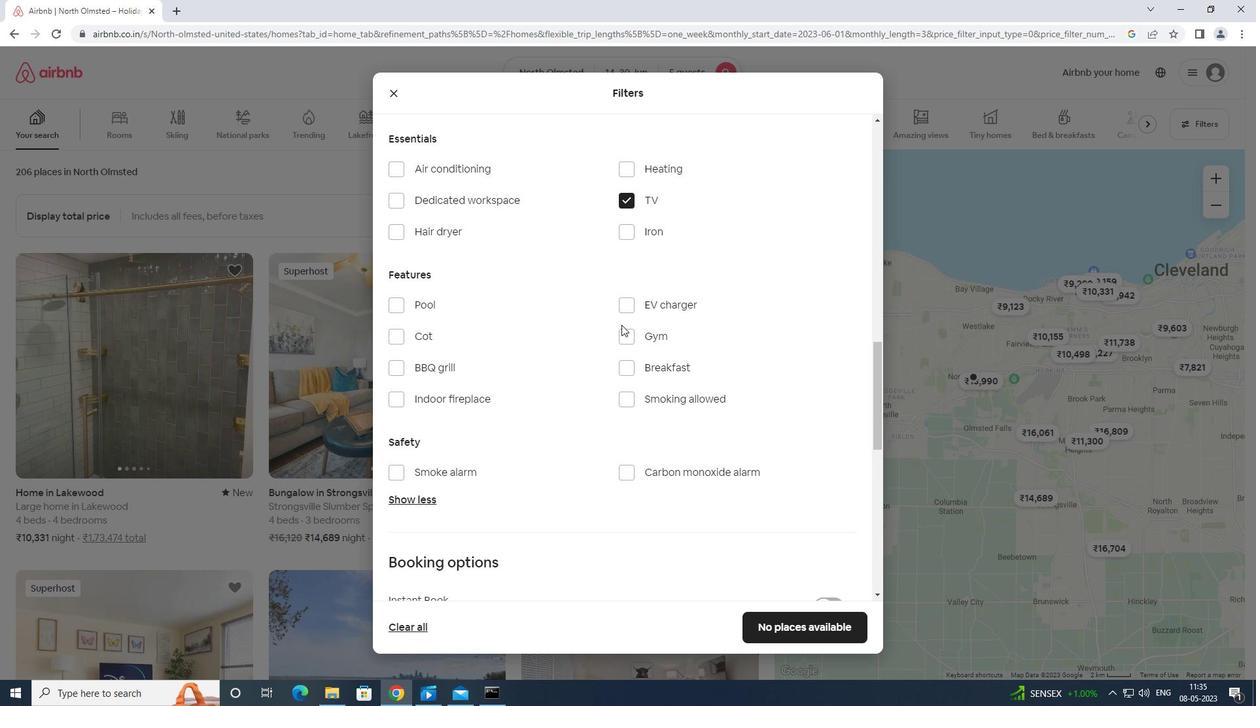 
Action: Mouse moved to (624, 339)
Screenshot: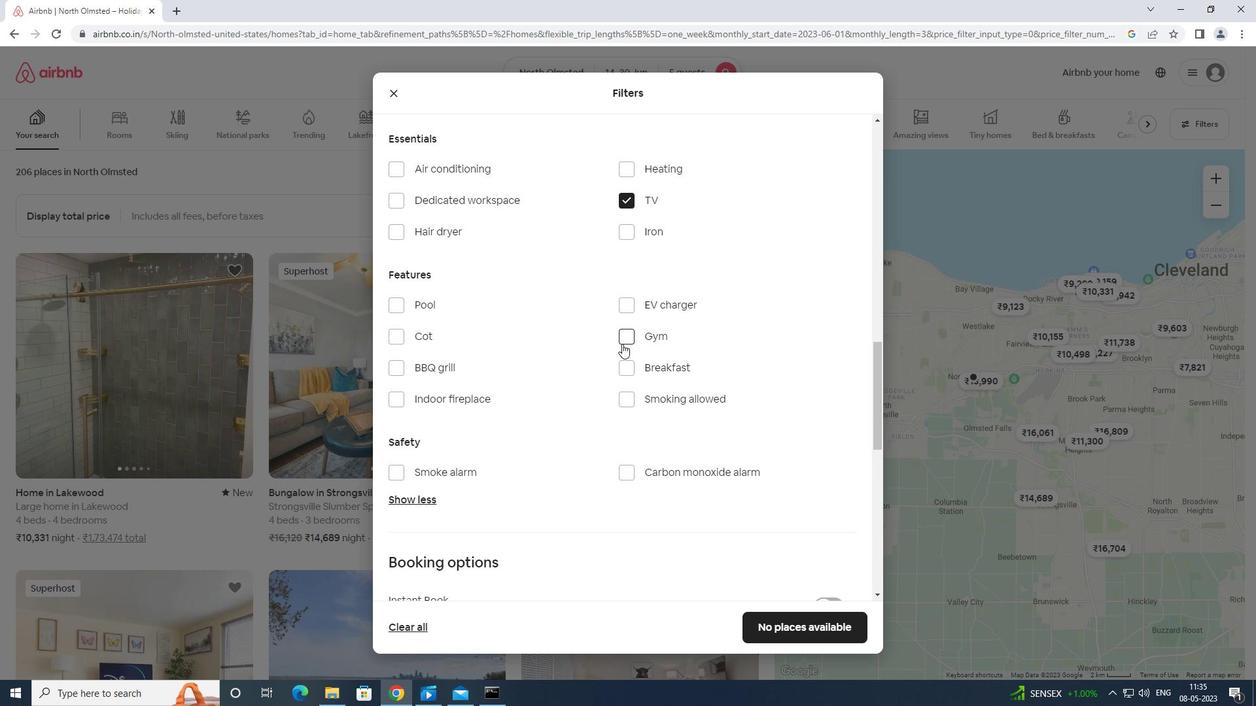 
Action: Mouse pressed left at (624, 339)
Screenshot: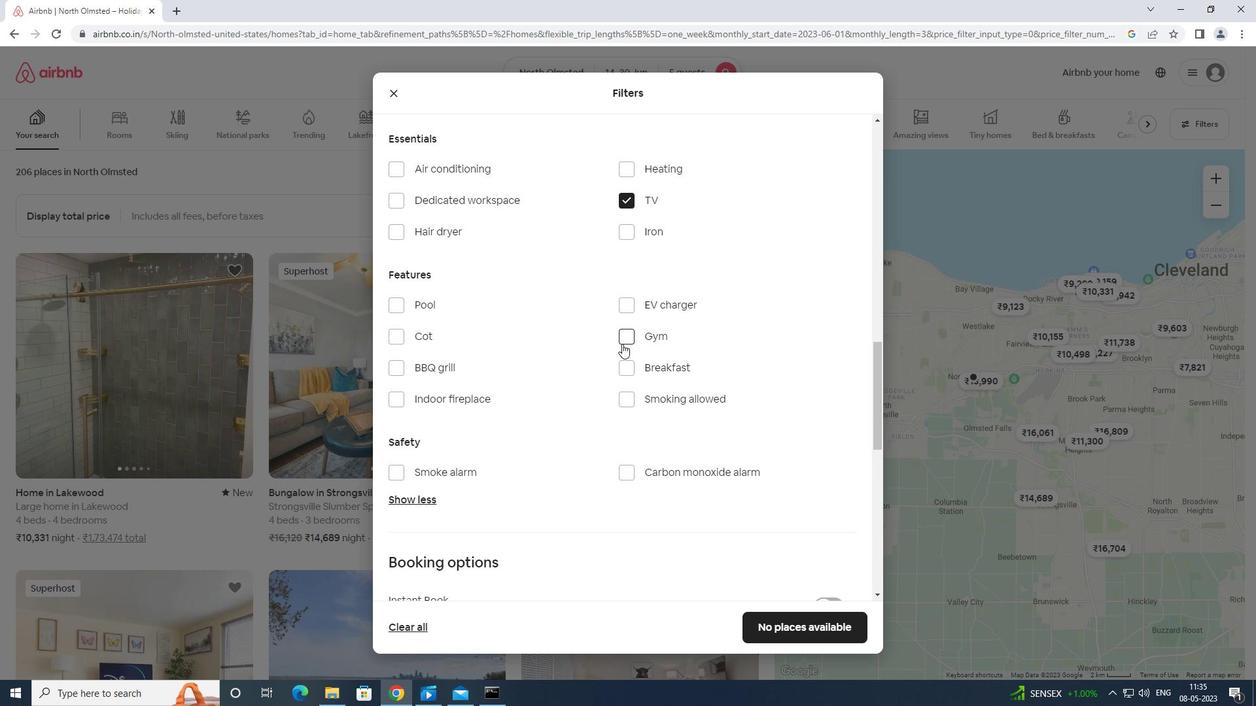 
Action: Mouse moved to (626, 364)
Screenshot: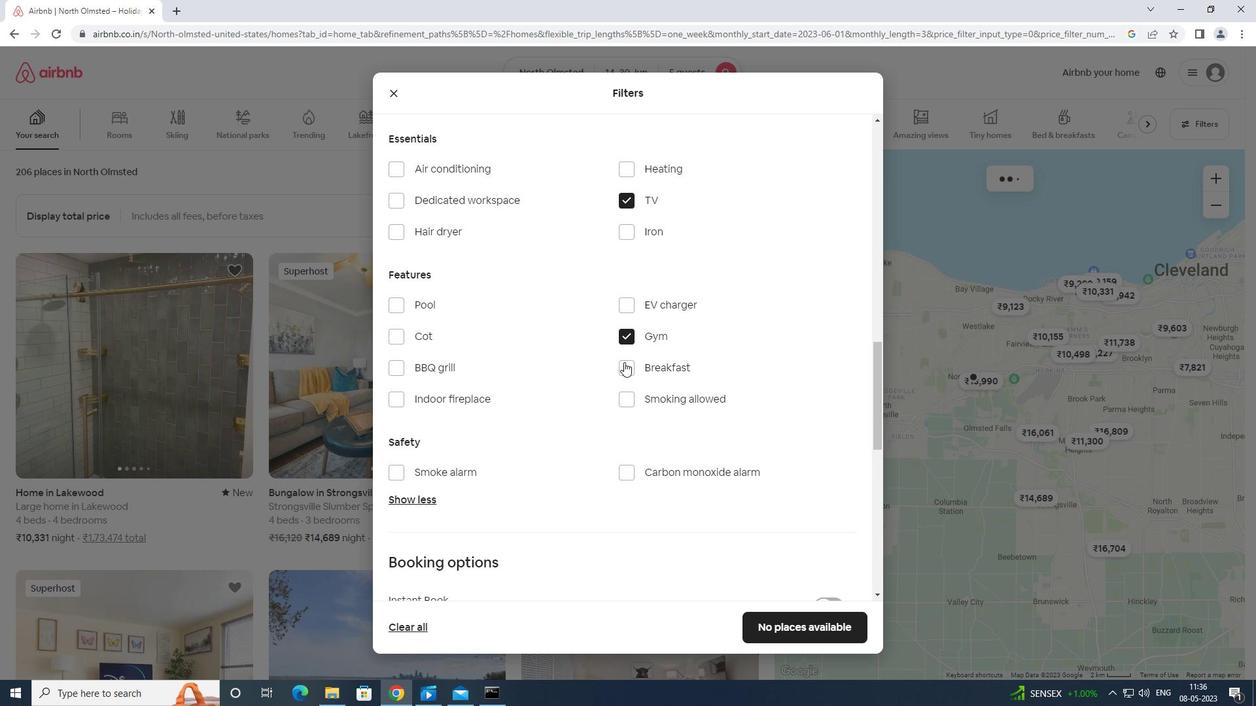 
Action: Mouse pressed left at (626, 364)
Screenshot: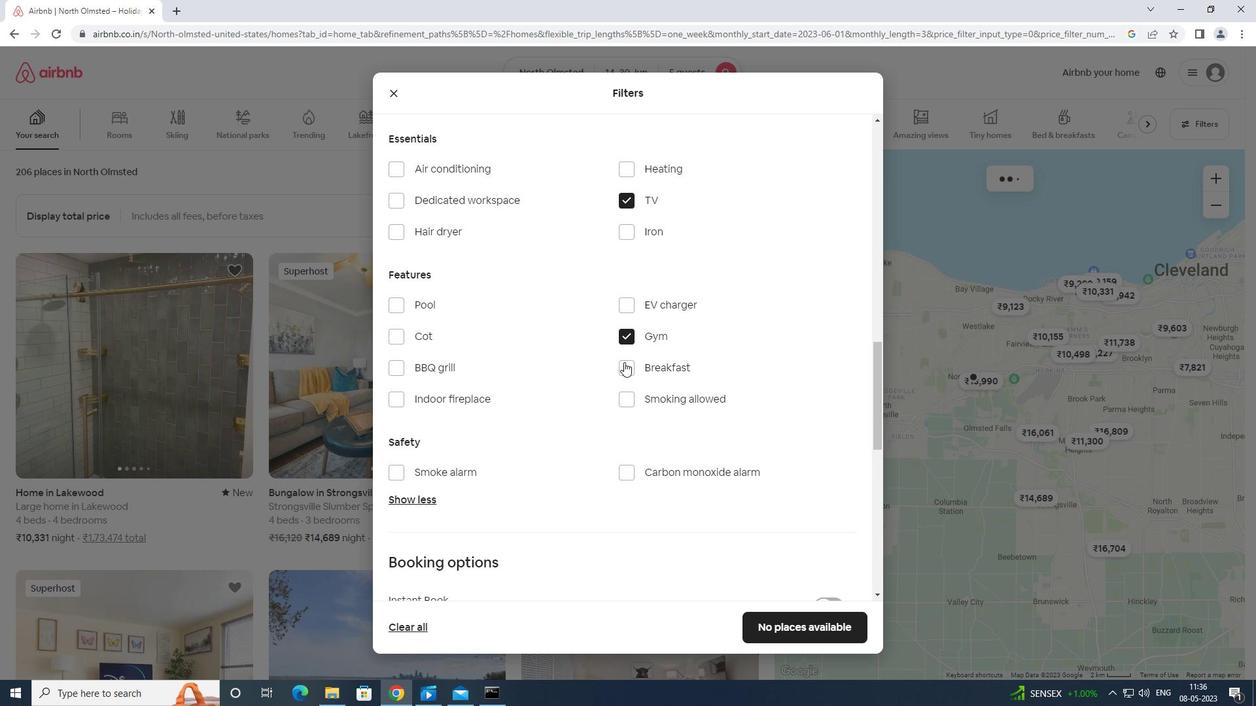 
Action: Mouse moved to (625, 374)
Screenshot: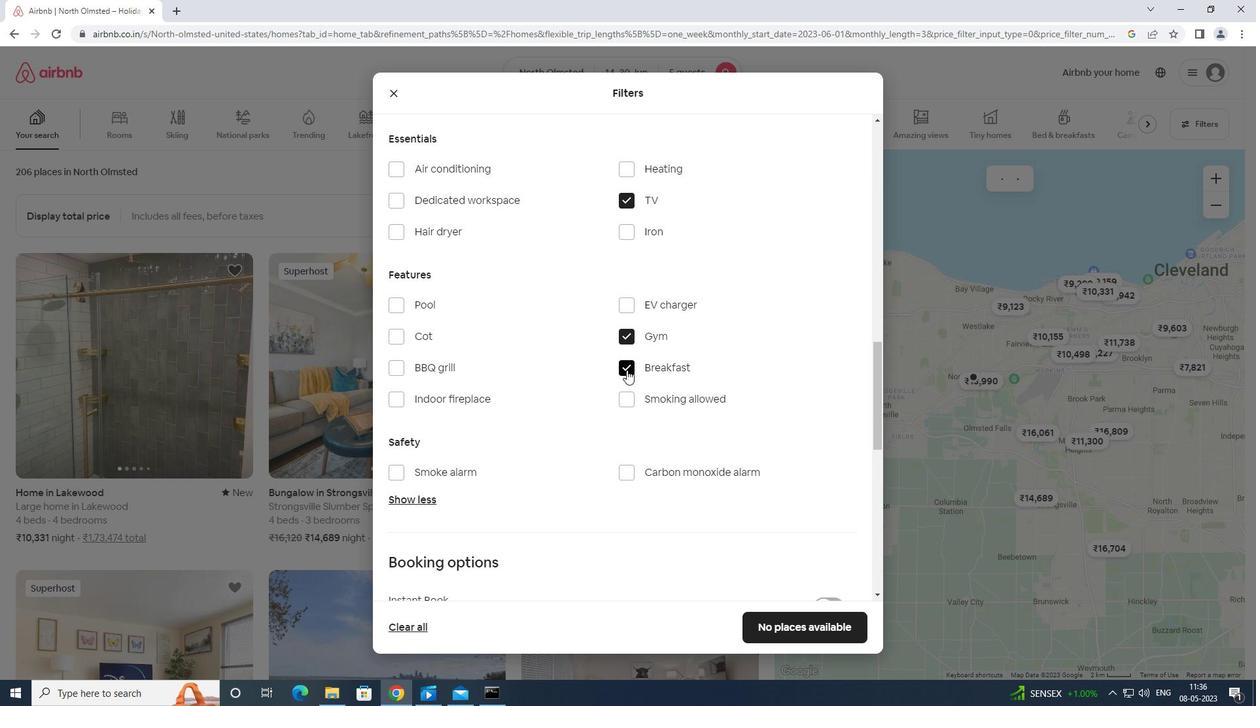 
Action: Mouse scrolled (625, 373) with delta (0, 0)
Screenshot: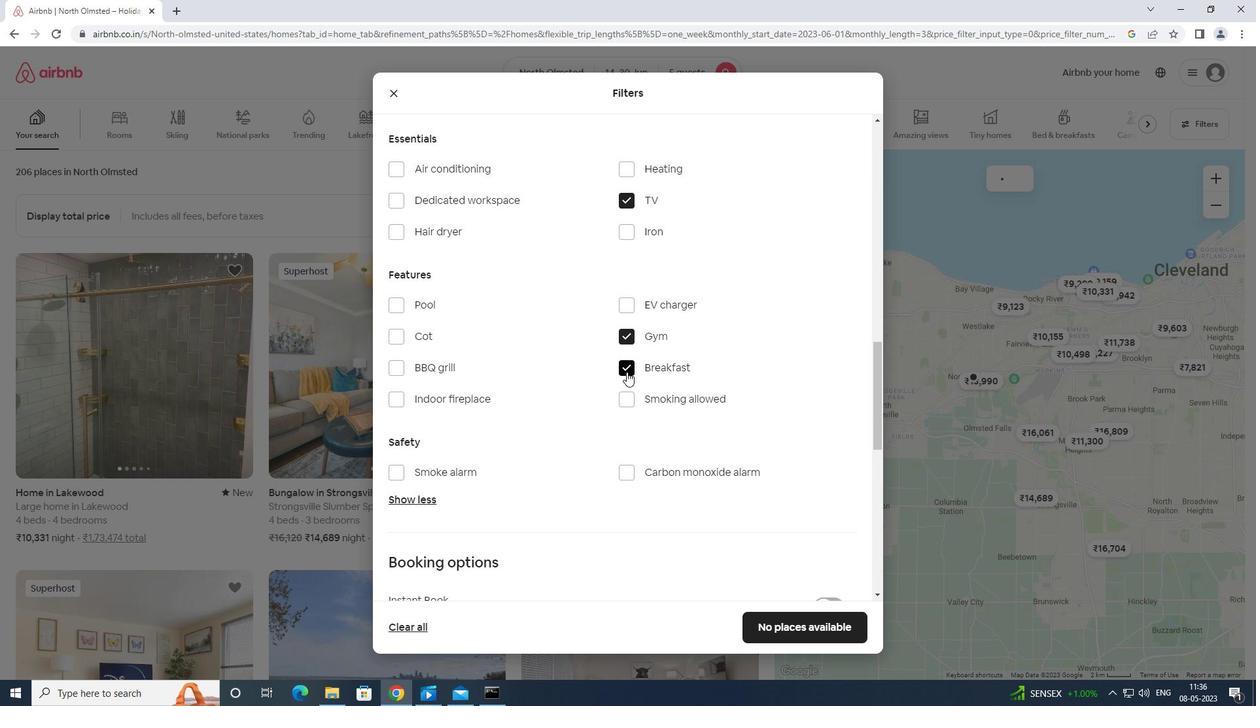 
Action: Mouse moved to (625, 375)
Screenshot: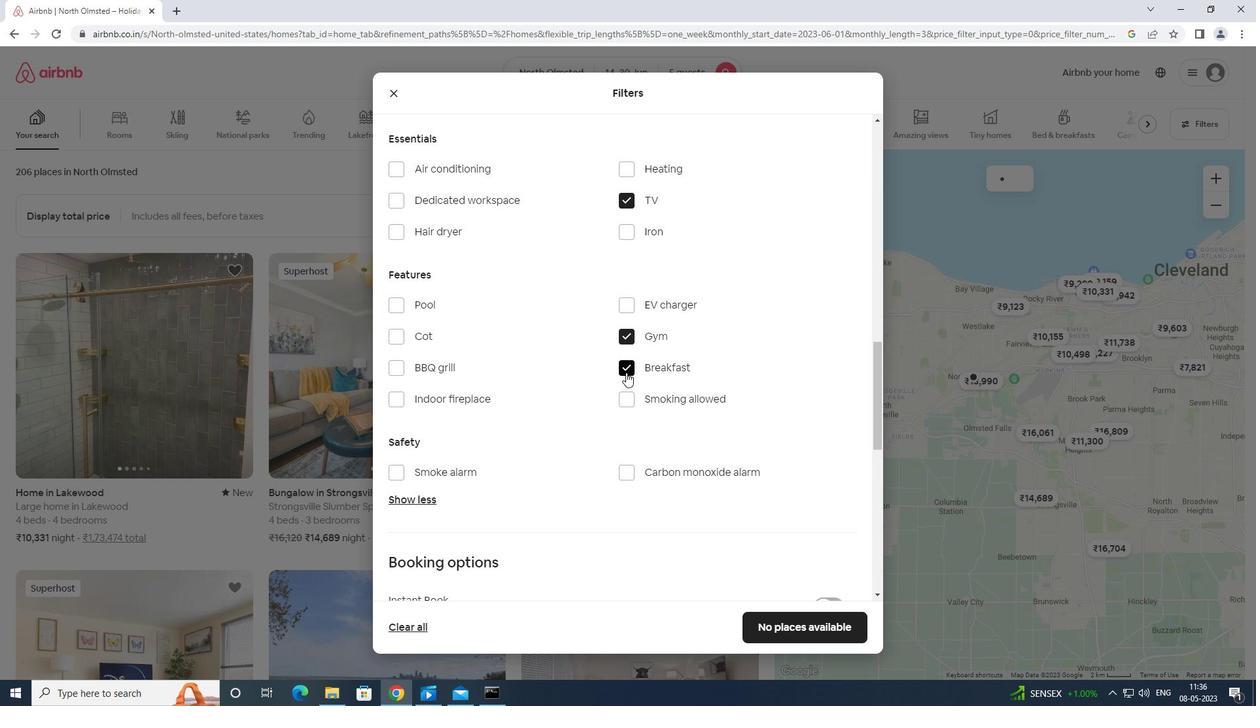
Action: Mouse scrolled (625, 375) with delta (0, 0)
Screenshot: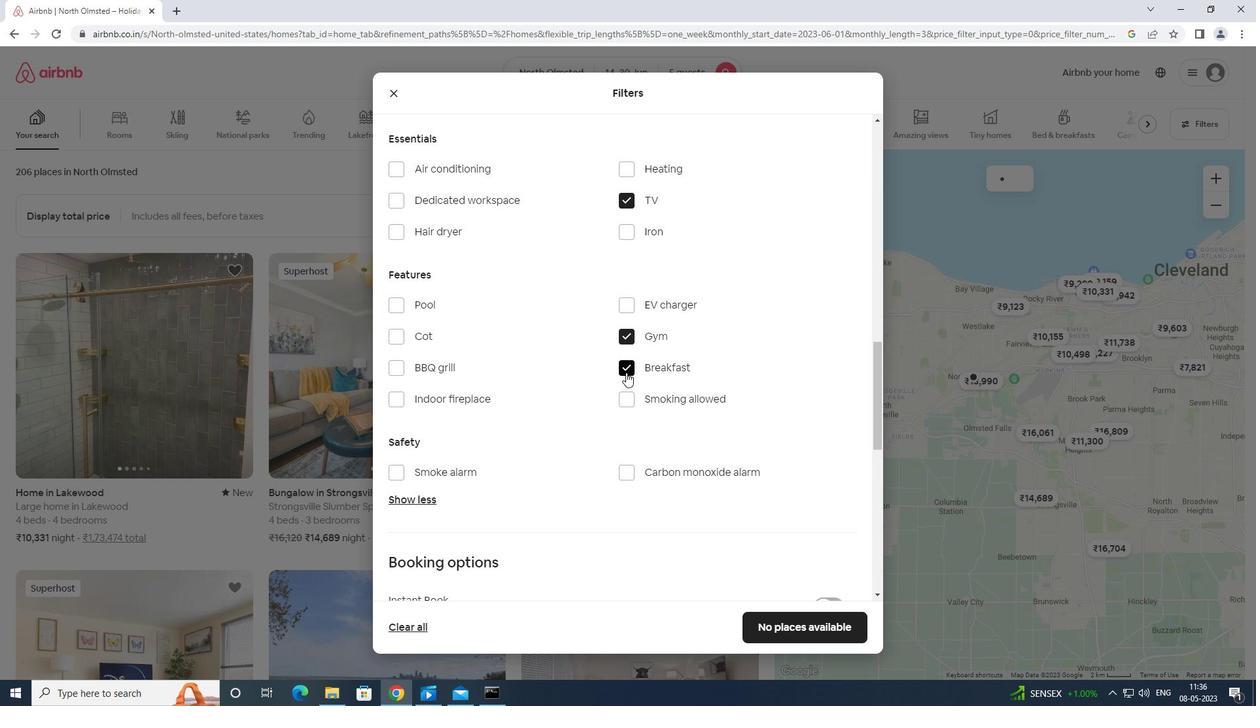 
Action: Mouse scrolled (625, 375) with delta (0, 0)
Screenshot: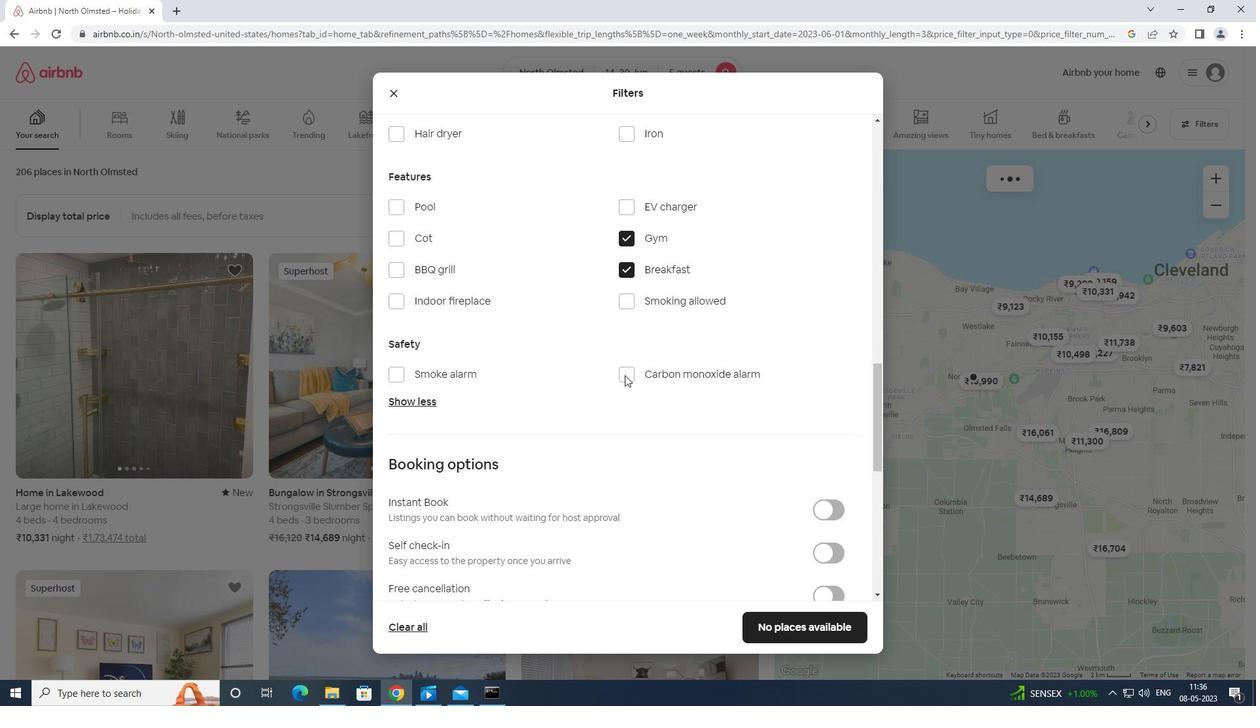 
Action: Mouse moved to (819, 448)
Screenshot: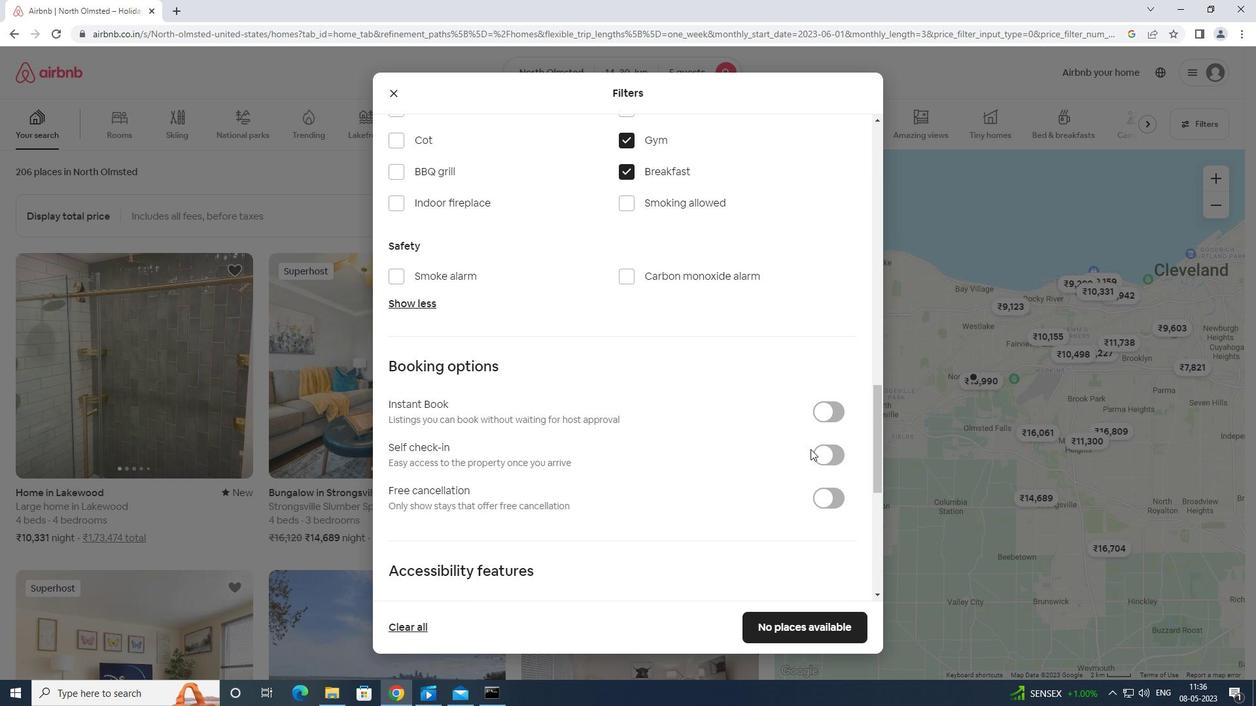 
Action: Mouse pressed left at (819, 448)
Screenshot: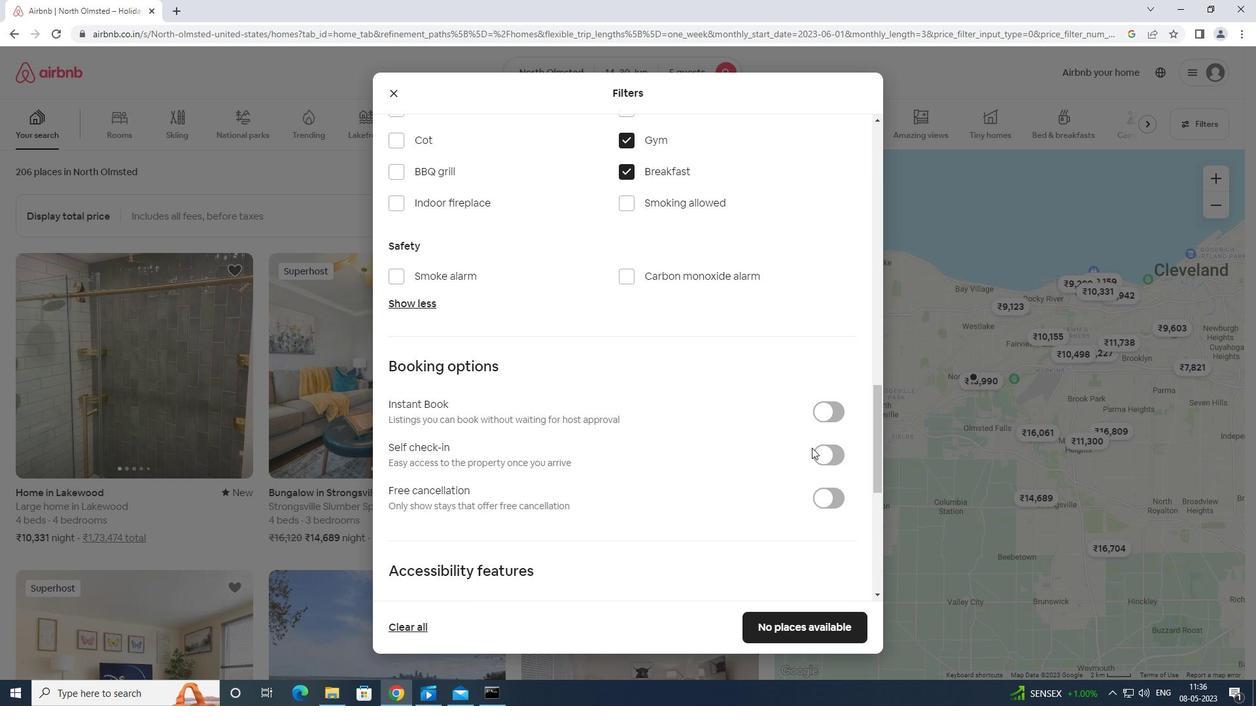 
Action: Mouse moved to (824, 454)
Screenshot: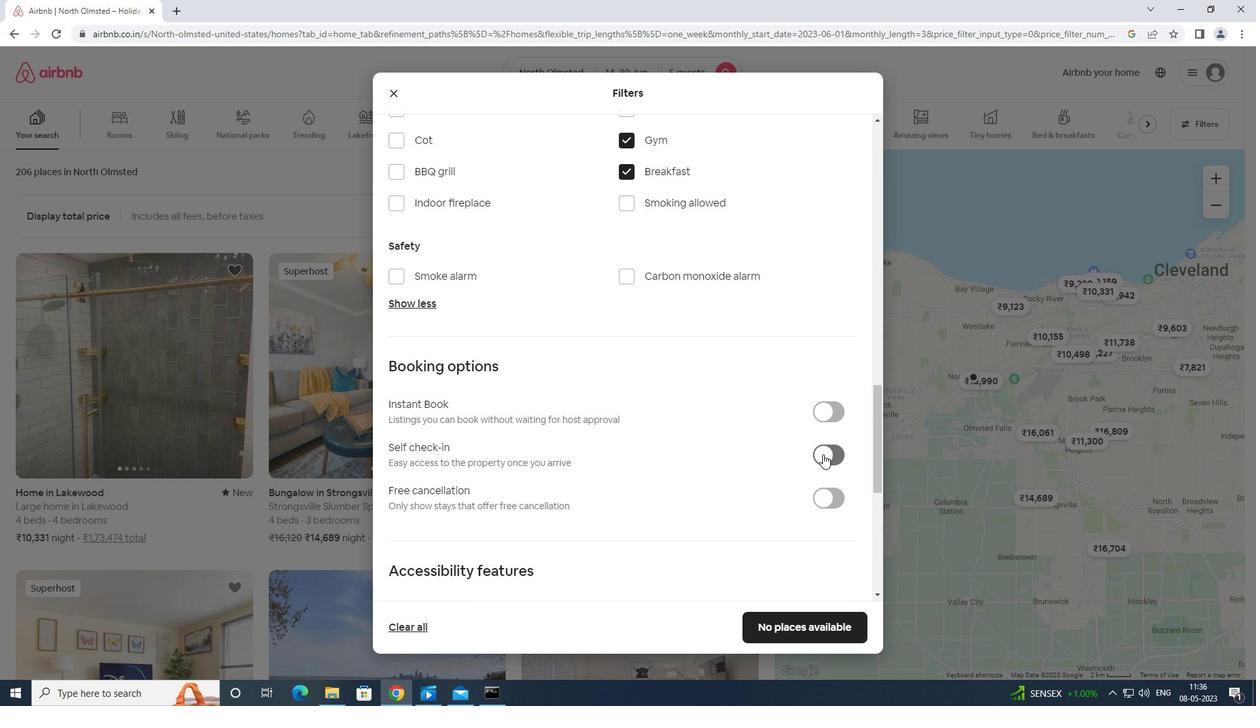 
Action: Mouse scrolled (824, 454) with delta (0, 0)
Screenshot: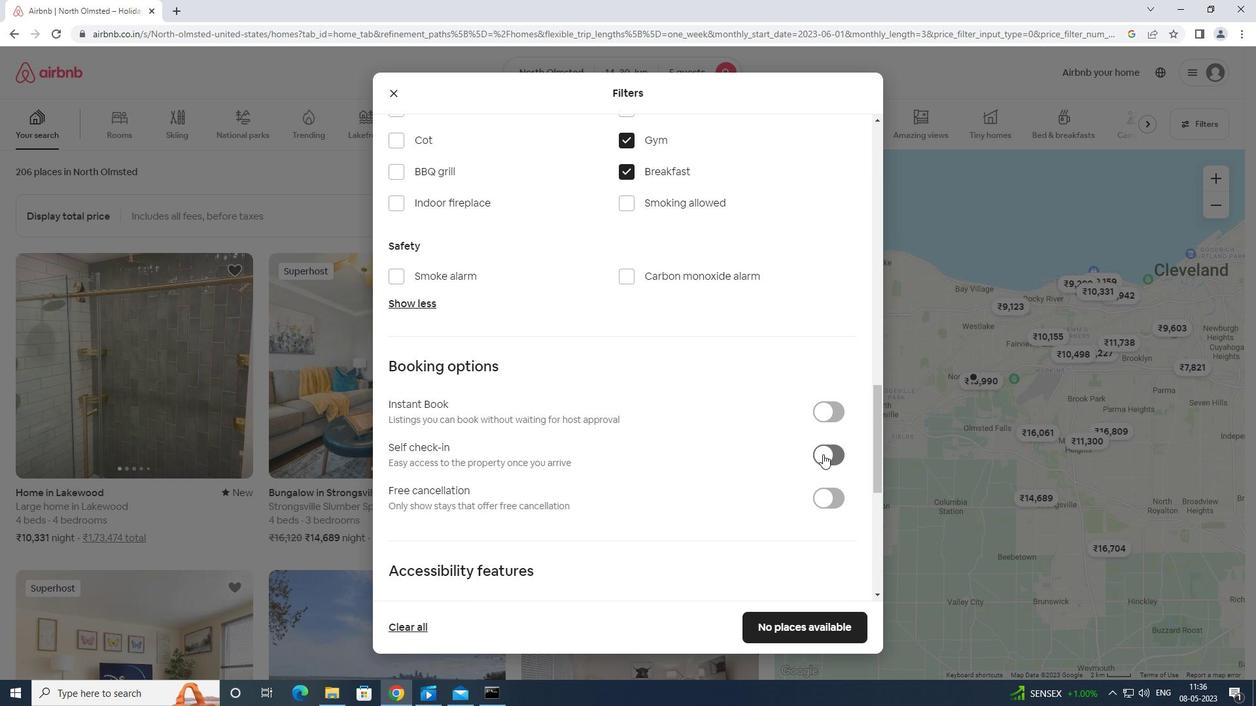 
Action: Mouse scrolled (824, 454) with delta (0, 0)
Screenshot: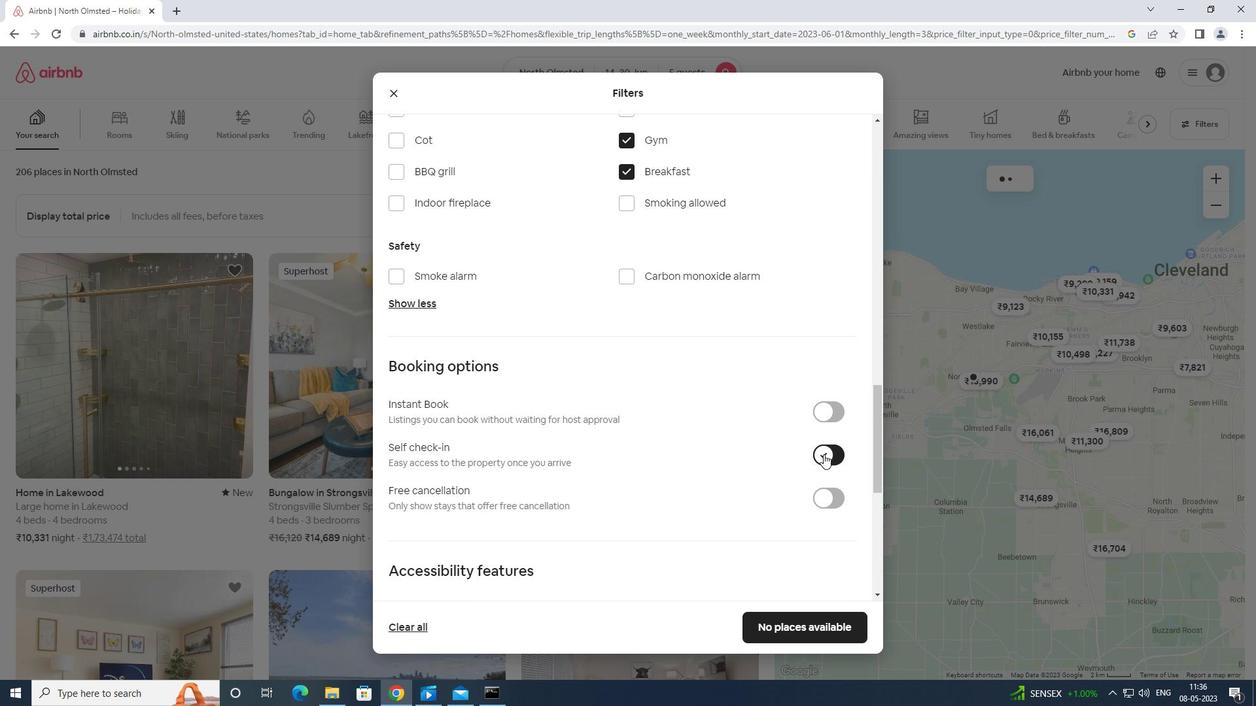 
Action: Mouse scrolled (824, 454) with delta (0, 0)
Screenshot: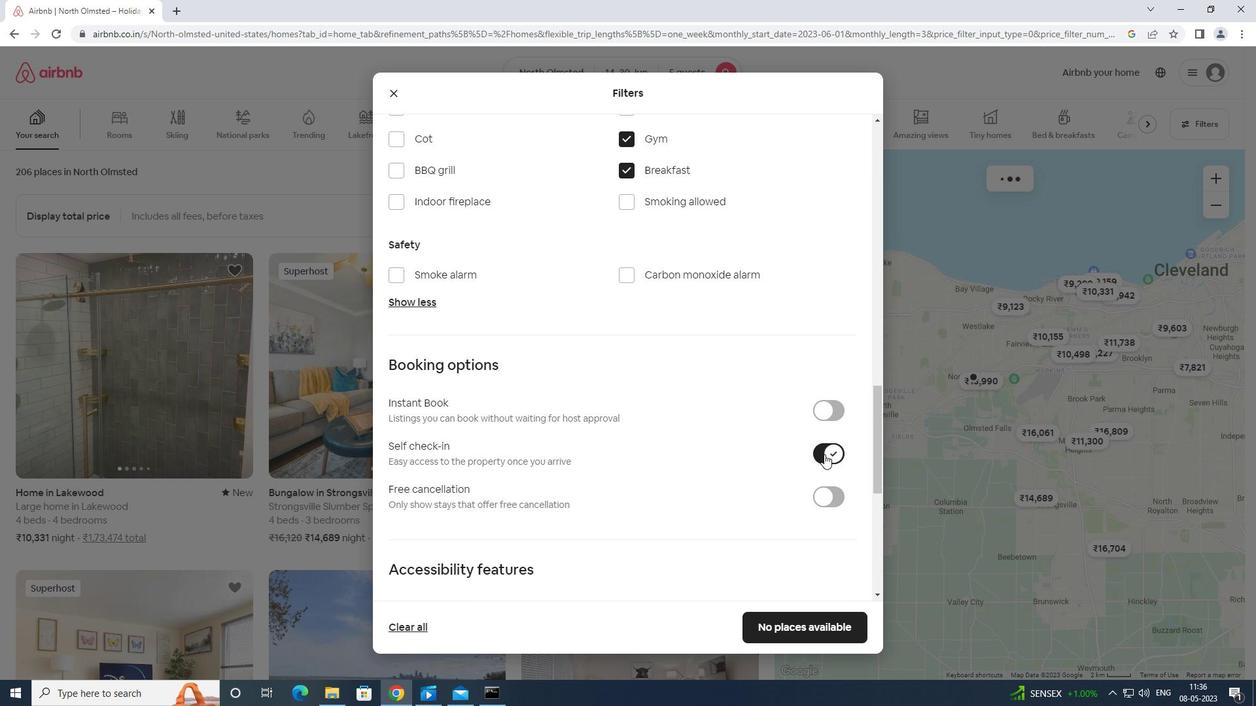 
Action: Mouse scrolled (824, 454) with delta (0, 0)
Screenshot: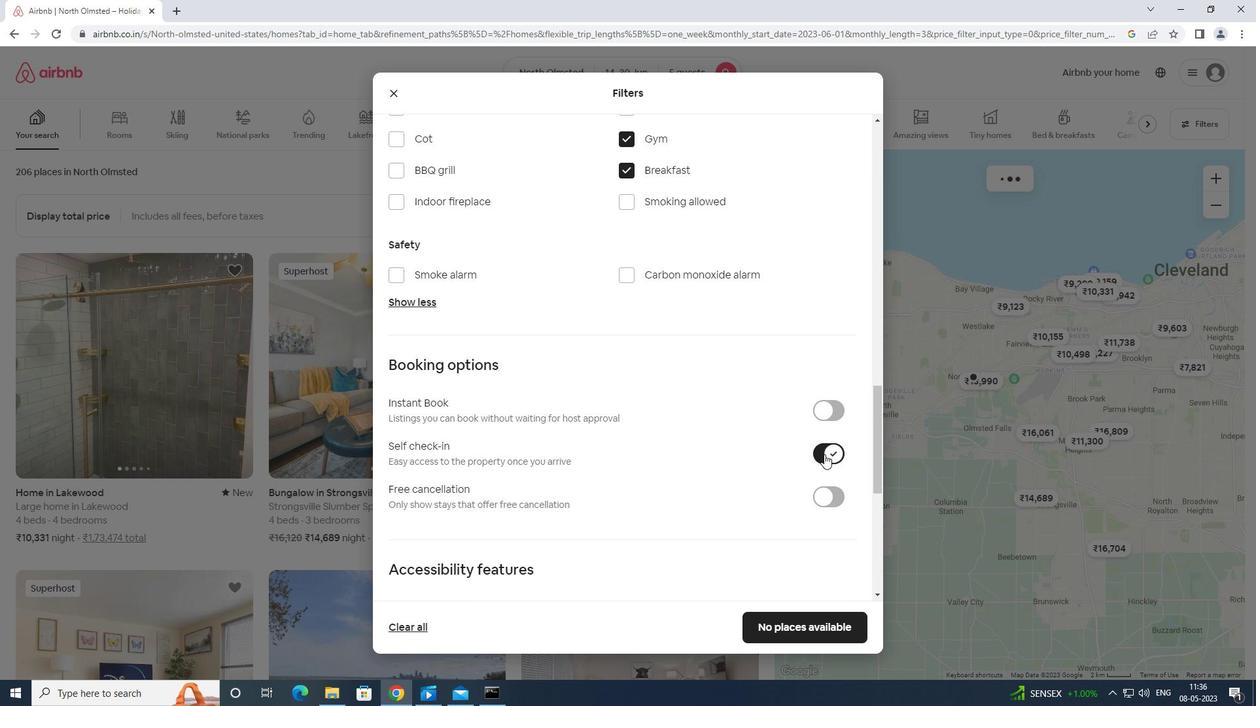 
Action: Mouse moved to (825, 454)
Screenshot: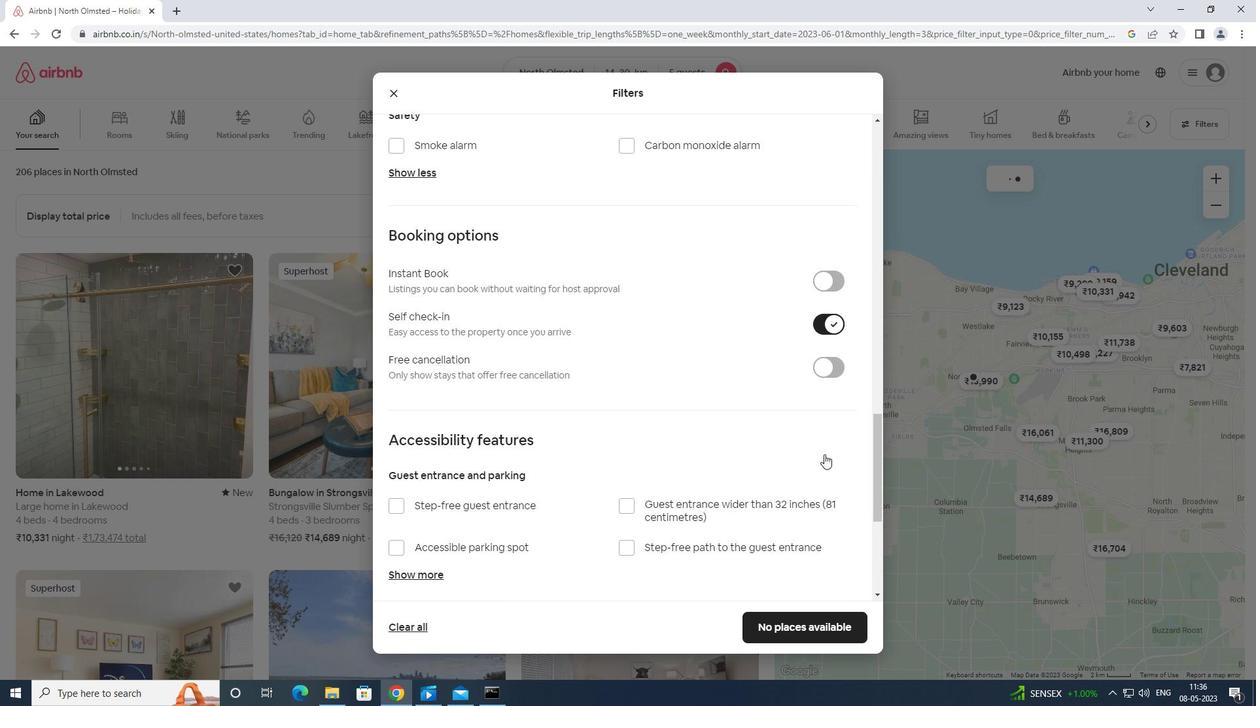 
Action: Mouse scrolled (825, 454) with delta (0, 0)
Screenshot: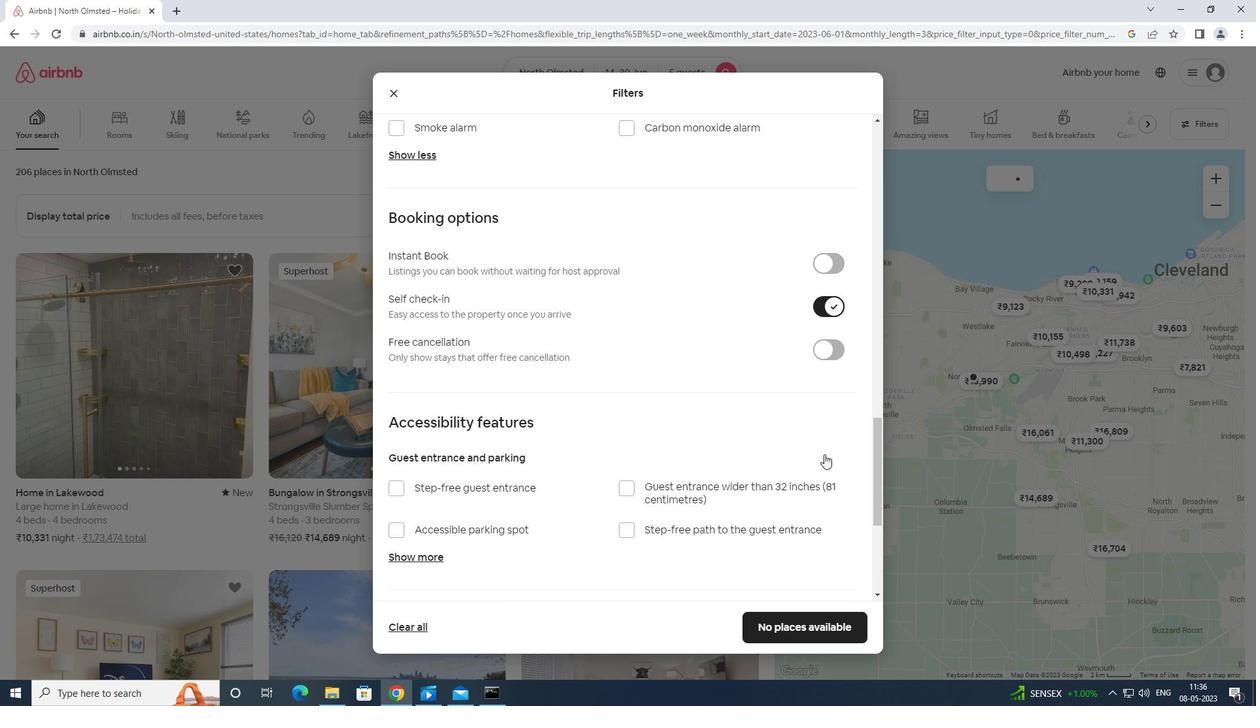 
Action: Mouse scrolled (825, 454) with delta (0, 0)
Screenshot: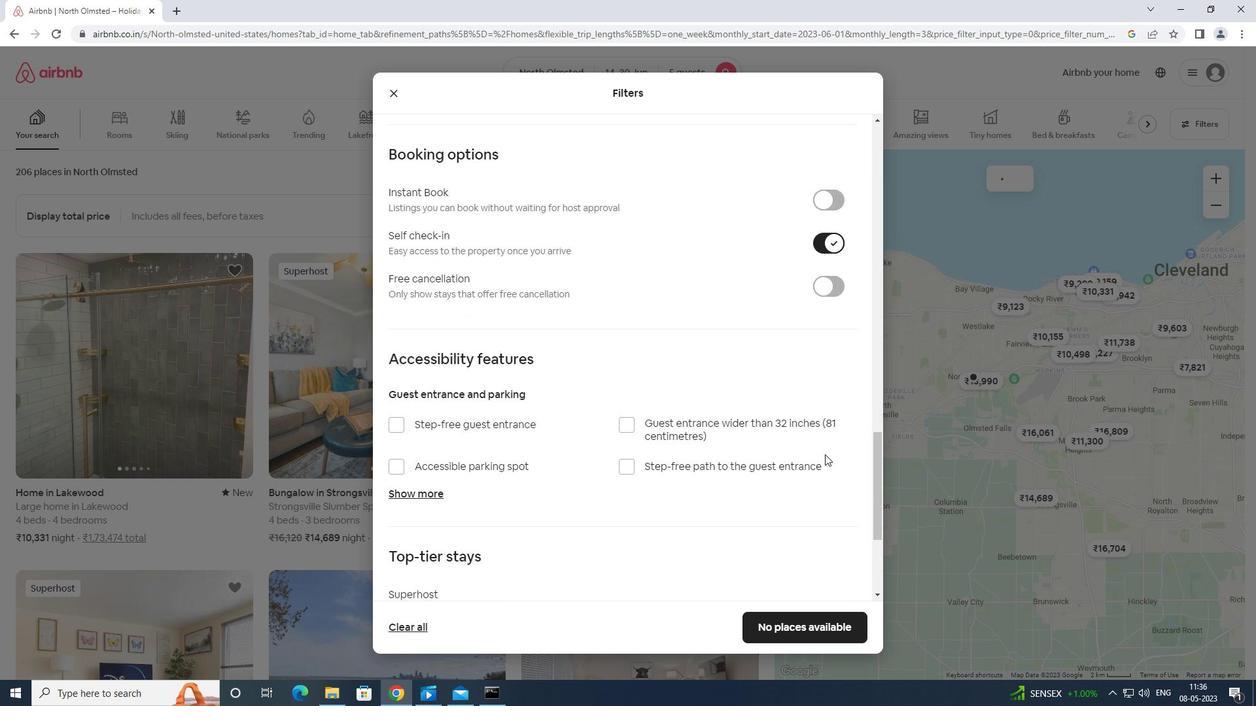
Action: Mouse moved to (825, 452)
Screenshot: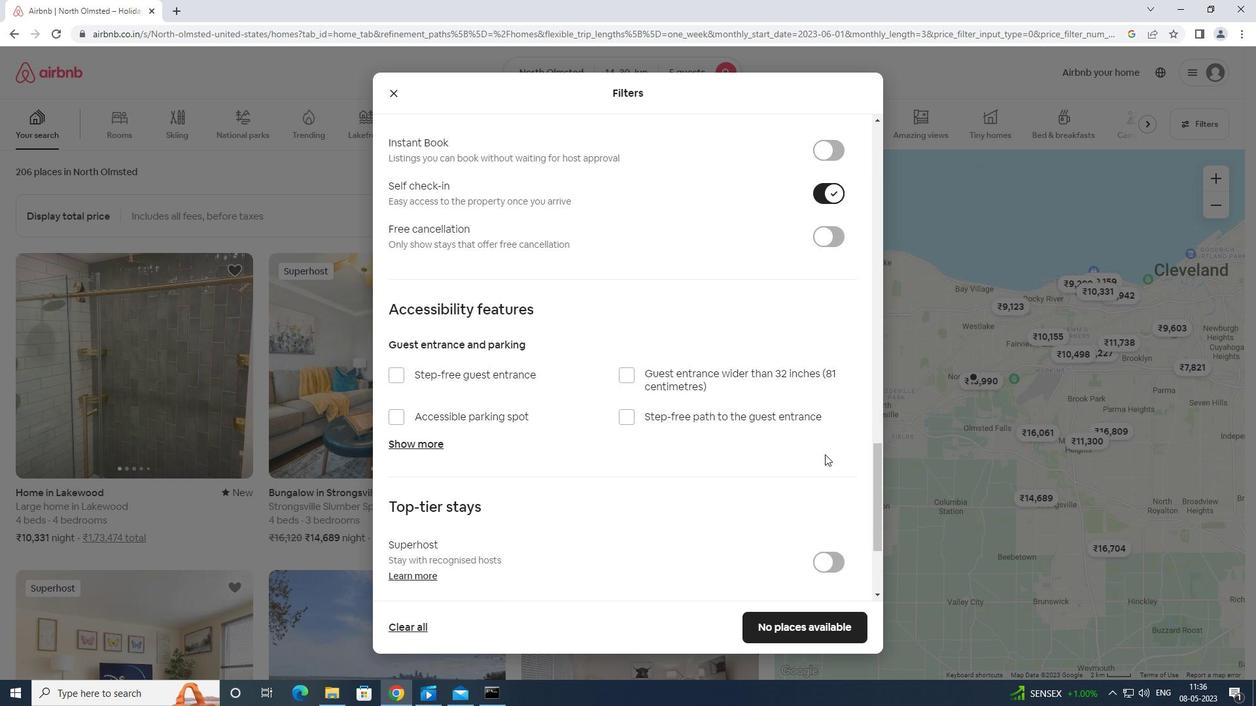 
Action: Mouse scrolled (825, 451) with delta (0, 0)
Screenshot: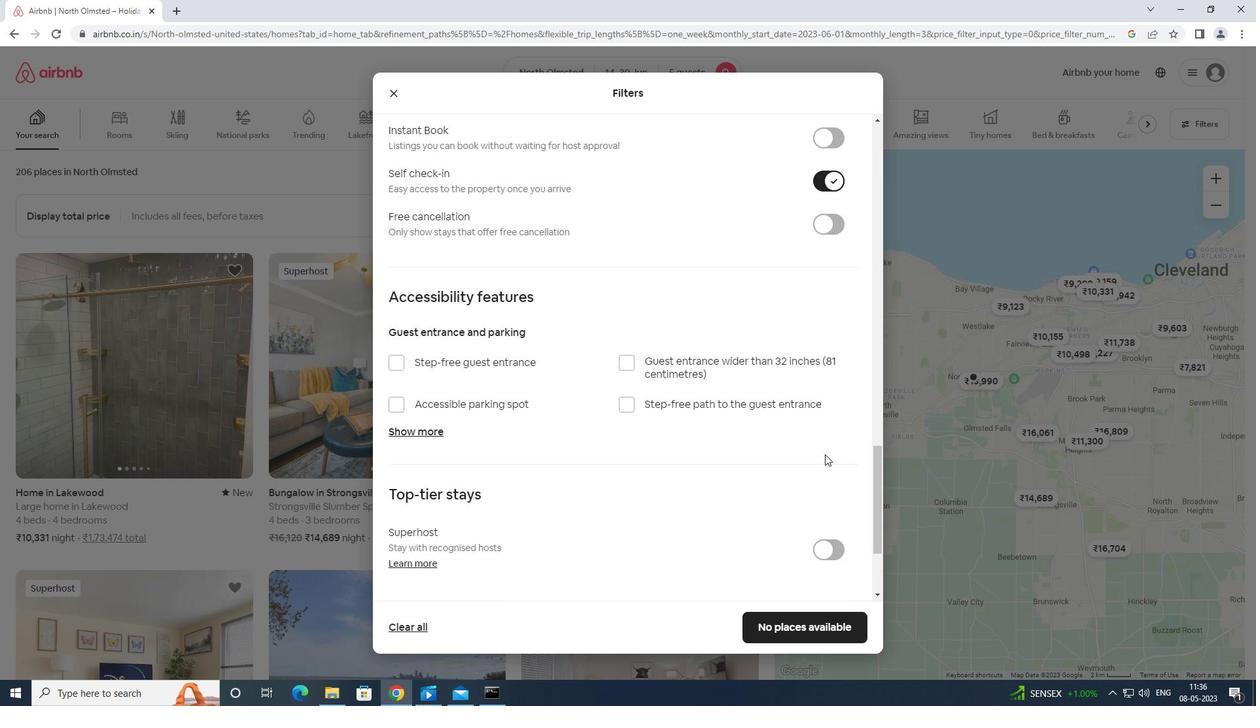 
Action: Mouse scrolled (825, 451) with delta (0, 0)
Screenshot: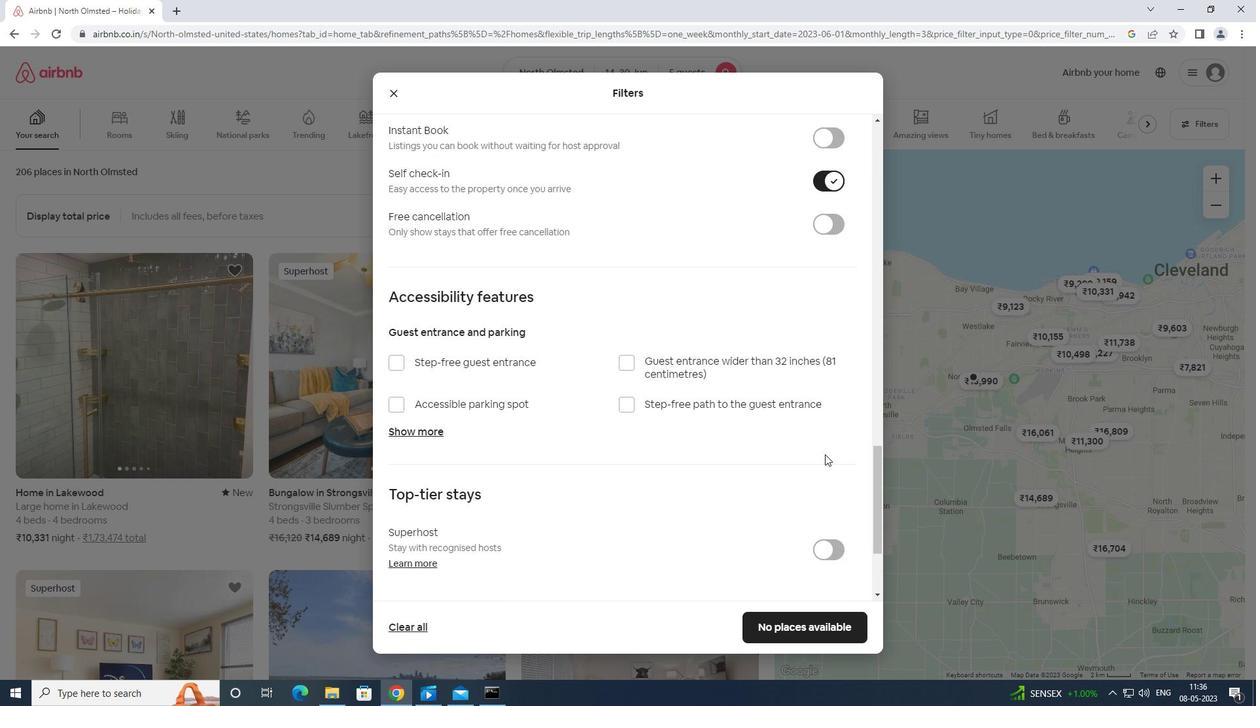 
Action: Mouse moved to (397, 511)
Screenshot: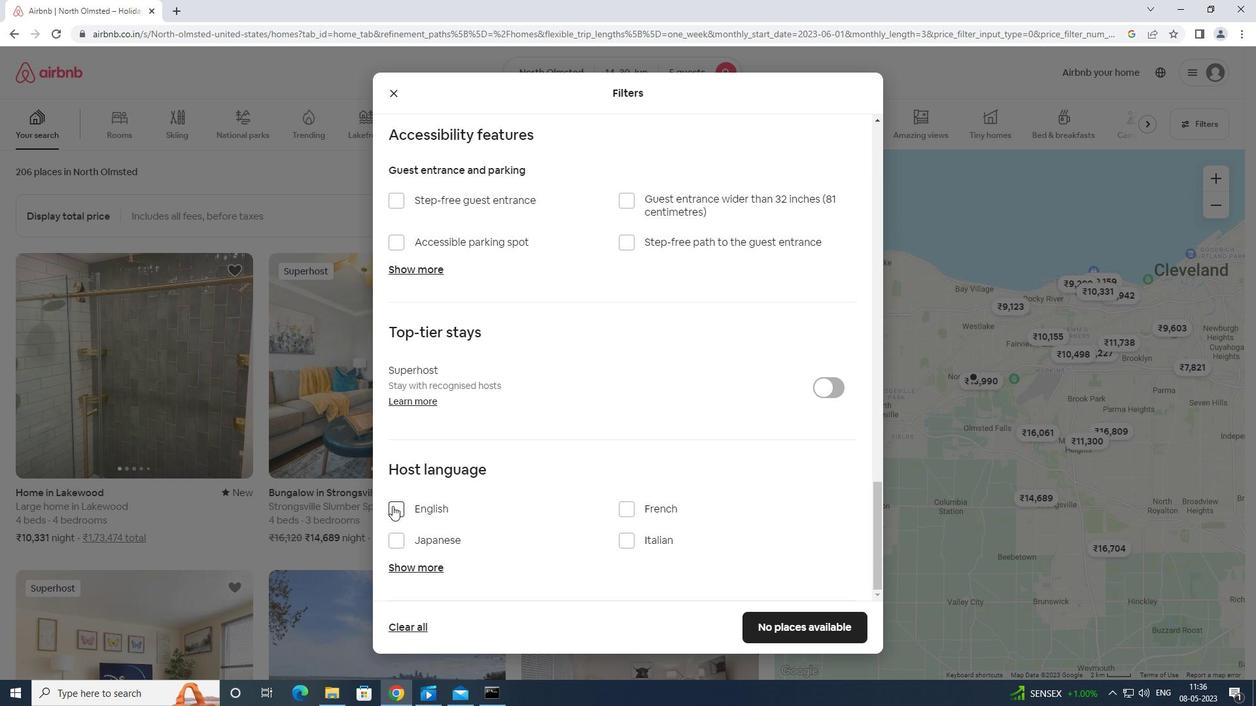 
Action: Mouse pressed left at (397, 511)
Screenshot: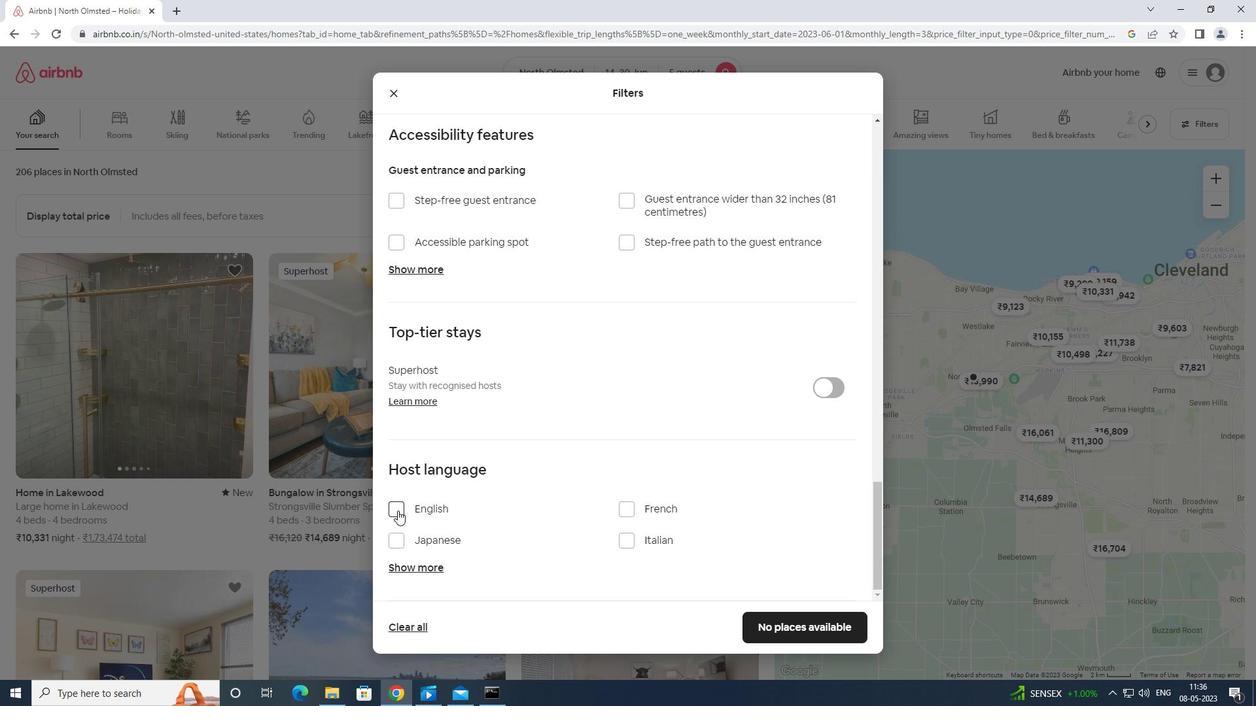 
Action: Mouse moved to (787, 625)
Screenshot: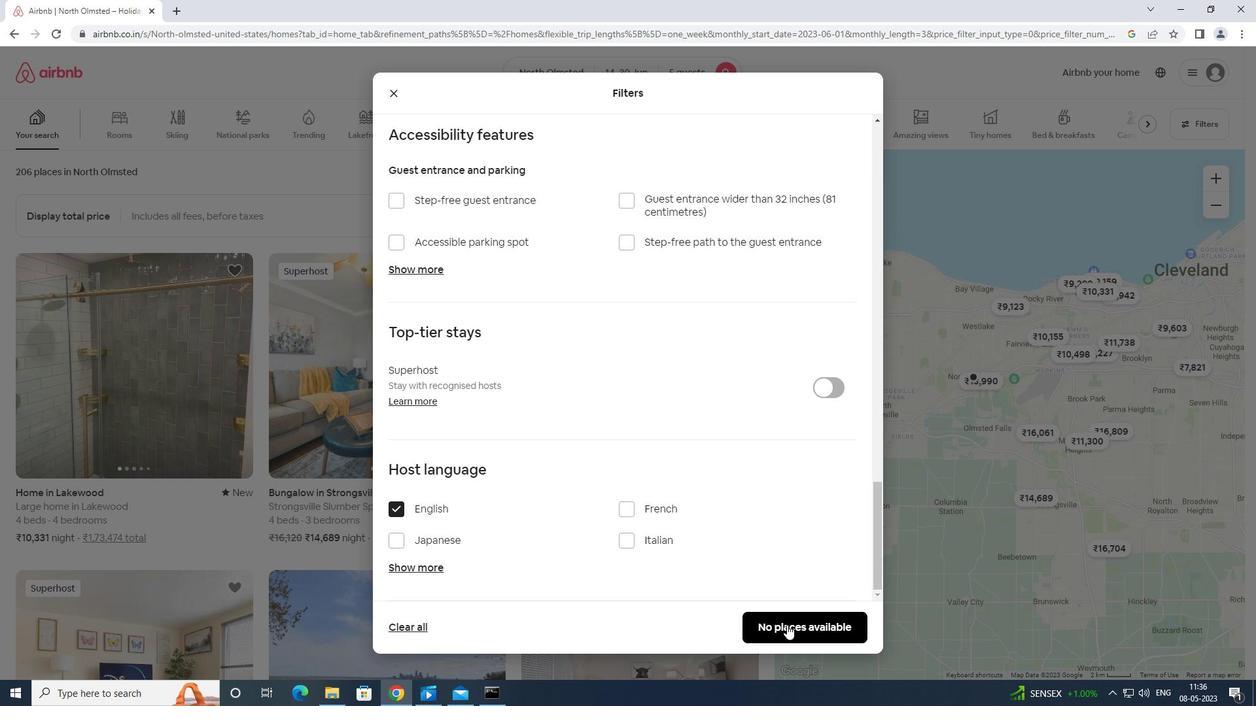 
Action: Mouse pressed left at (787, 625)
Screenshot: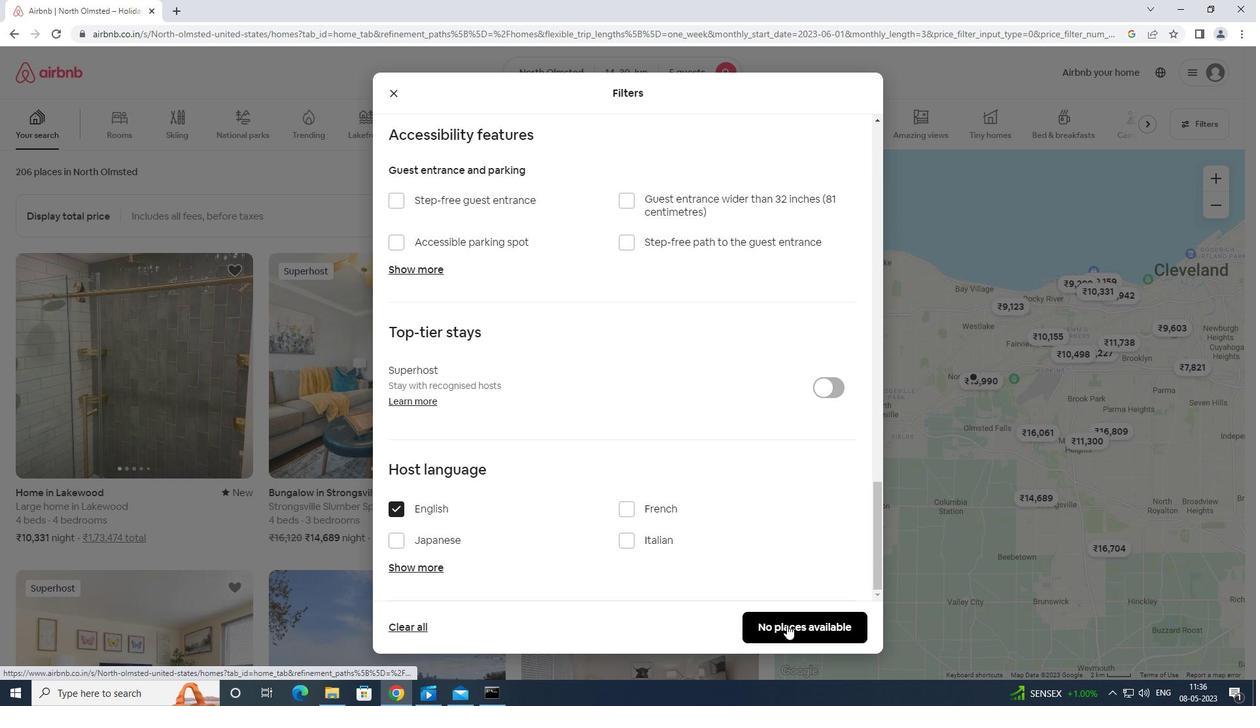 
Action: Mouse moved to (790, 622)
Screenshot: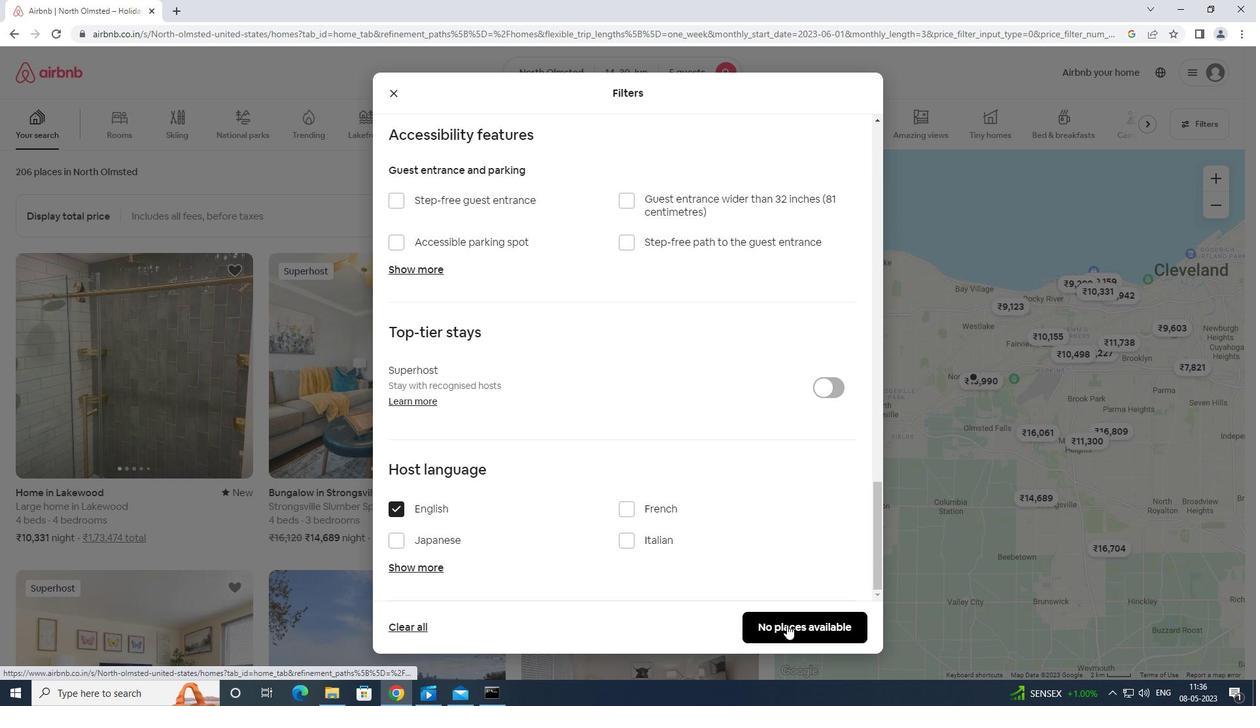 
